 Task: Look for space in Pūrna, India from 4th June, 2023 to 15th June, 2023 for 2 adults in price range Rs.10000 to Rs.15000. Place can be entire place with 1  bedroom having 1 bed and 1 bathroom. Property type can be house, flat, guest house, hotel. Booking option can be shelf check-in. Required host language is English.
Action: Mouse moved to (510, 75)
Screenshot: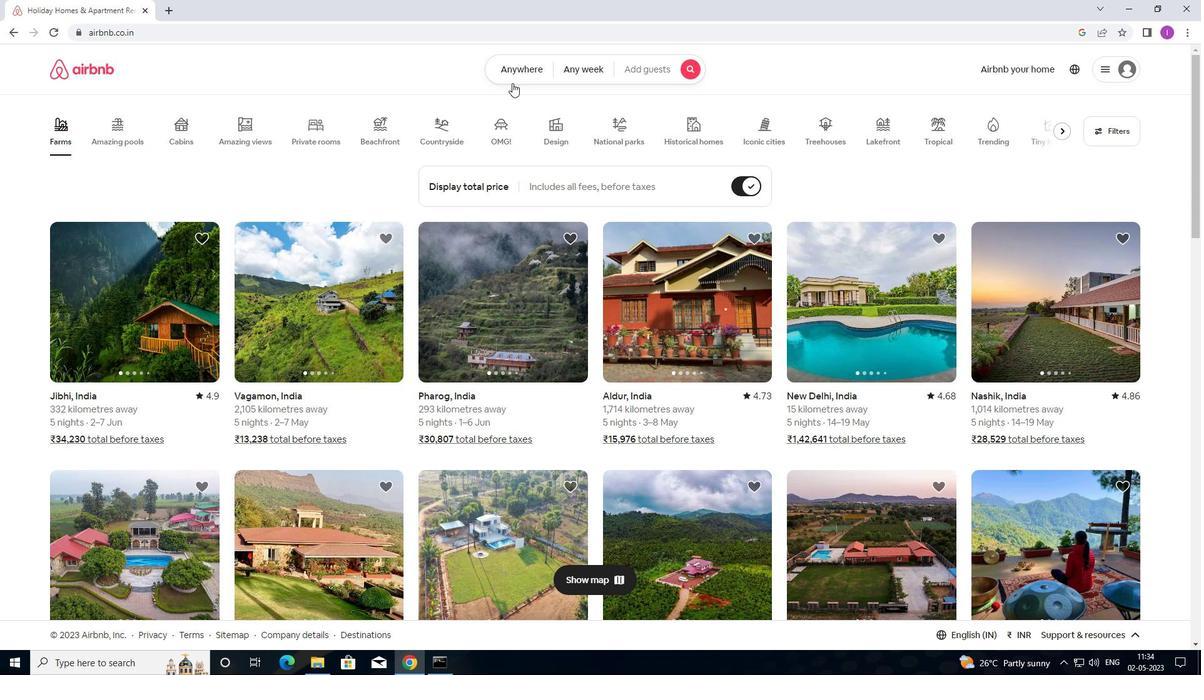 
Action: Mouse pressed left at (510, 75)
Screenshot: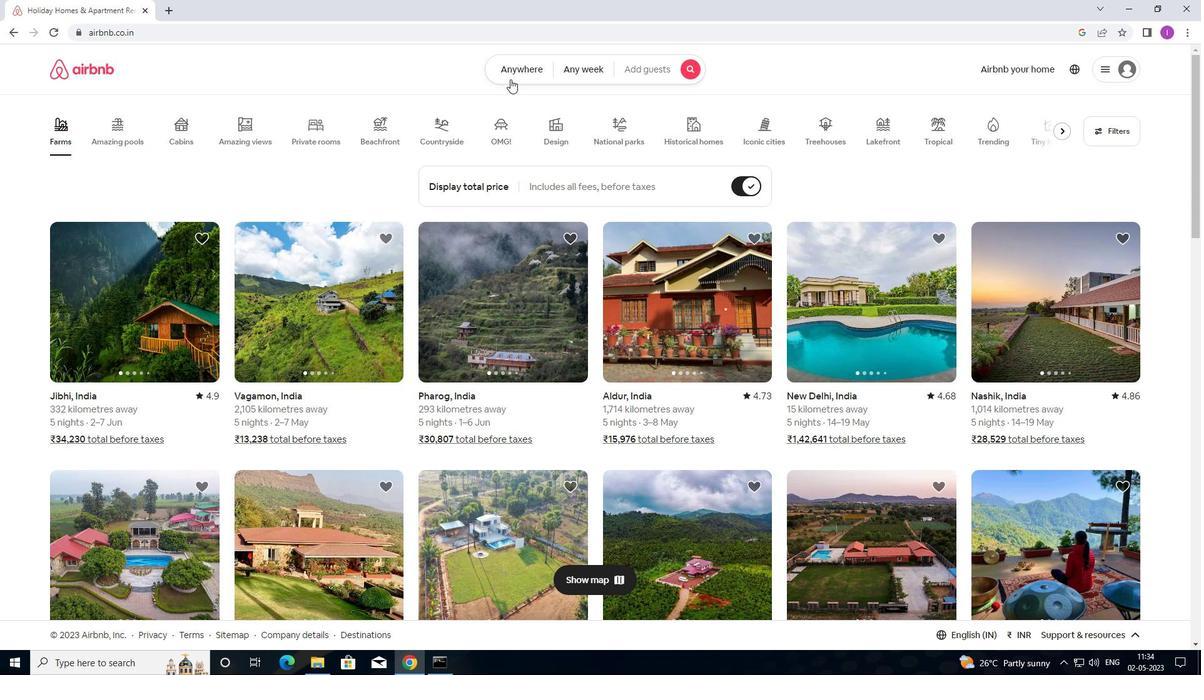 
Action: Mouse moved to (389, 123)
Screenshot: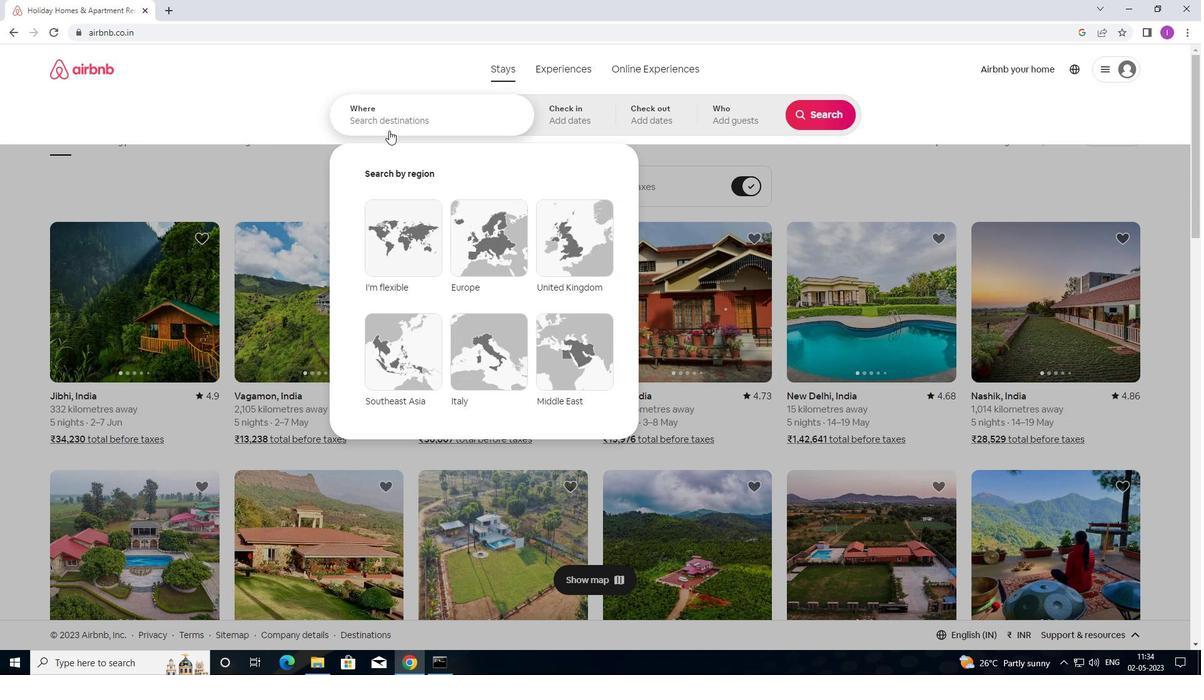 
Action: Mouse pressed left at (389, 123)
Screenshot: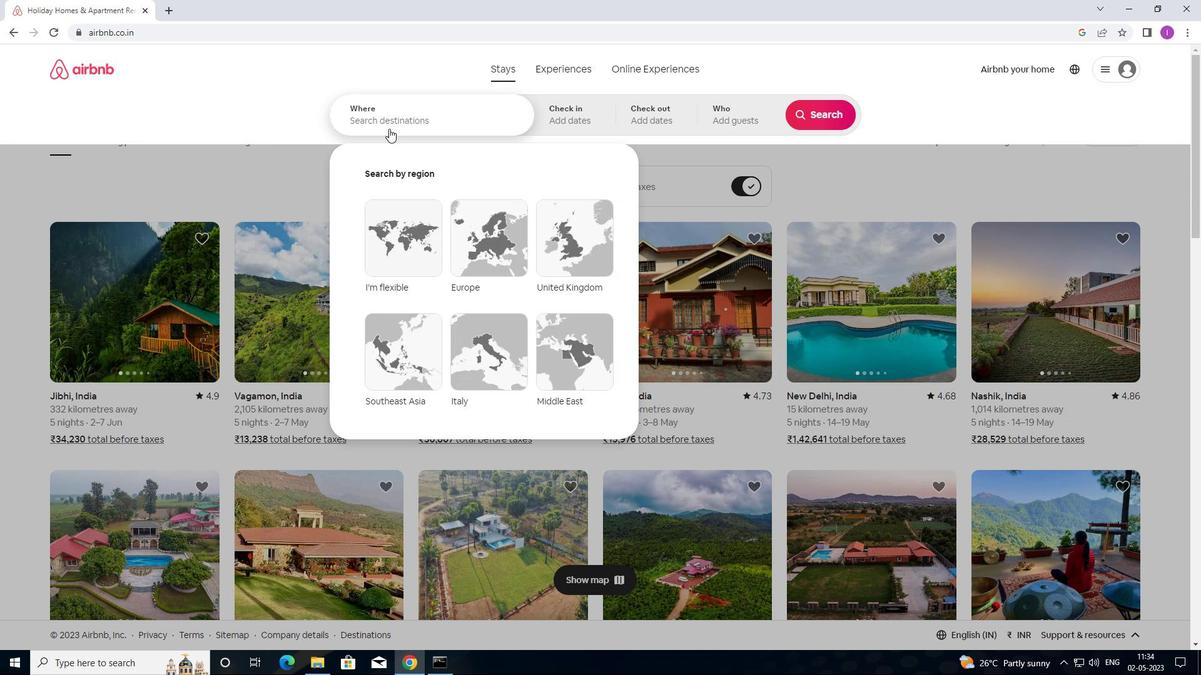 
Action: Mouse moved to (394, 123)
Screenshot: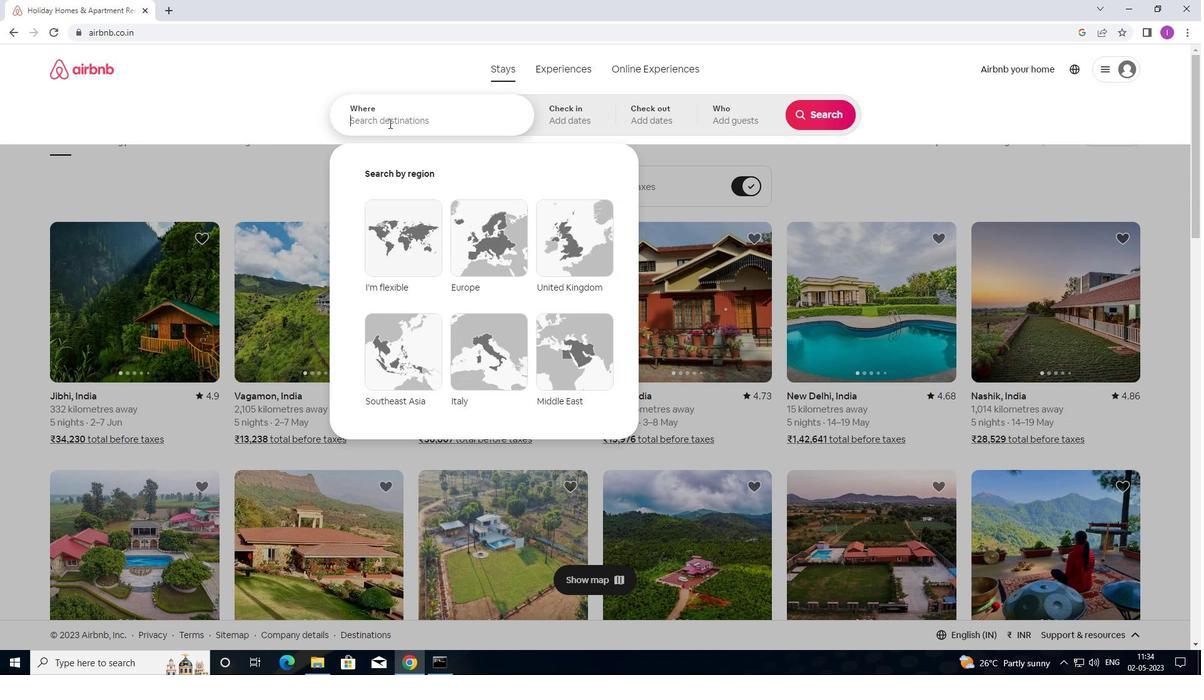 
Action: Key pressed <Key.shift>PURNA,<Key.shift>INDIA
Screenshot: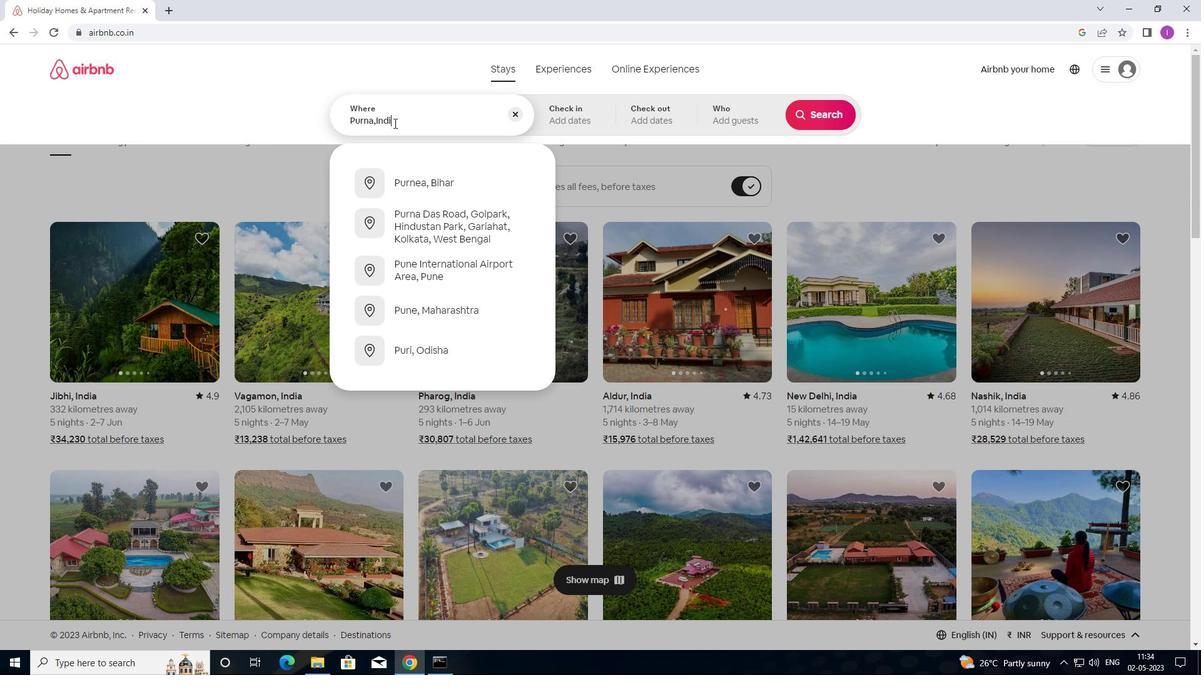 
Action: Mouse moved to (579, 116)
Screenshot: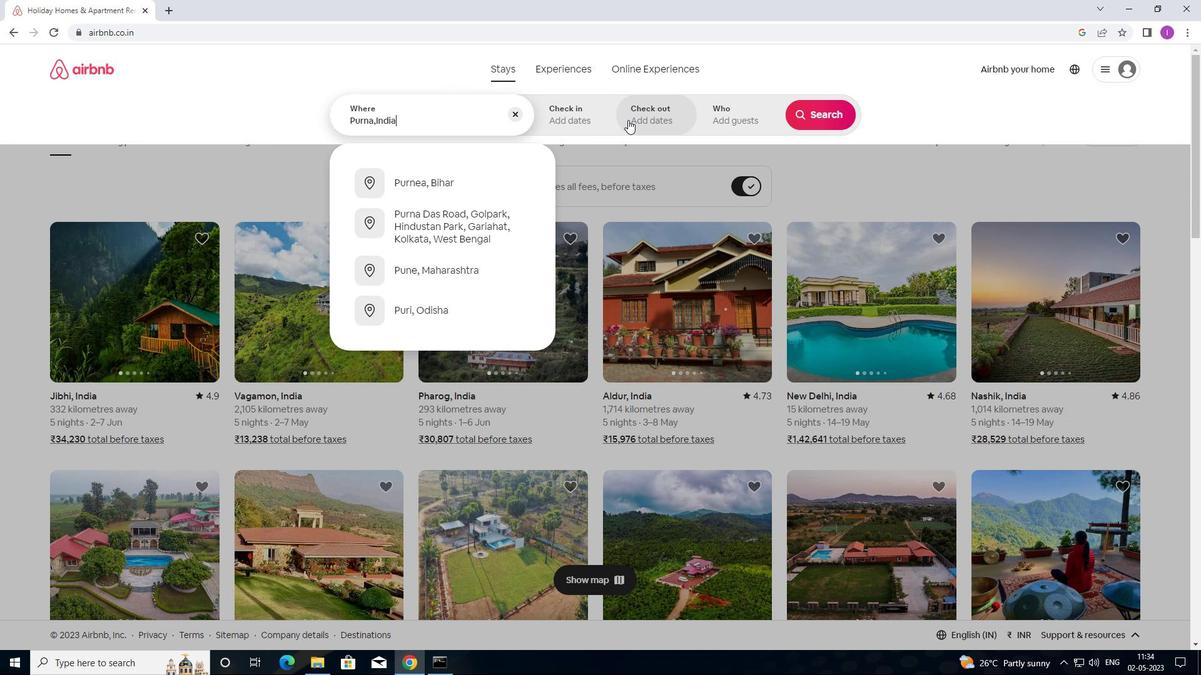 
Action: Mouse pressed left at (579, 116)
Screenshot: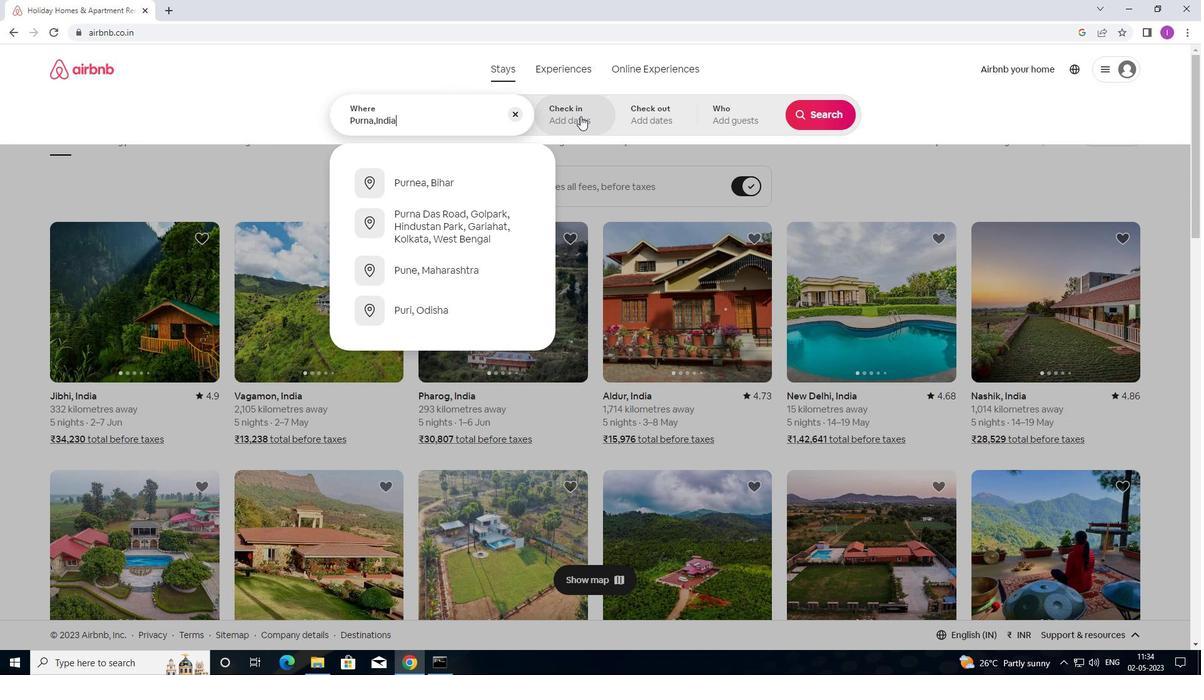 
Action: Mouse moved to (616, 297)
Screenshot: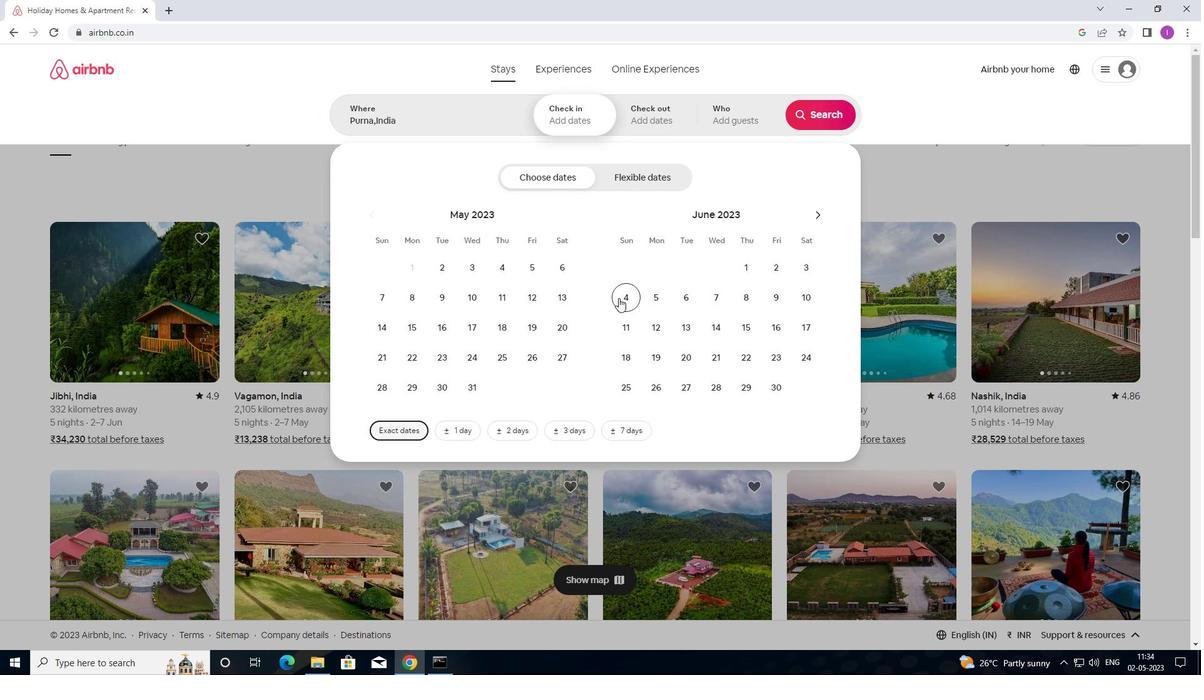 
Action: Mouse pressed left at (616, 297)
Screenshot: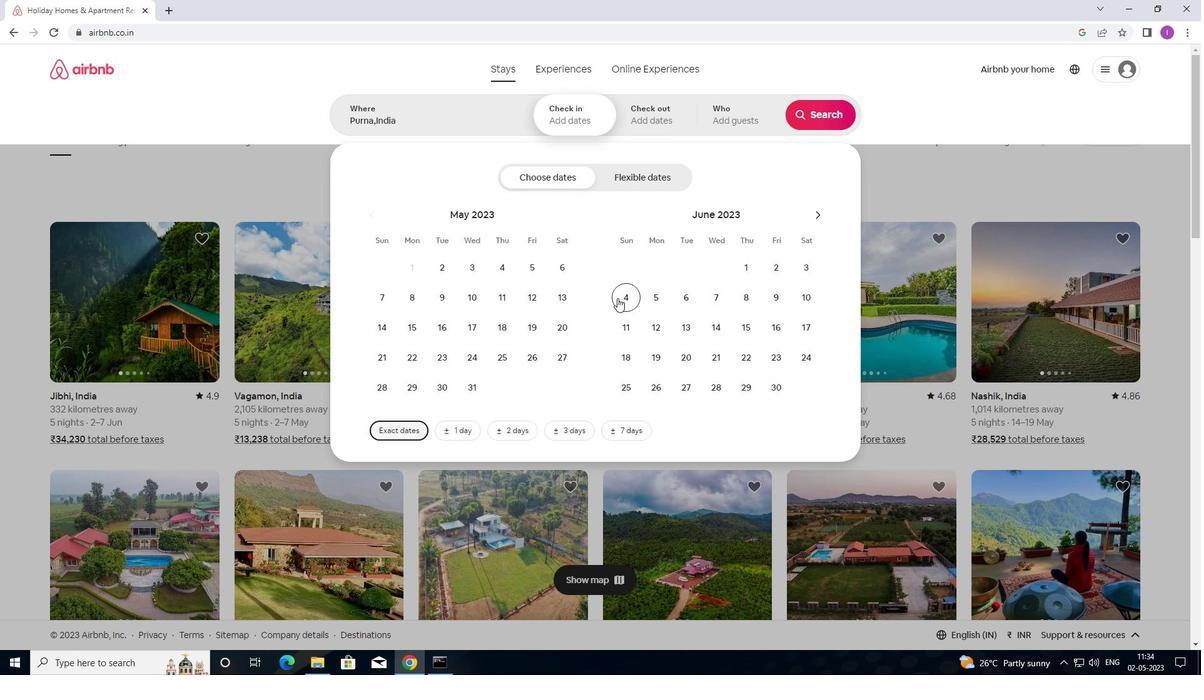 
Action: Mouse moved to (739, 321)
Screenshot: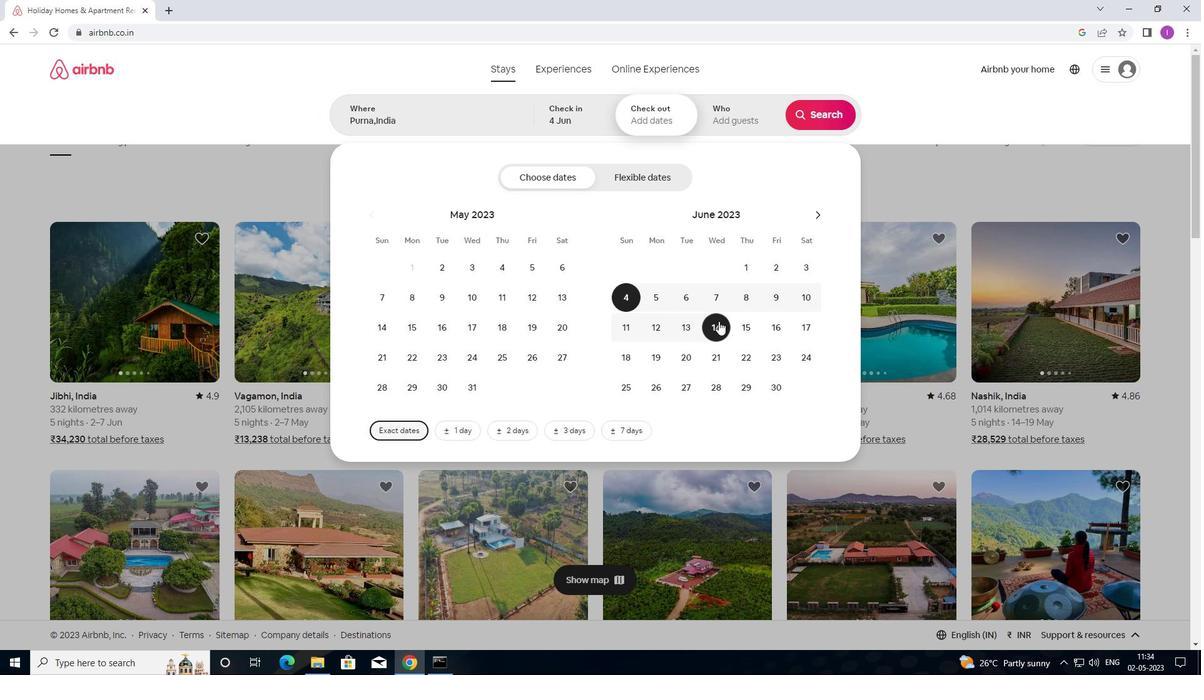 
Action: Mouse pressed left at (739, 321)
Screenshot: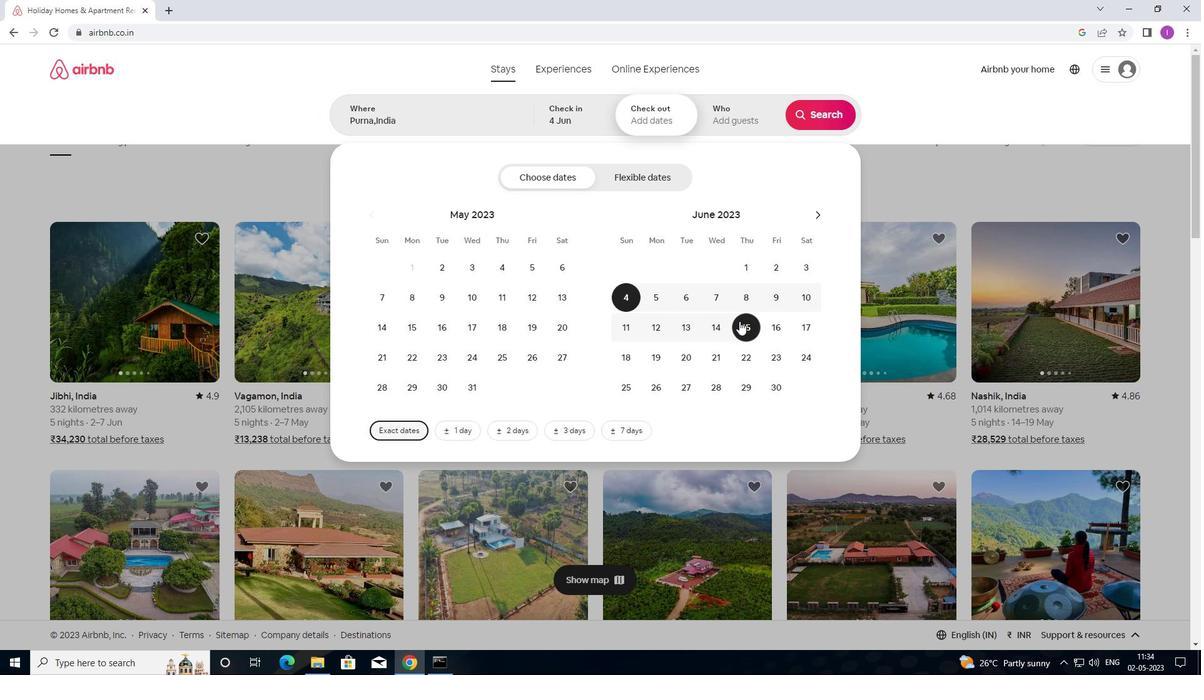 
Action: Mouse moved to (738, 114)
Screenshot: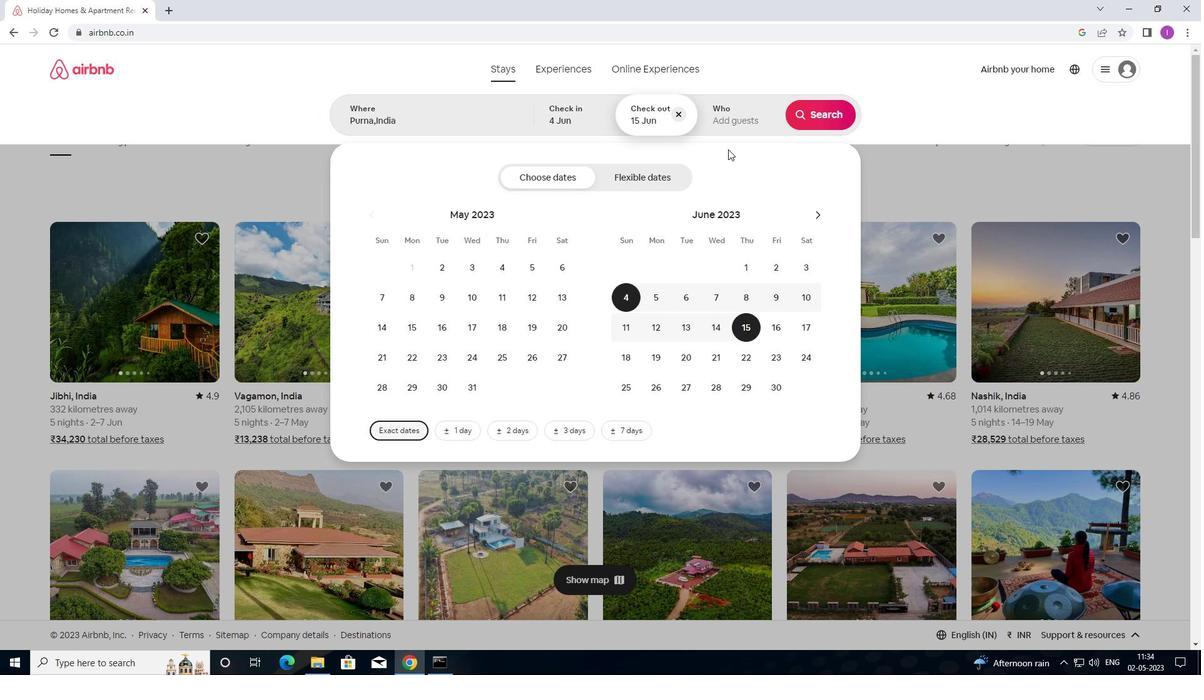 
Action: Mouse pressed left at (738, 114)
Screenshot: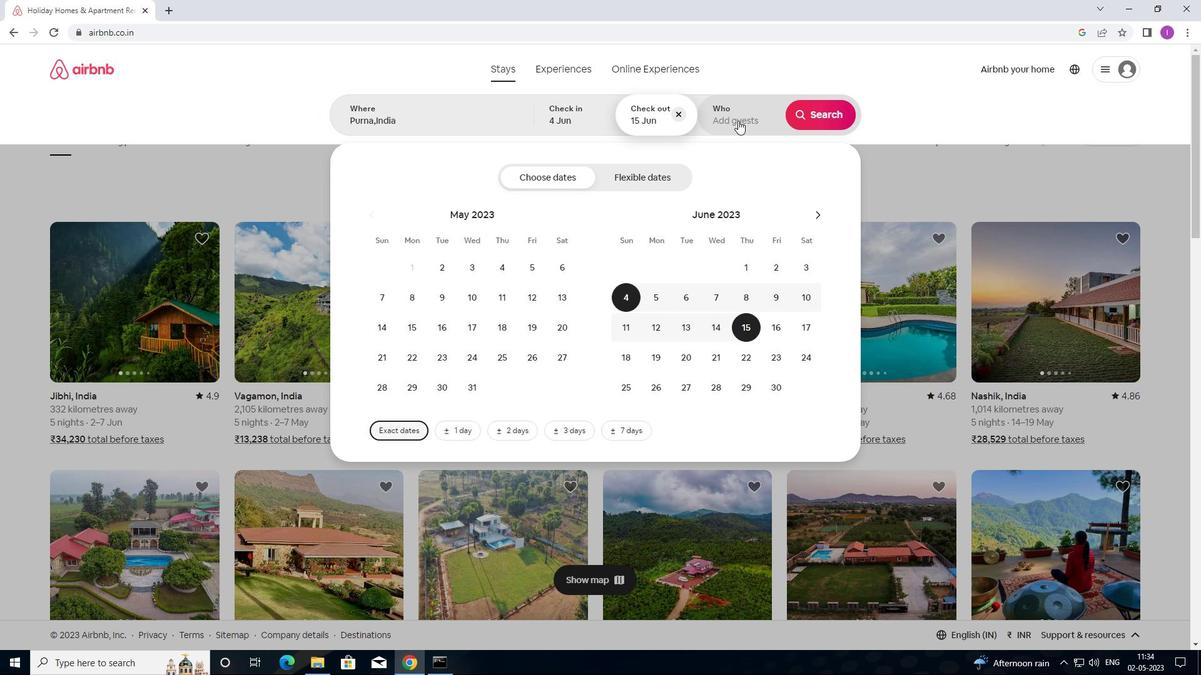 
Action: Mouse moved to (829, 183)
Screenshot: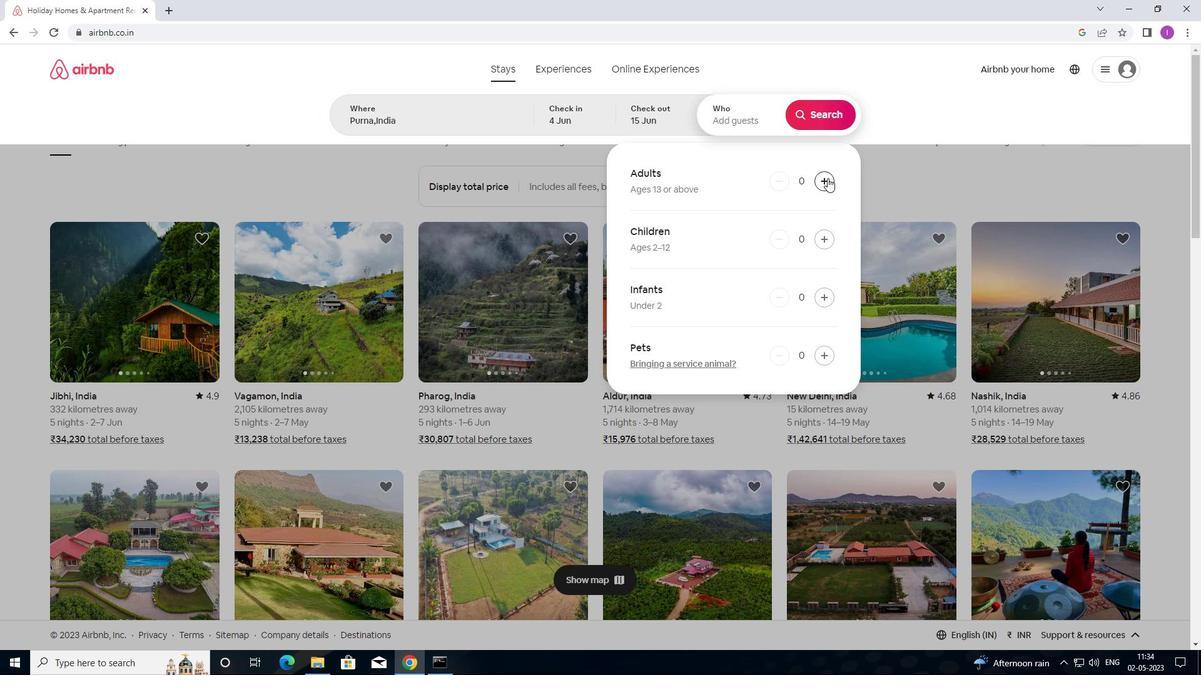 
Action: Mouse pressed left at (829, 183)
Screenshot: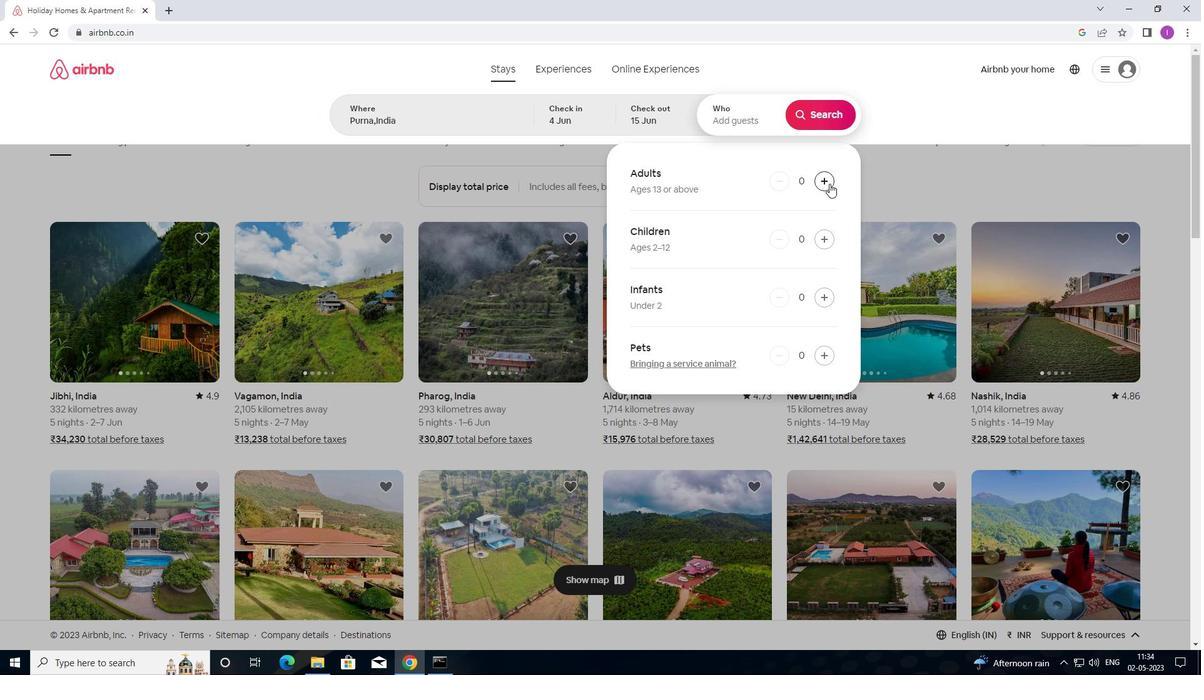 
Action: Mouse pressed left at (829, 183)
Screenshot: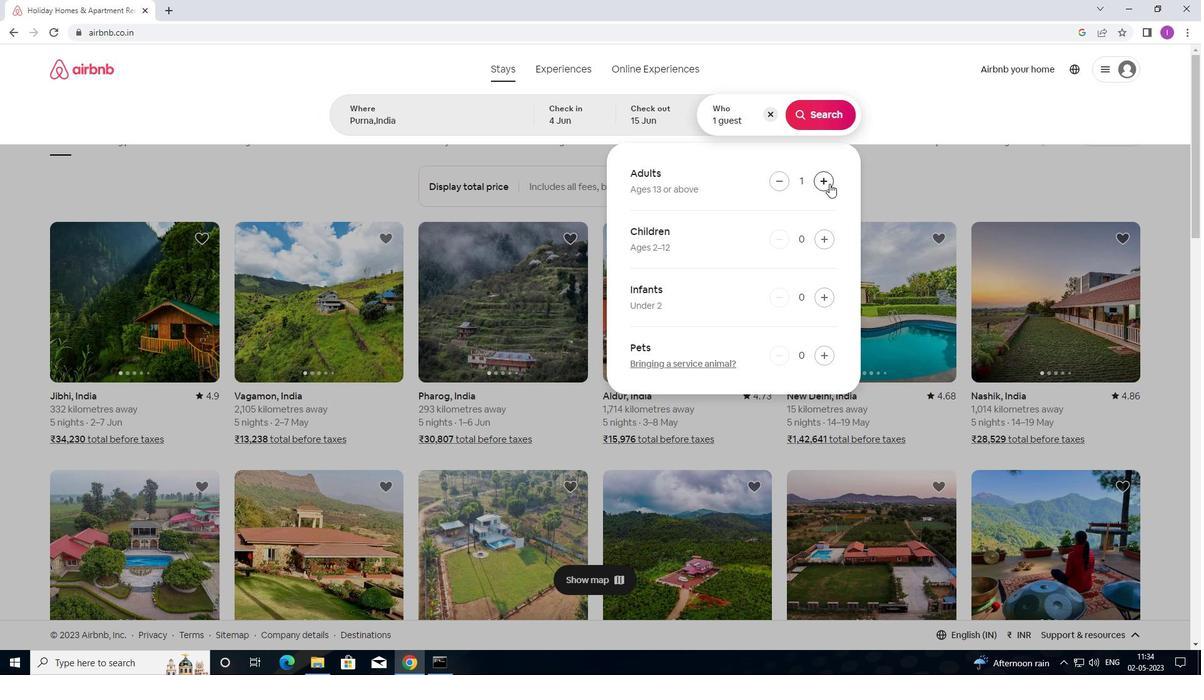 
Action: Mouse moved to (813, 110)
Screenshot: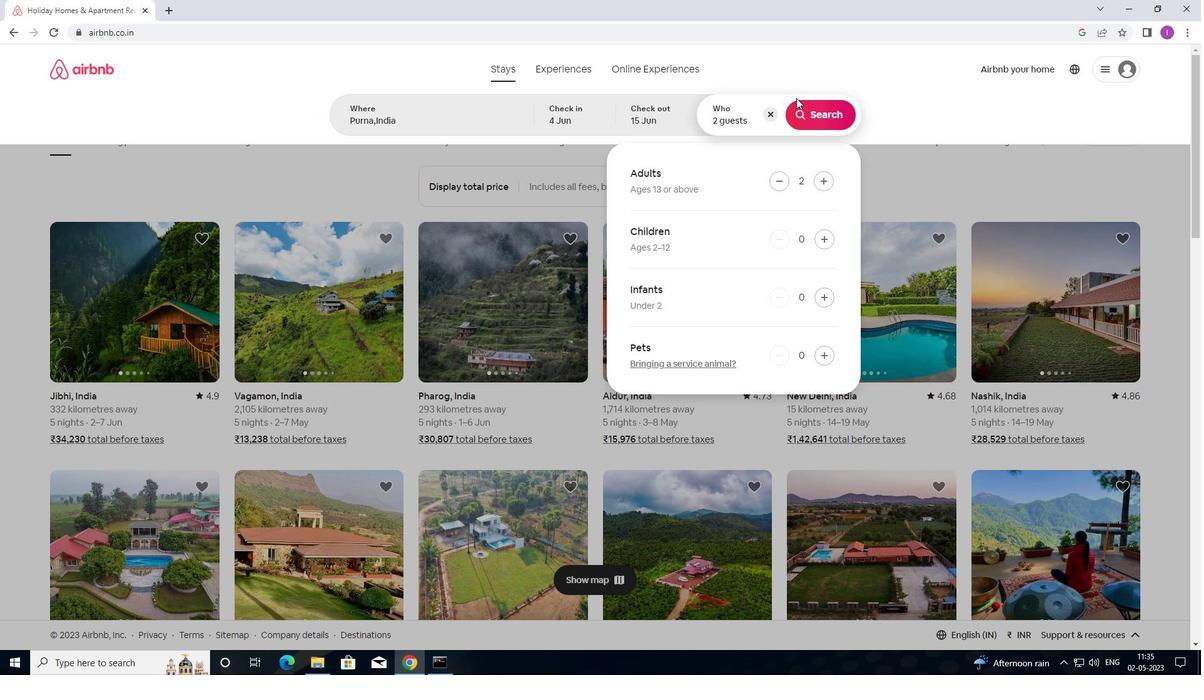 
Action: Mouse pressed left at (813, 110)
Screenshot: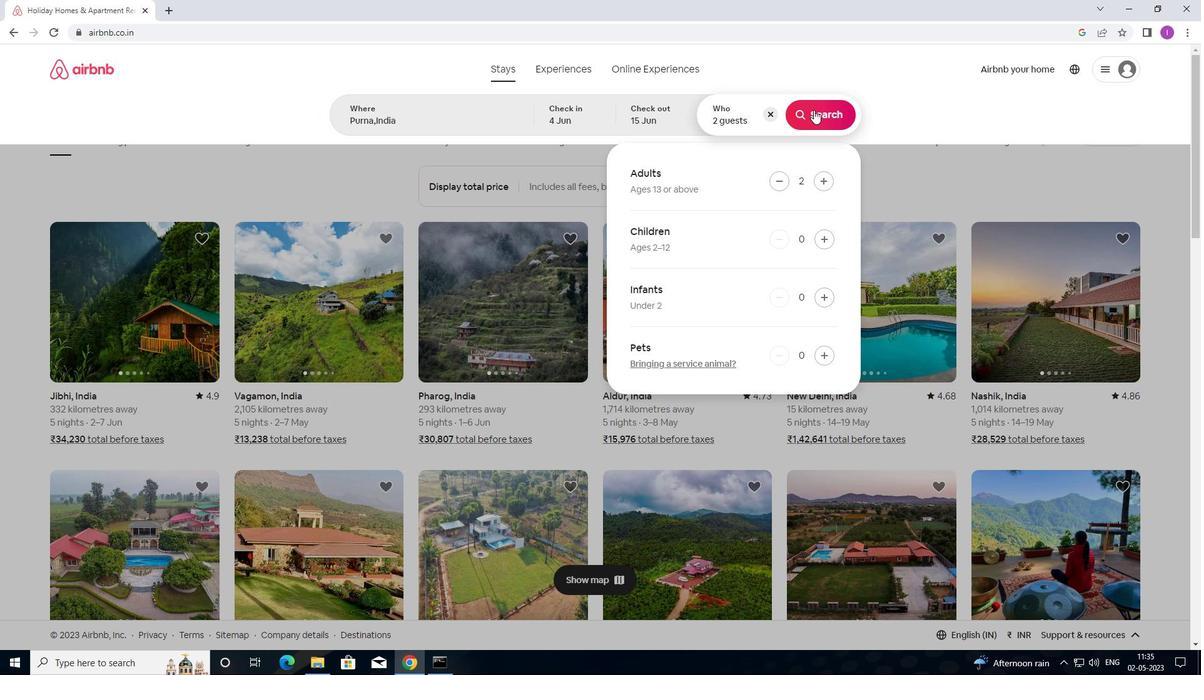 
Action: Mouse moved to (1139, 123)
Screenshot: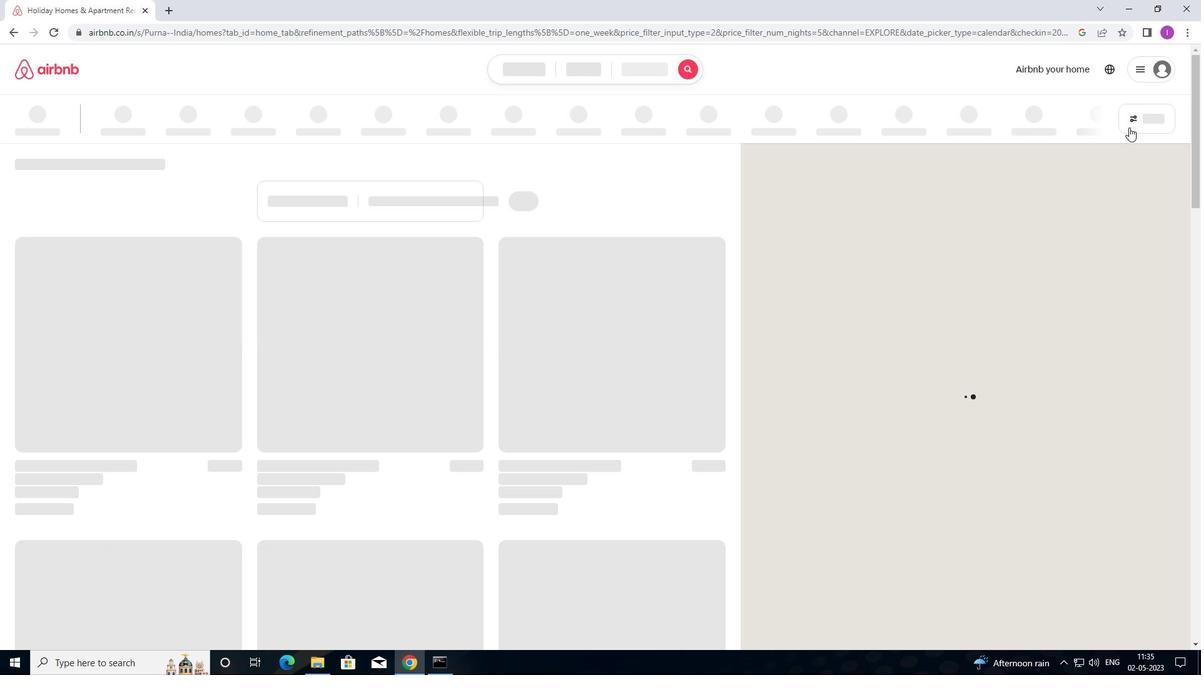 
Action: Mouse pressed left at (1139, 123)
Screenshot: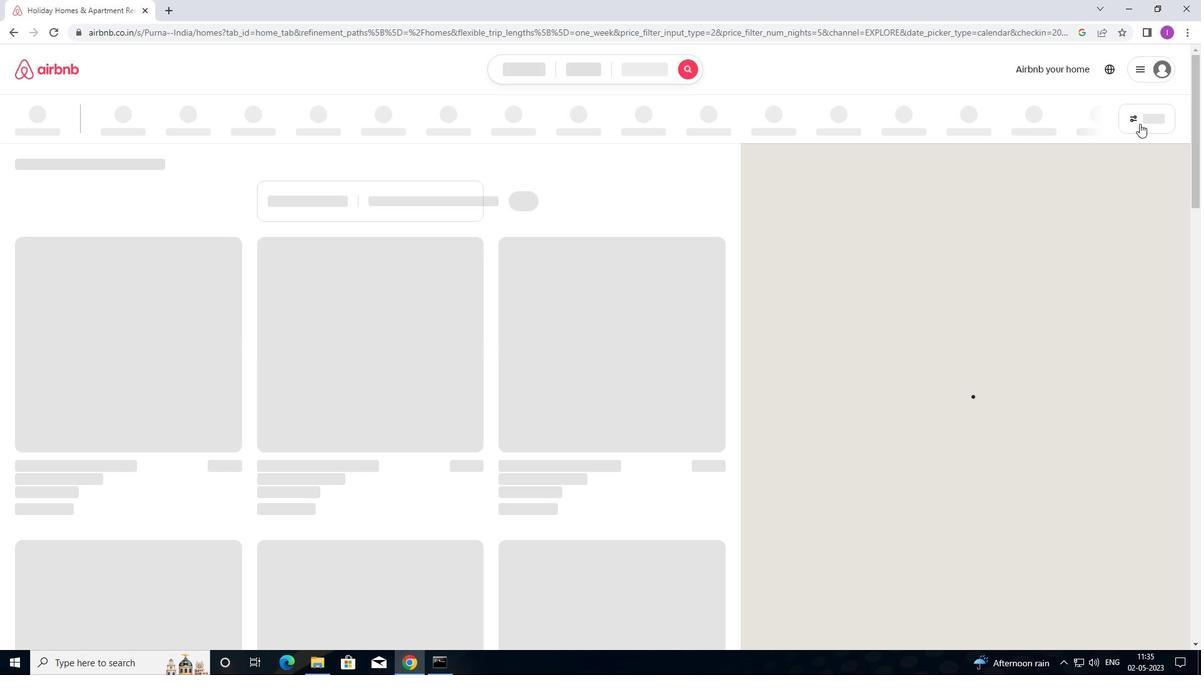 
Action: Mouse moved to (1138, 113)
Screenshot: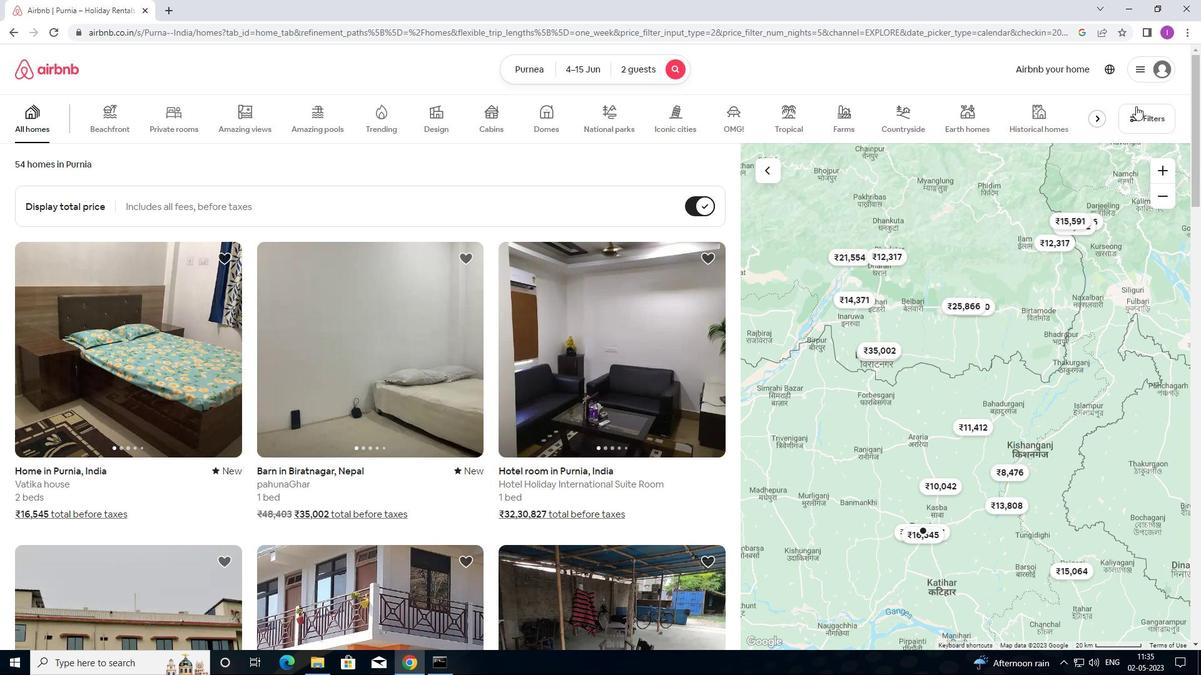 
Action: Mouse pressed left at (1138, 113)
Screenshot: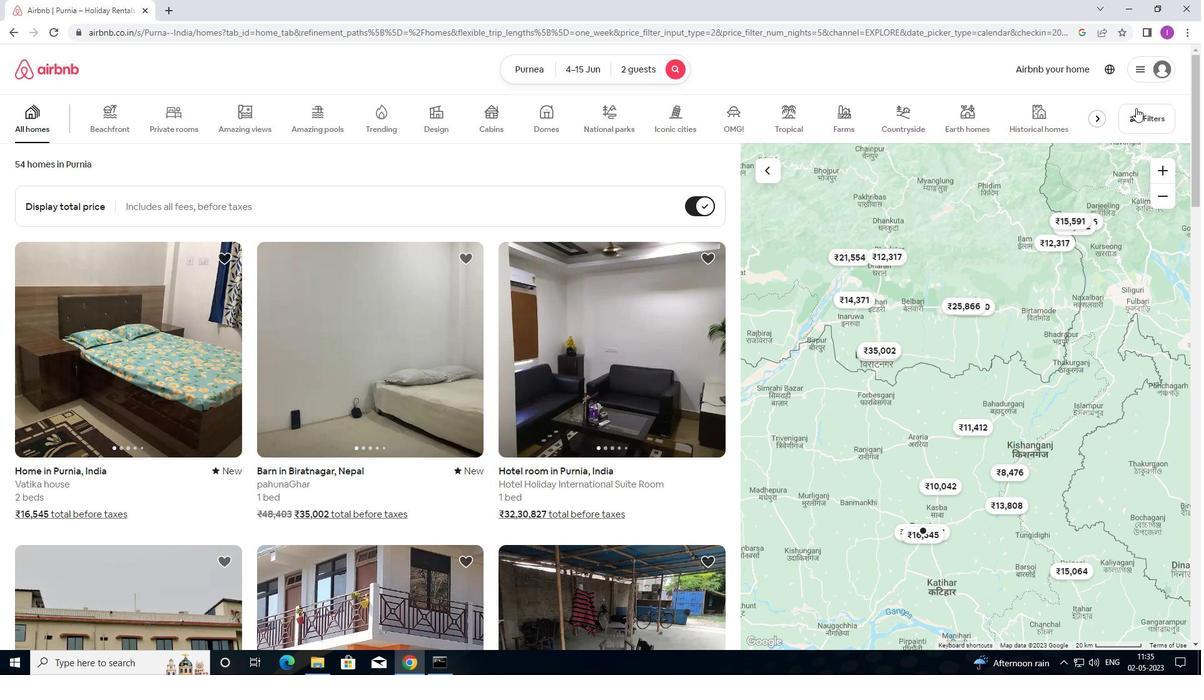 
Action: Mouse moved to (488, 279)
Screenshot: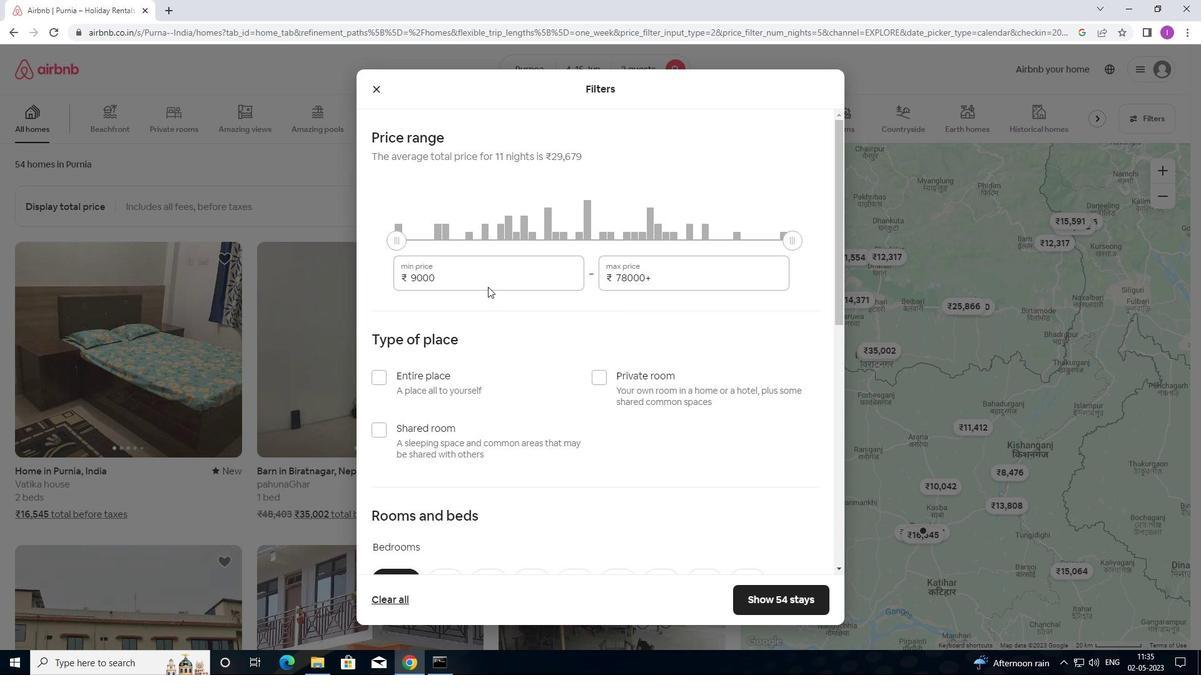 
Action: Mouse pressed left at (488, 279)
Screenshot: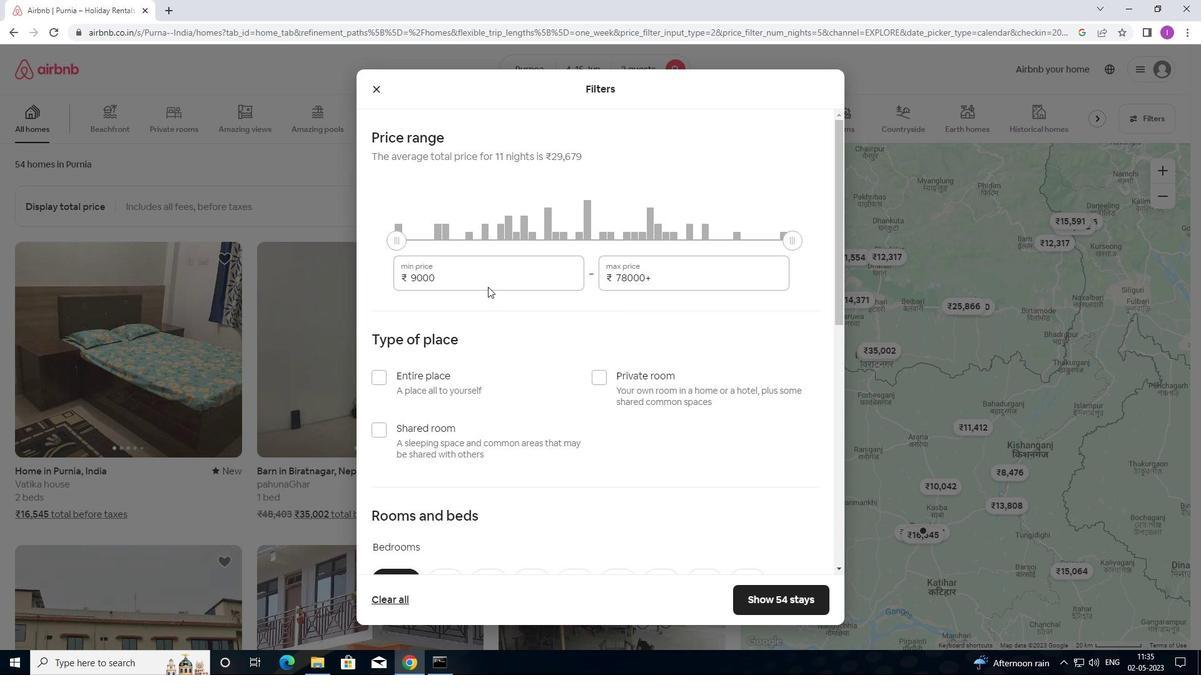 
Action: Mouse moved to (402, 270)
Screenshot: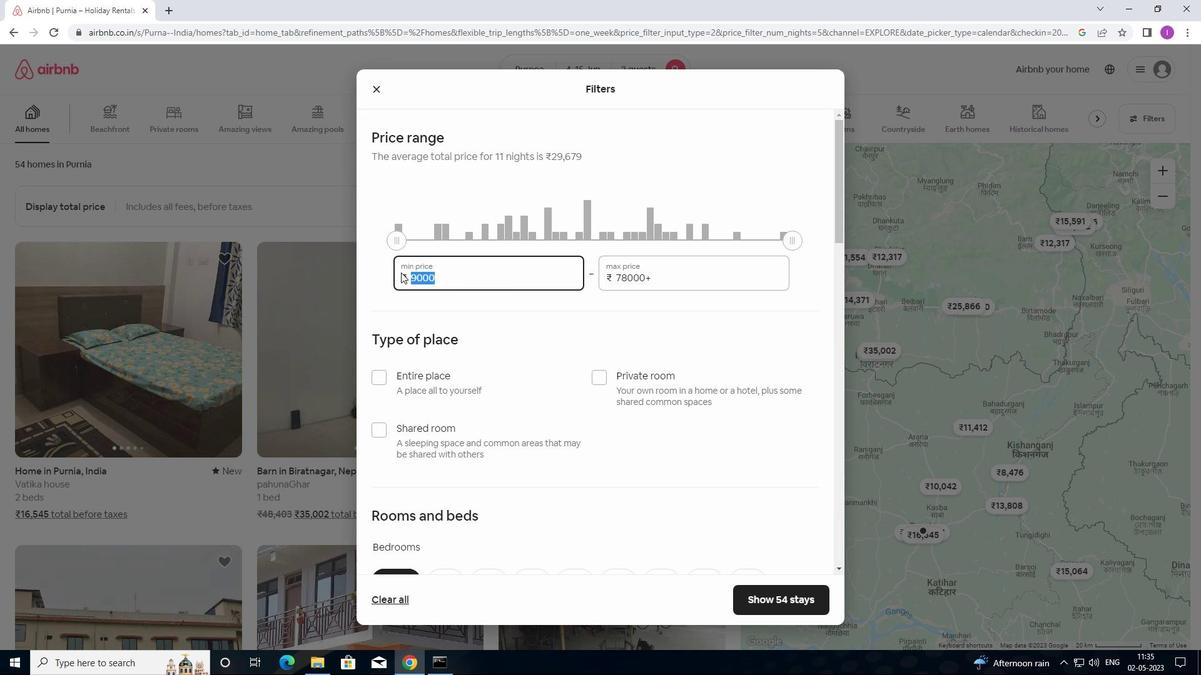 
Action: Key pressed 1
Screenshot: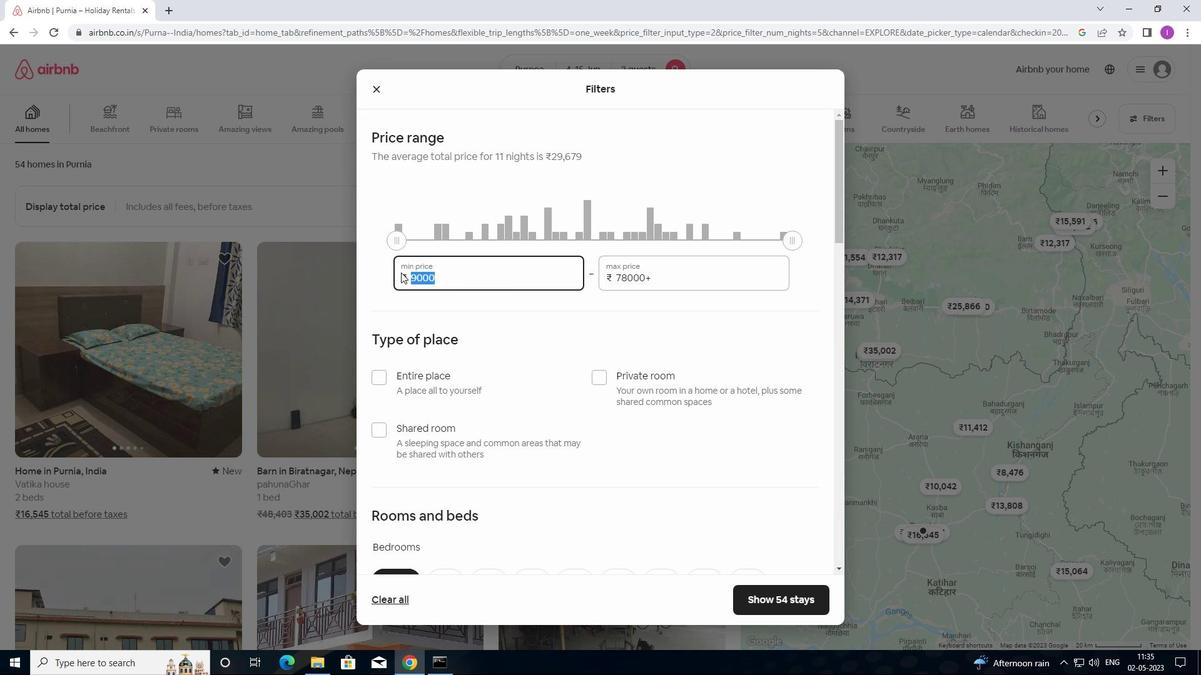 
Action: Mouse moved to (402, 265)
Screenshot: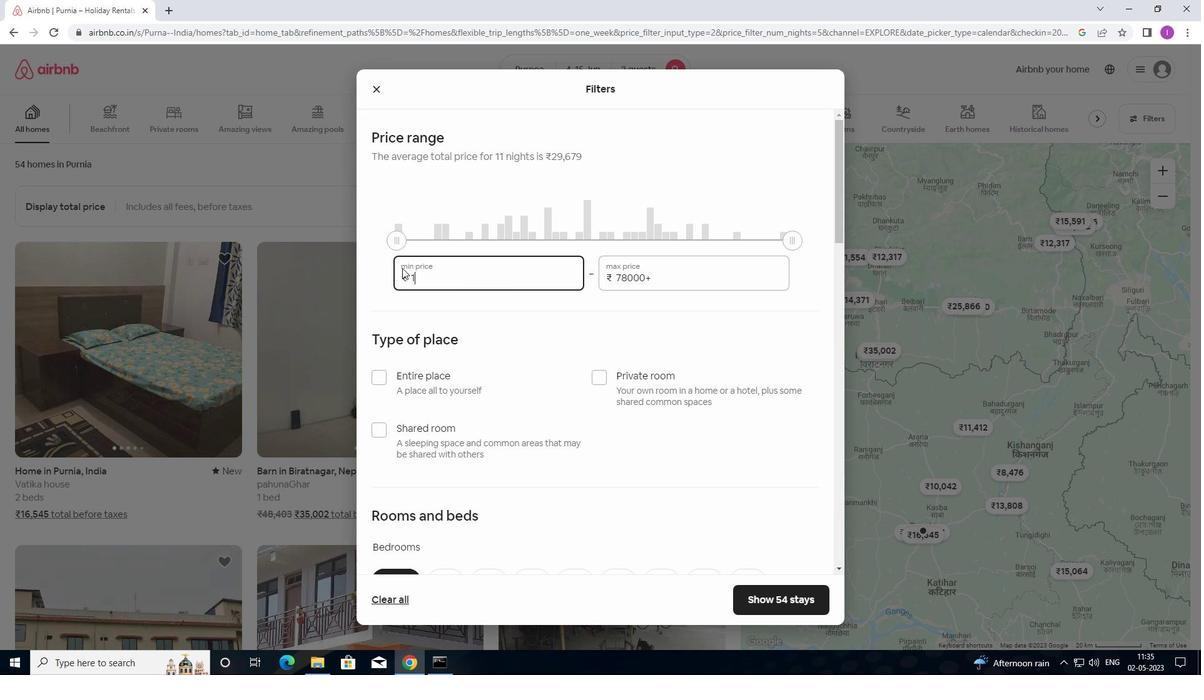 
Action: Key pressed 0
Screenshot: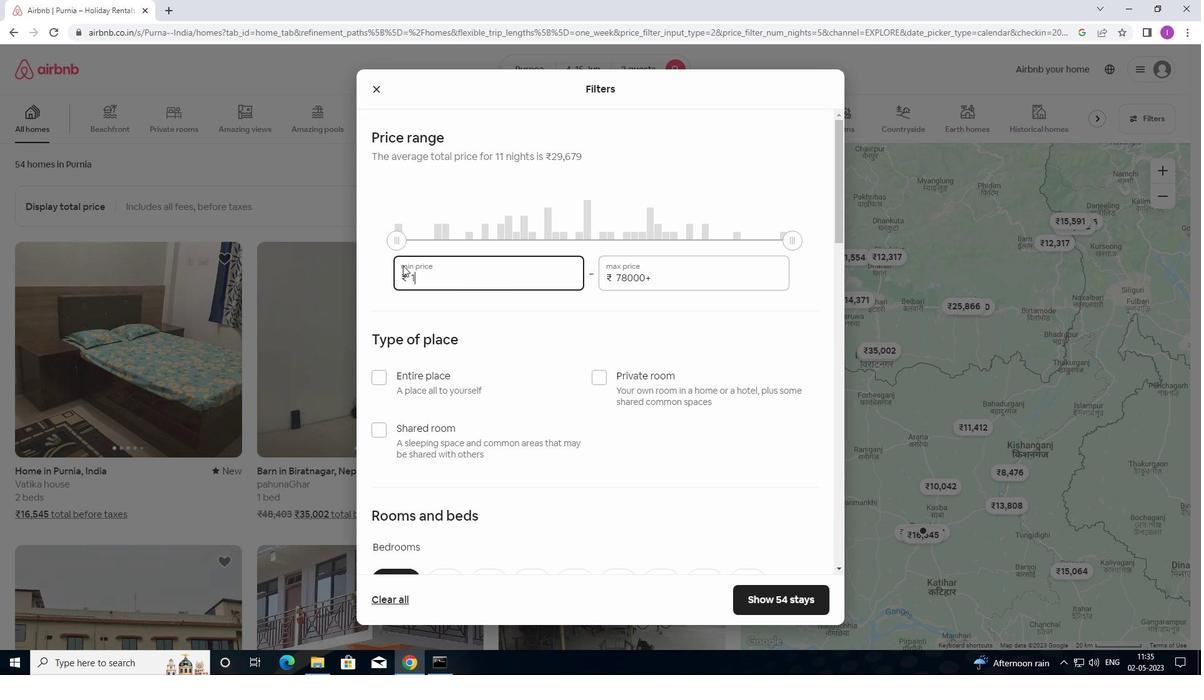 
Action: Mouse moved to (406, 262)
Screenshot: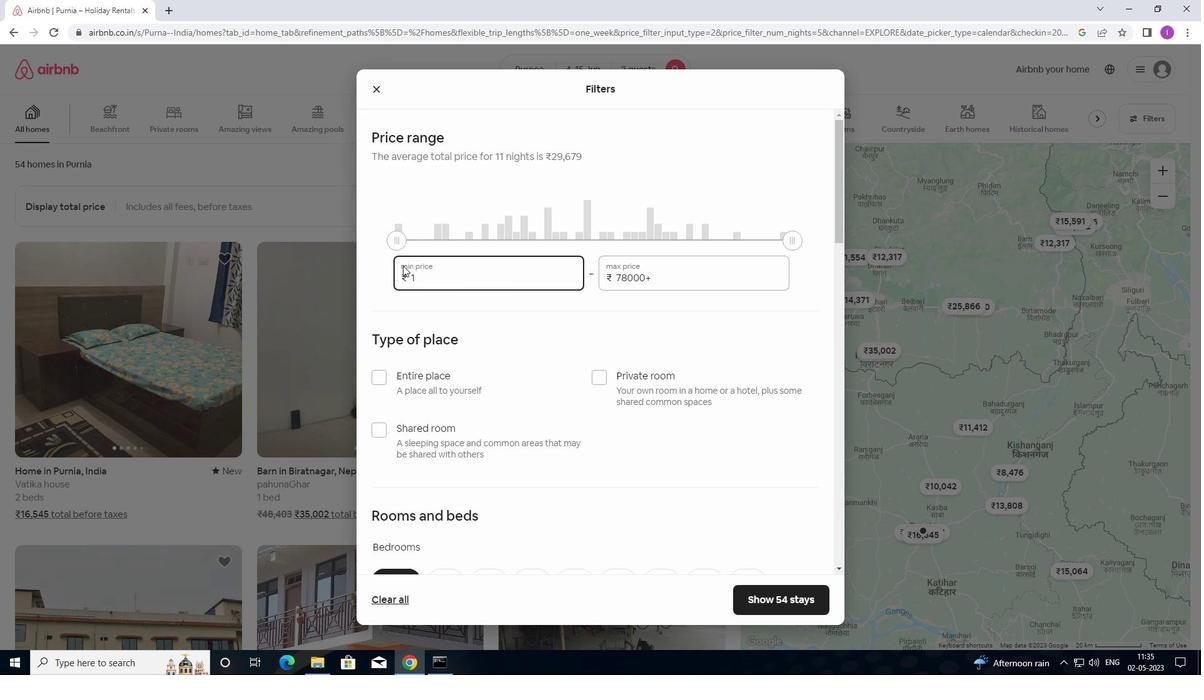 
Action: Key pressed 0
Screenshot: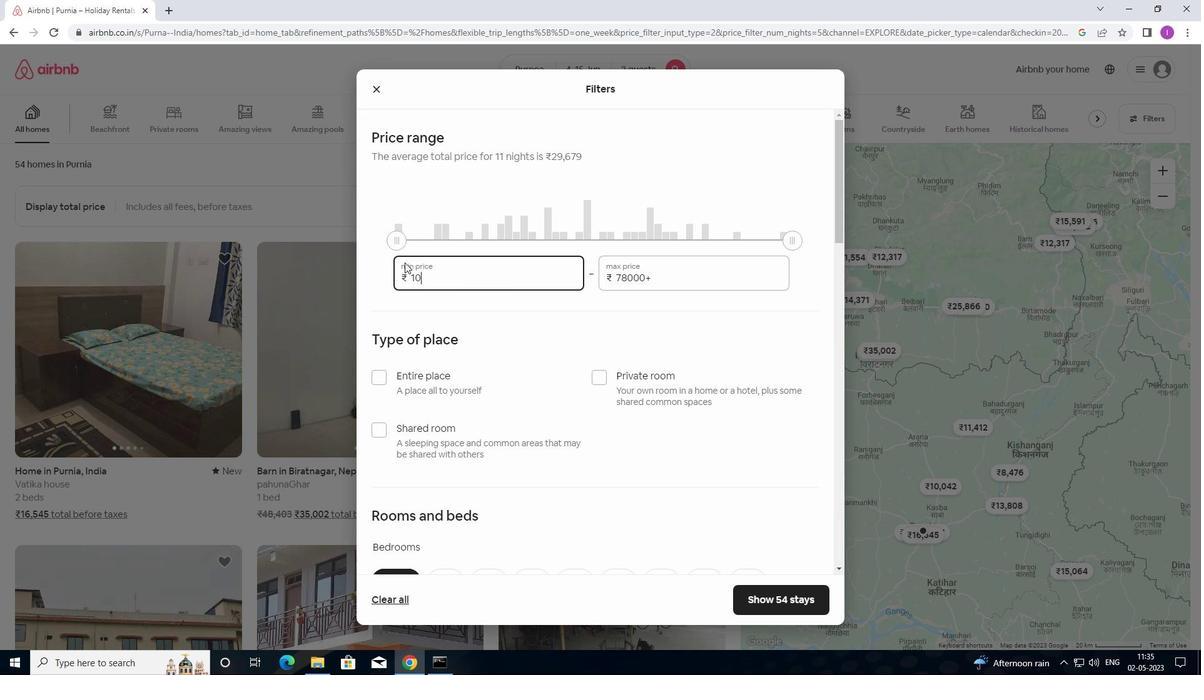 
Action: Mouse moved to (406, 261)
Screenshot: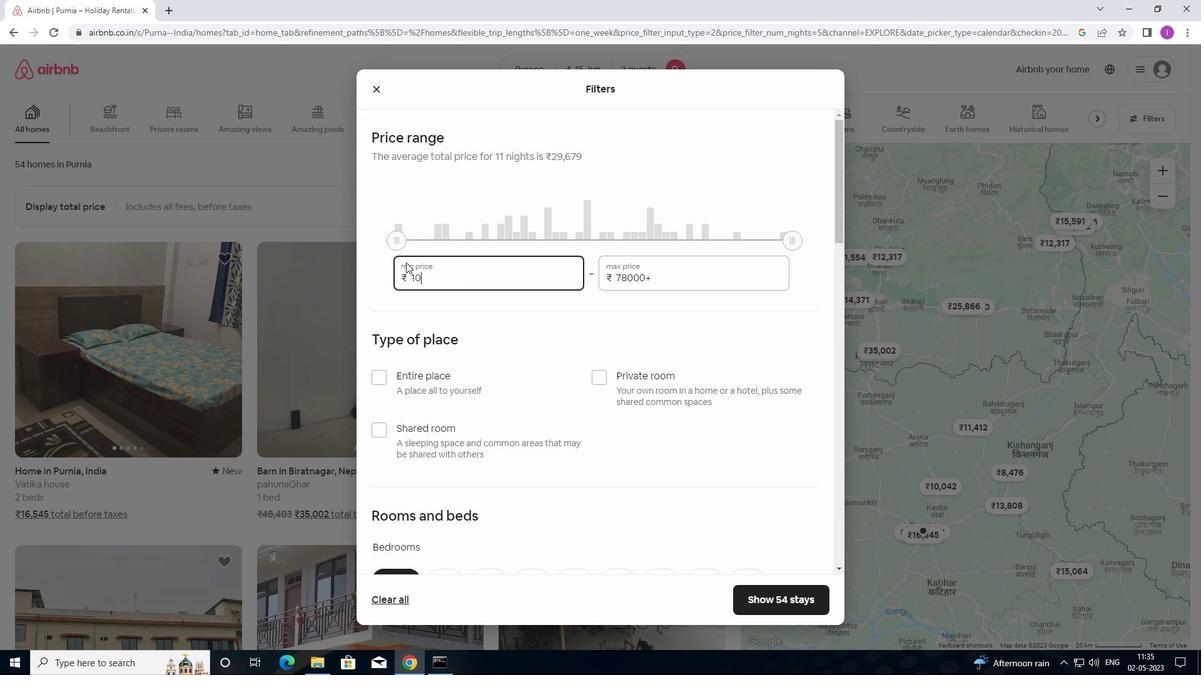 
Action: Key pressed 00
Screenshot: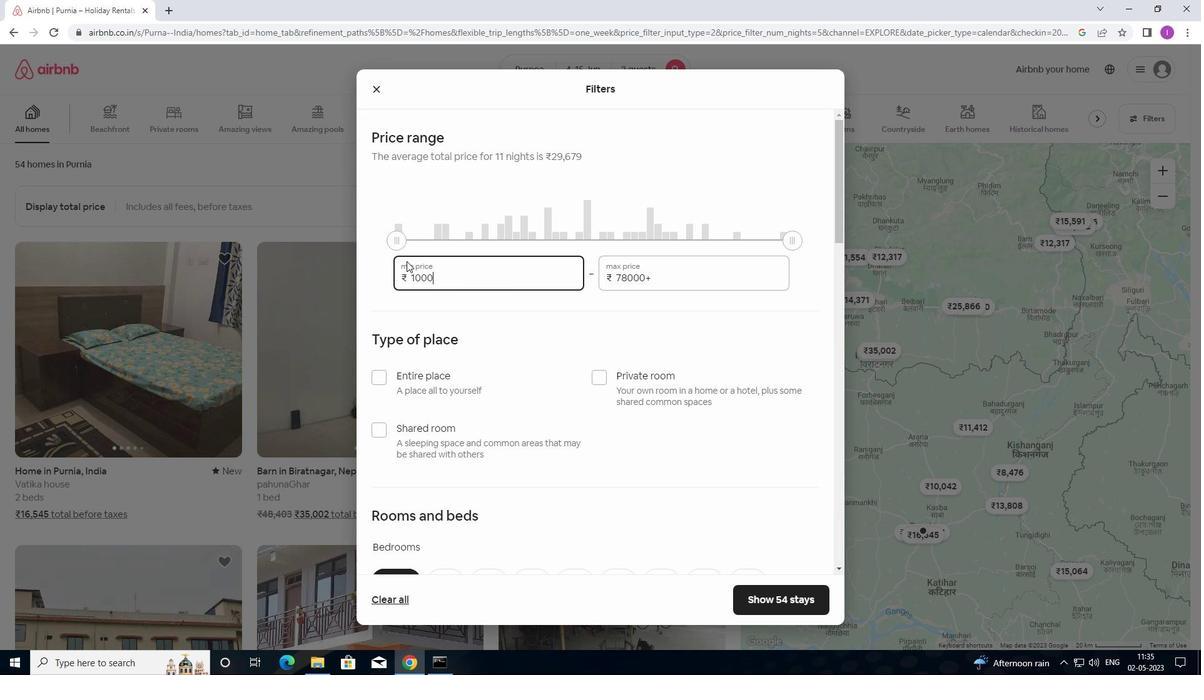 
Action: Mouse moved to (665, 276)
Screenshot: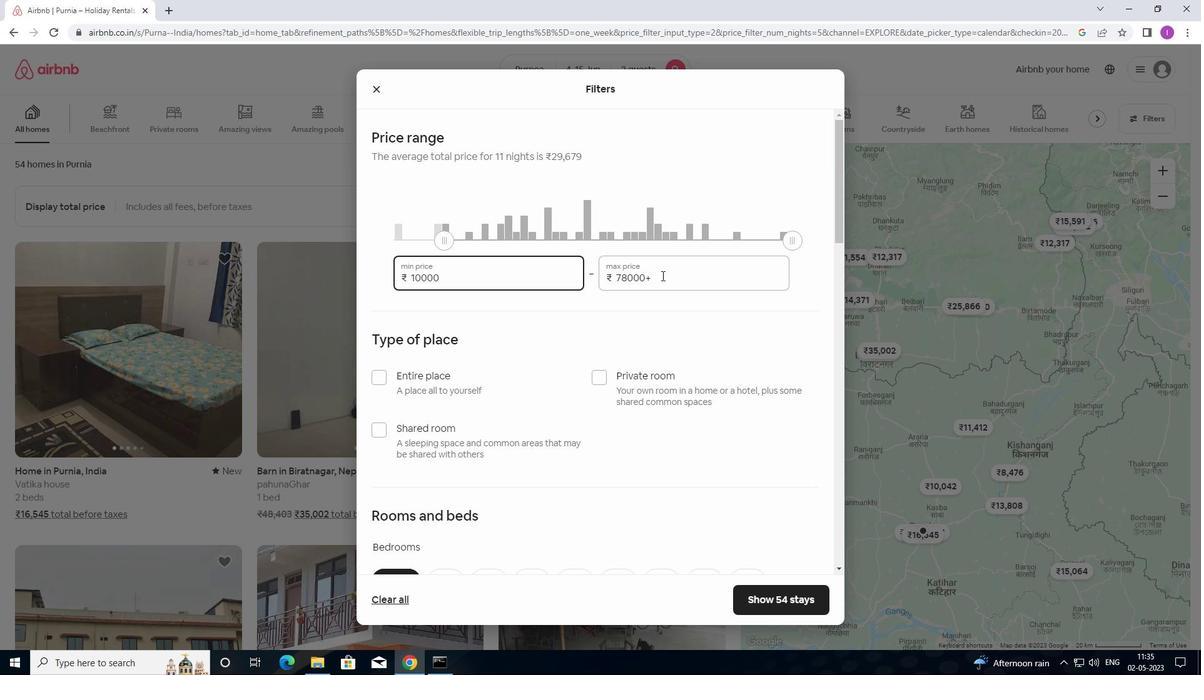 
Action: Mouse pressed left at (665, 276)
Screenshot: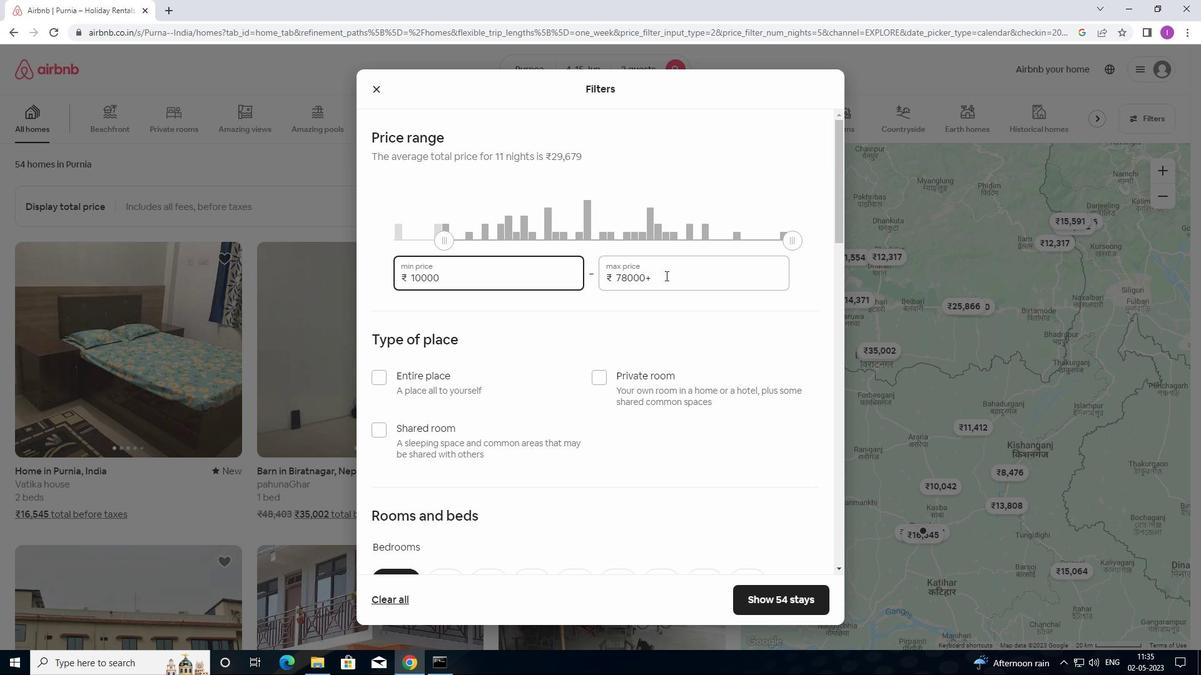 
Action: Mouse moved to (593, 269)
Screenshot: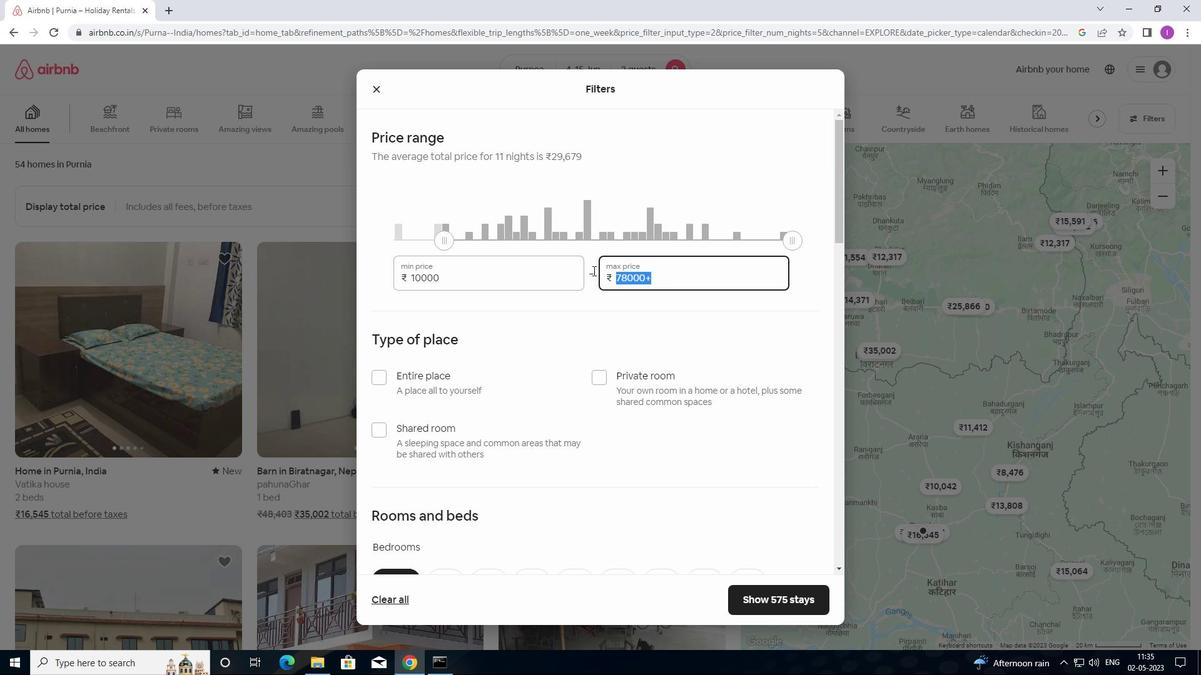 
Action: Key pressed 15000
Screenshot: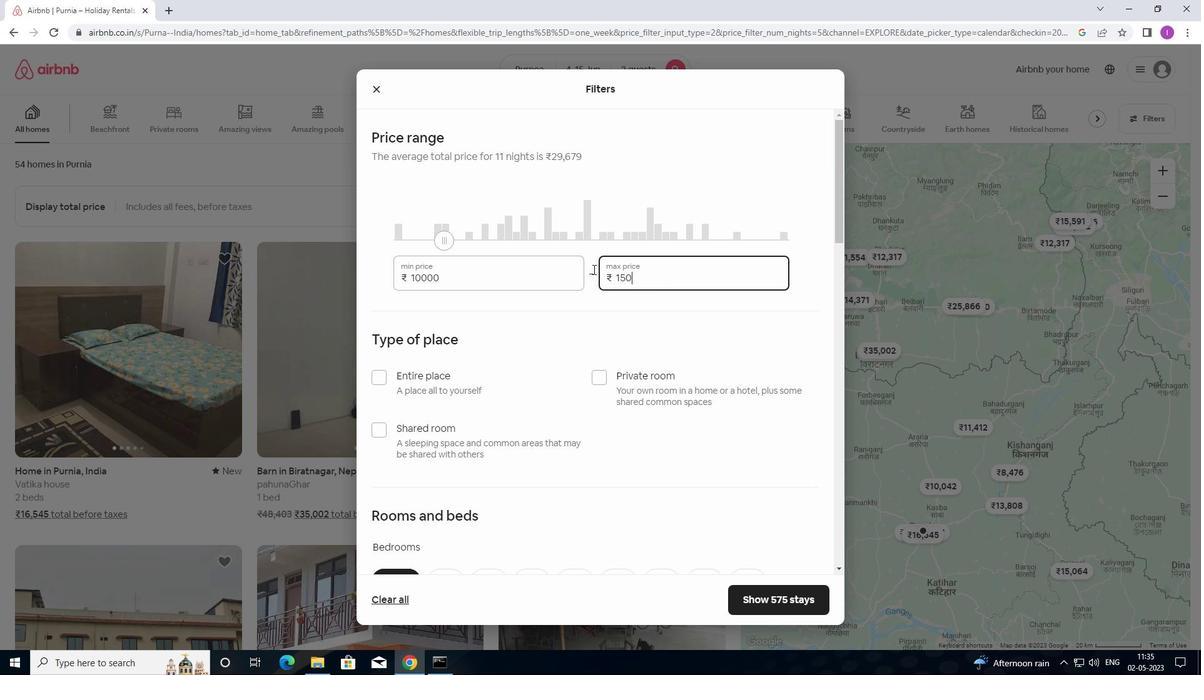 
Action: Mouse moved to (374, 382)
Screenshot: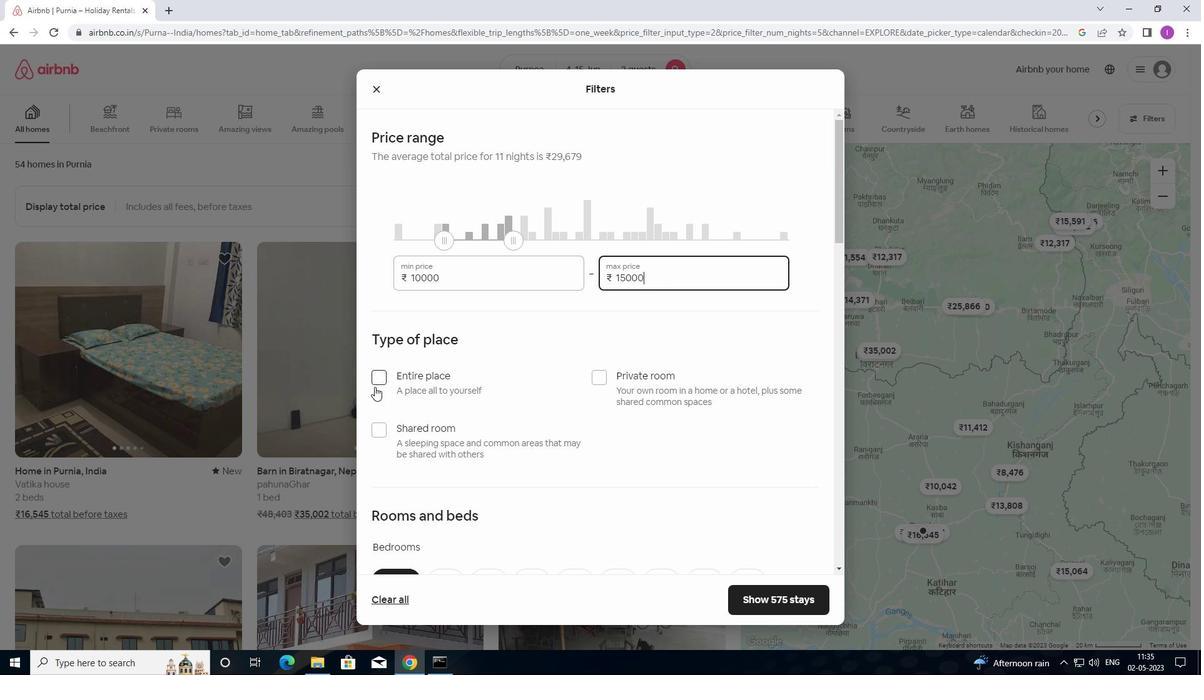 
Action: Mouse pressed left at (374, 382)
Screenshot: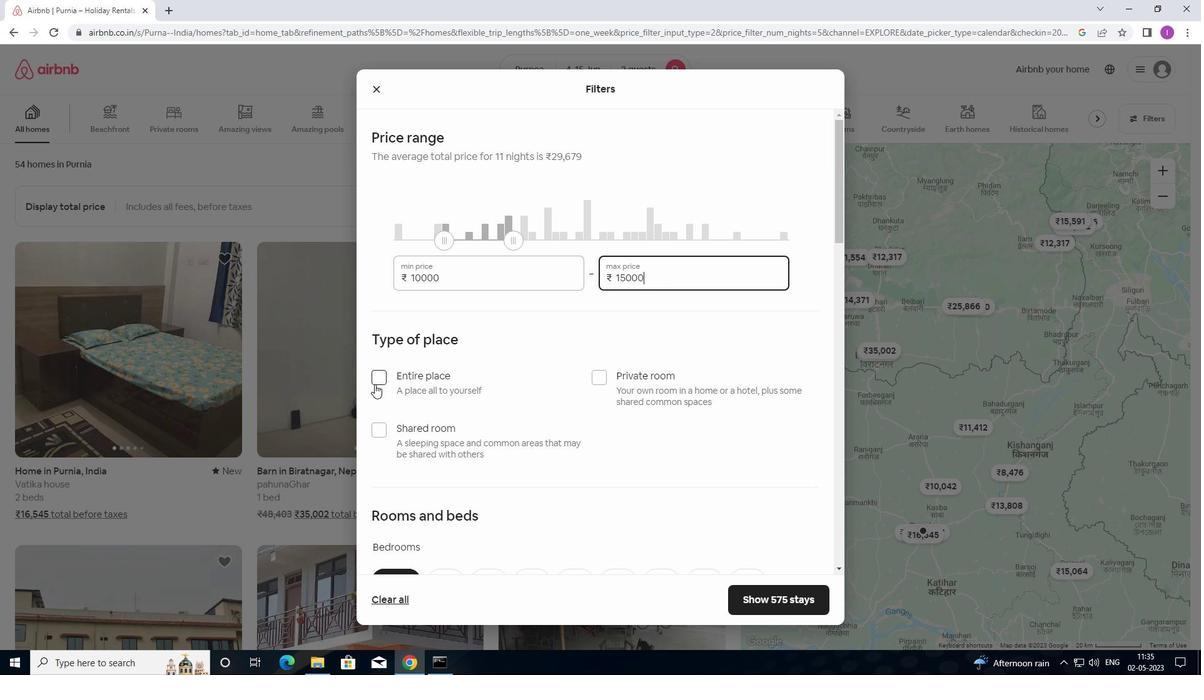
Action: Mouse moved to (420, 379)
Screenshot: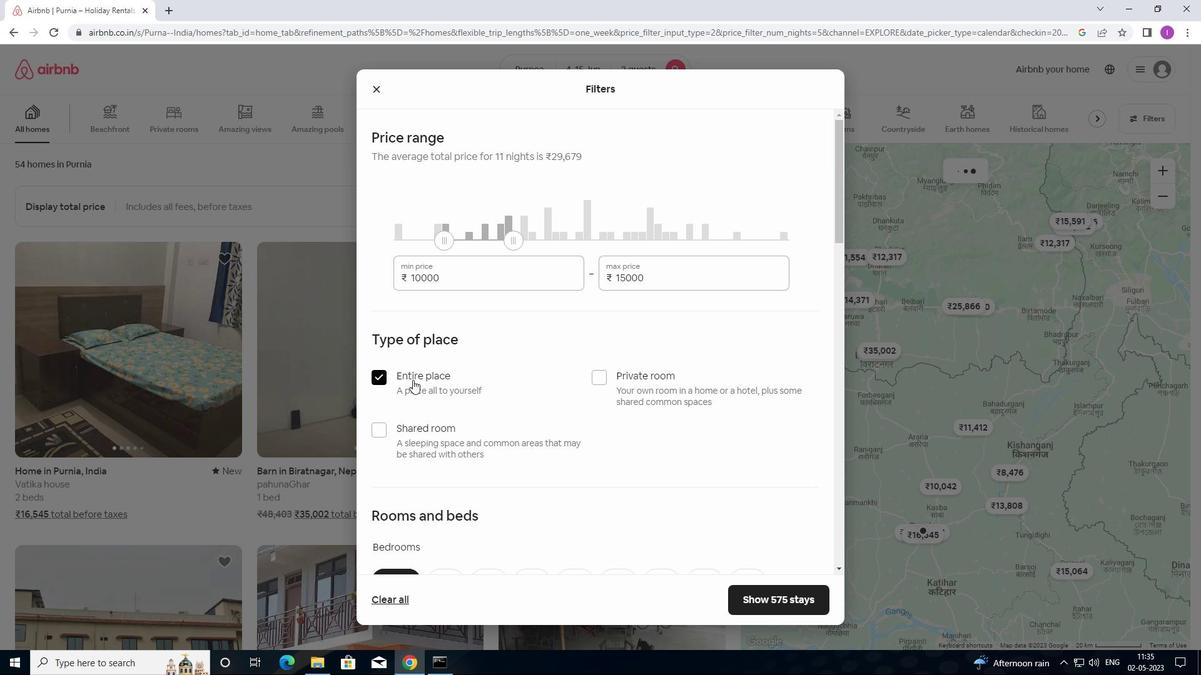 
Action: Mouse scrolled (420, 378) with delta (0, 0)
Screenshot: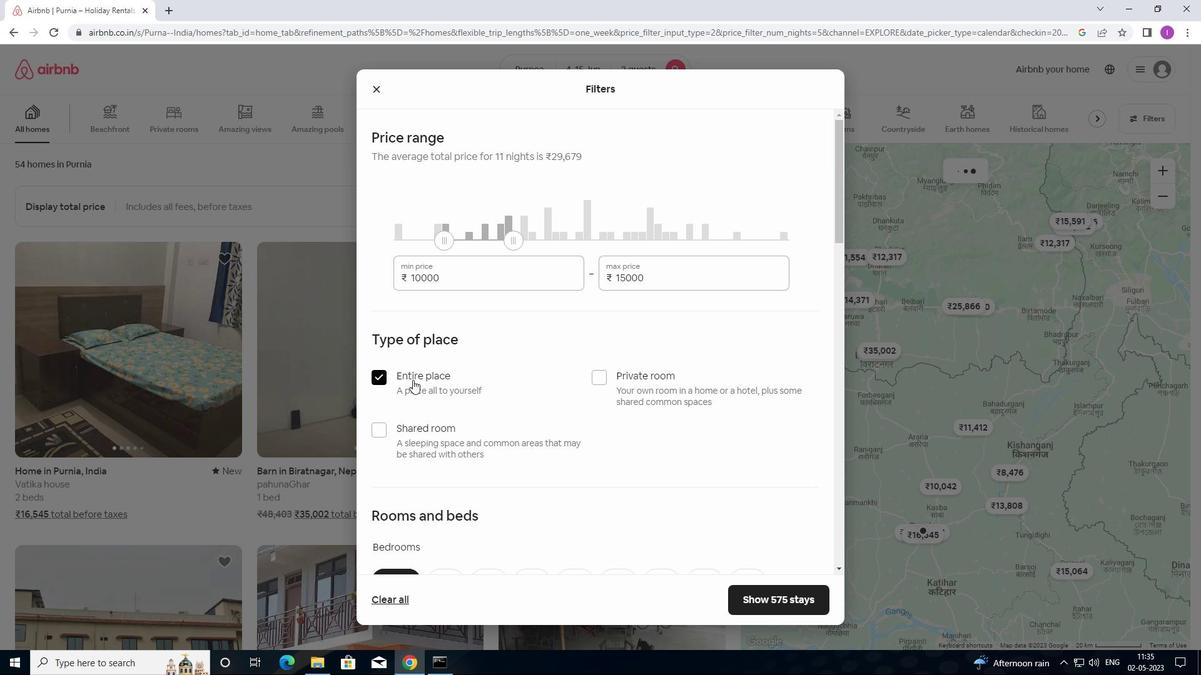 
Action: Mouse moved to (422, 386)
Screenshot: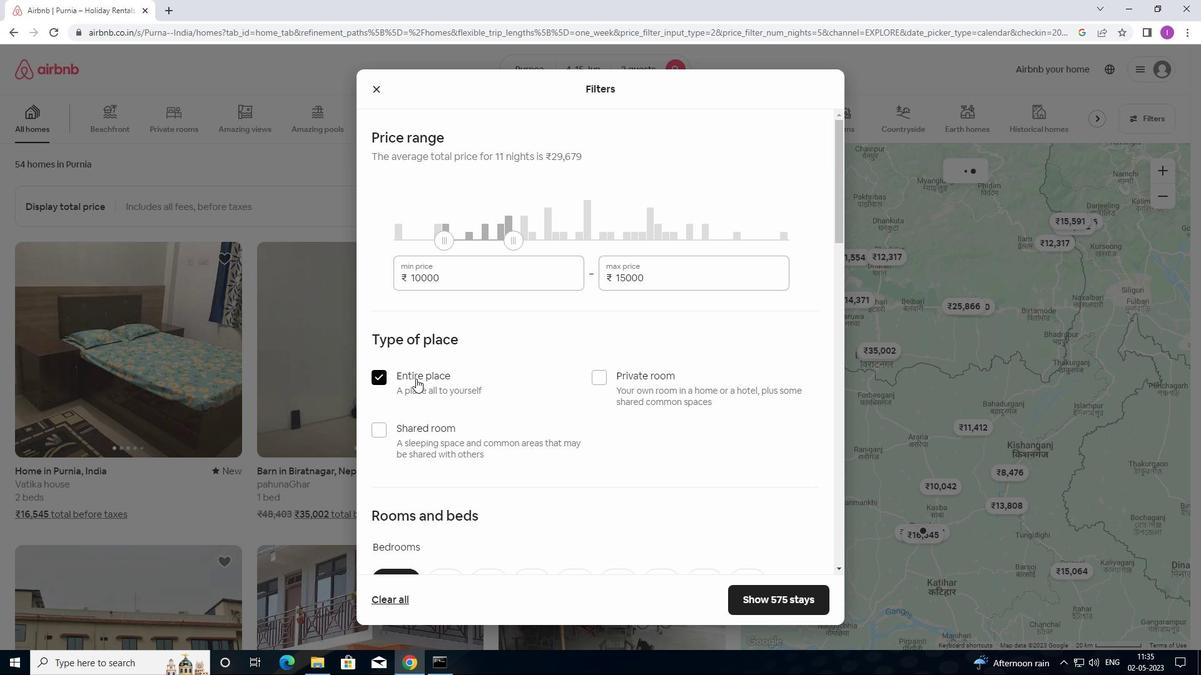 
Action: Mouse scrolled (422, 385) with delta (0, 0)
Screenshot: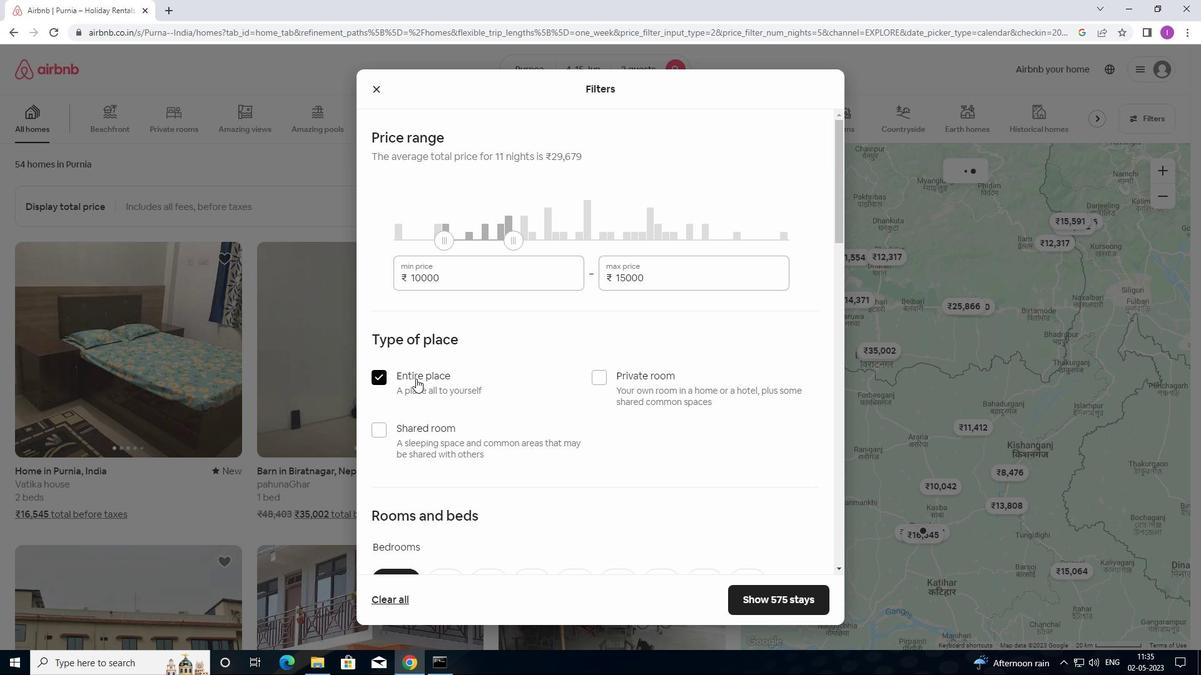 
Action: Mouse moved to (422, 386)
Screenshot: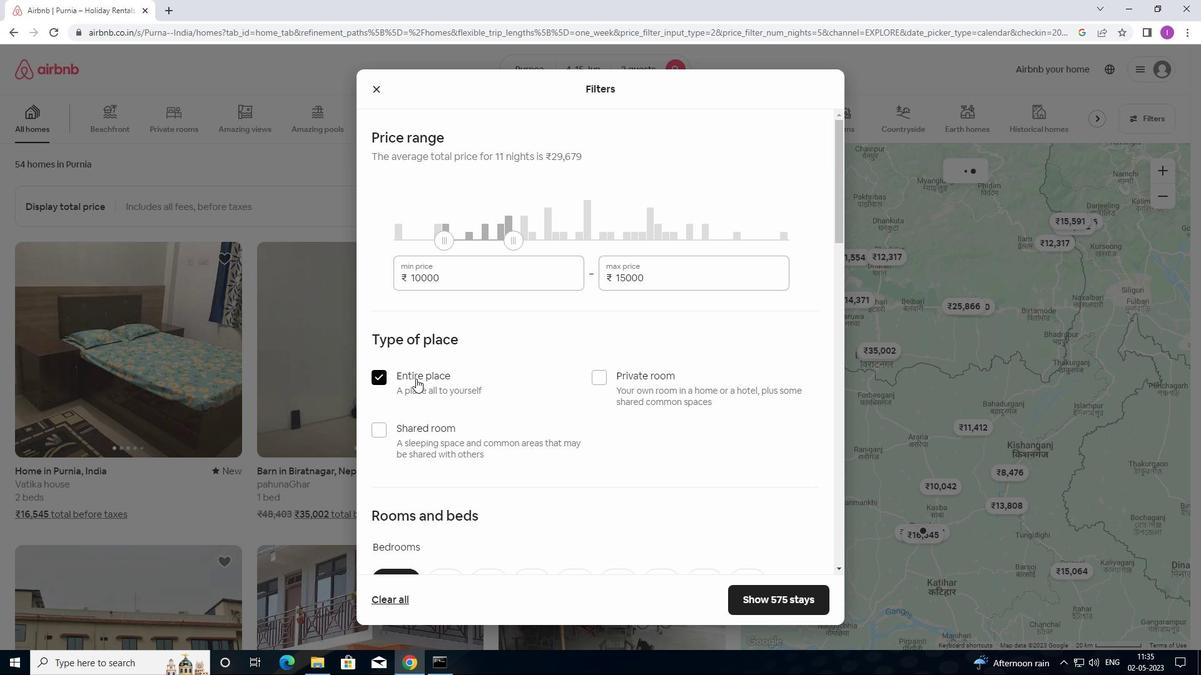 
Action: Mouse scrolled (422, 385) with delta (0, 0)
Screenshot: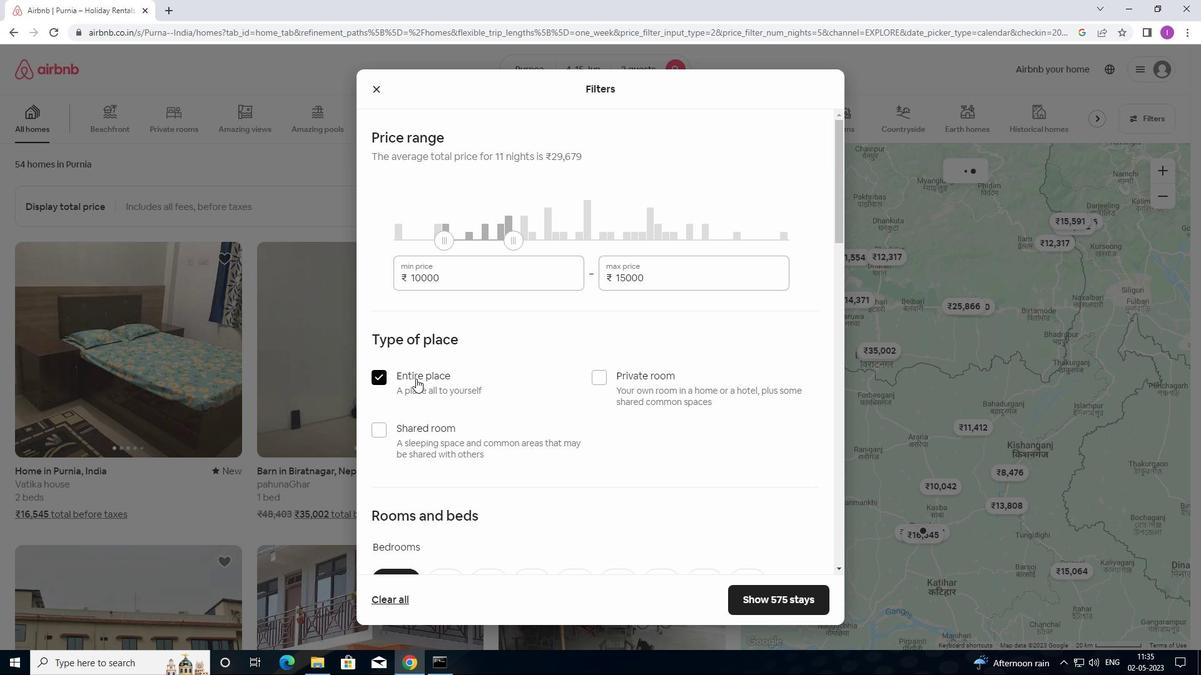 
Action: Mouse scrolled (422, 385) with delta (0, 0)
Screenshot: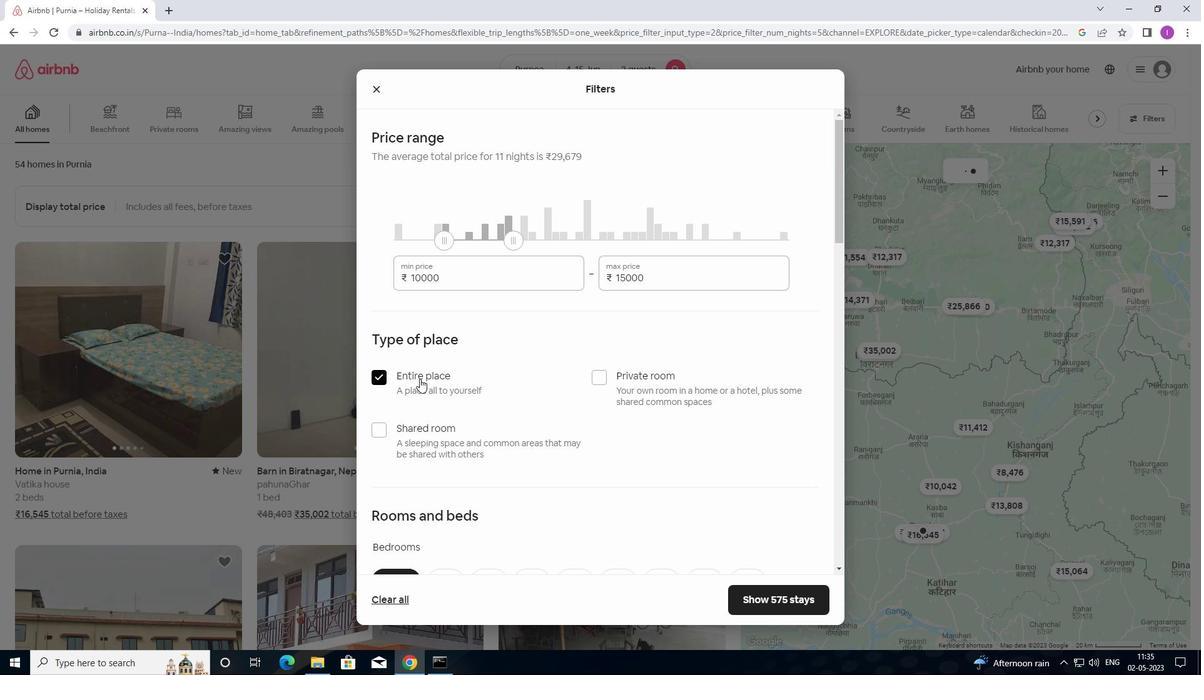 
Action: Mouse moved to (422, 386)
Screenshot: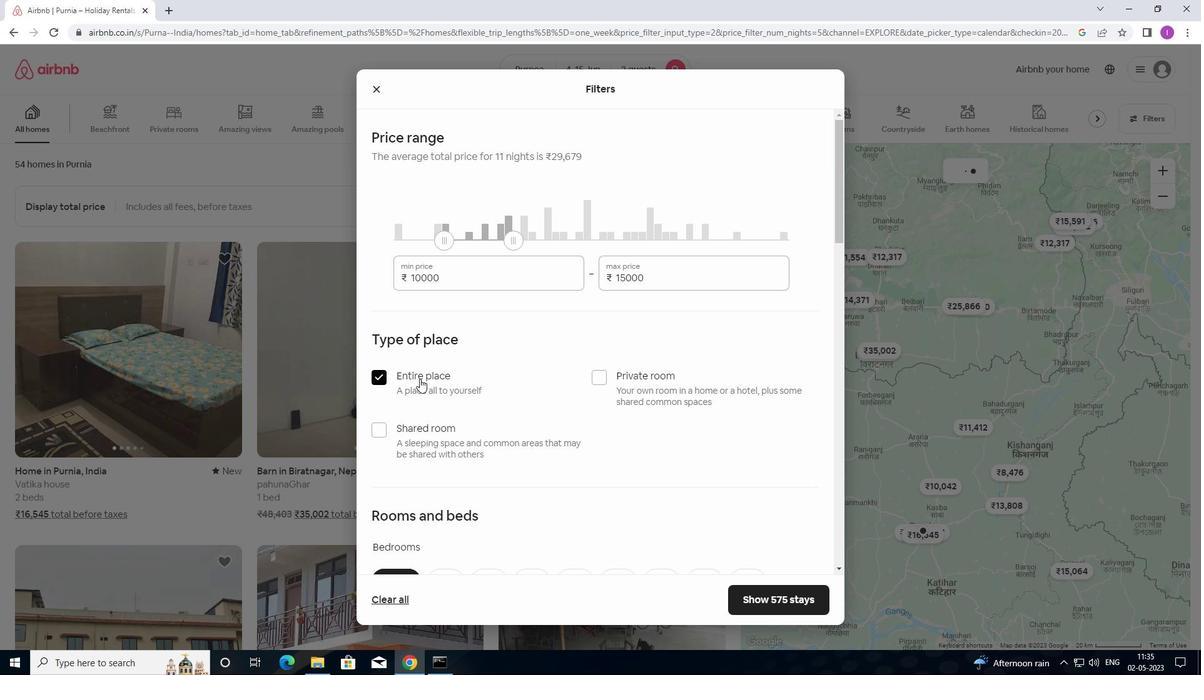 
Action: Mouse scrolled (422, 385) with delta (0, 0)
Screenshot: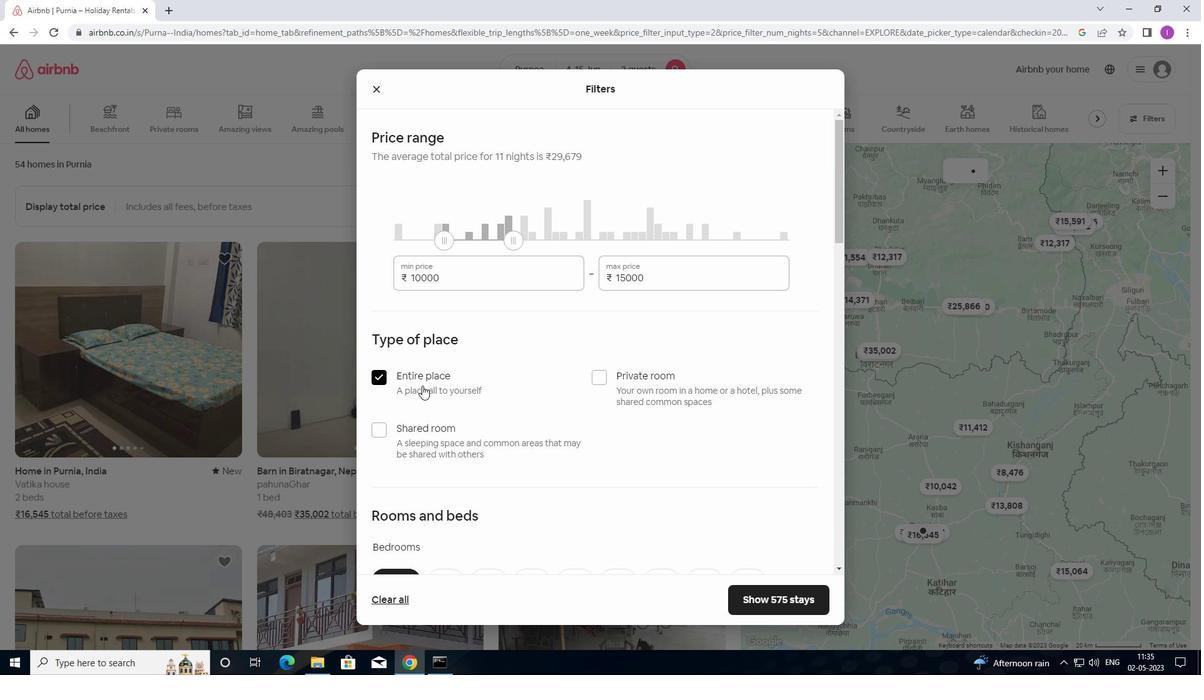 
Action: Mouse moved to (454, 270)
Screenshot: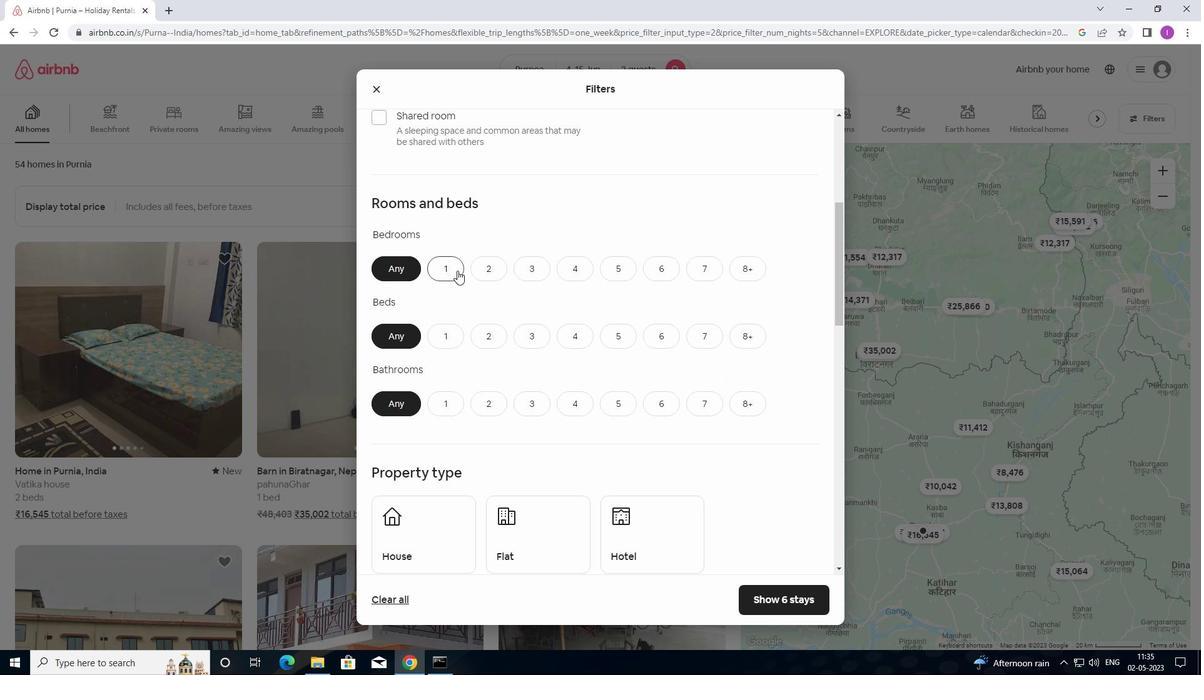 
Action: Mouse pressed left at (454, 270)
Screenshot: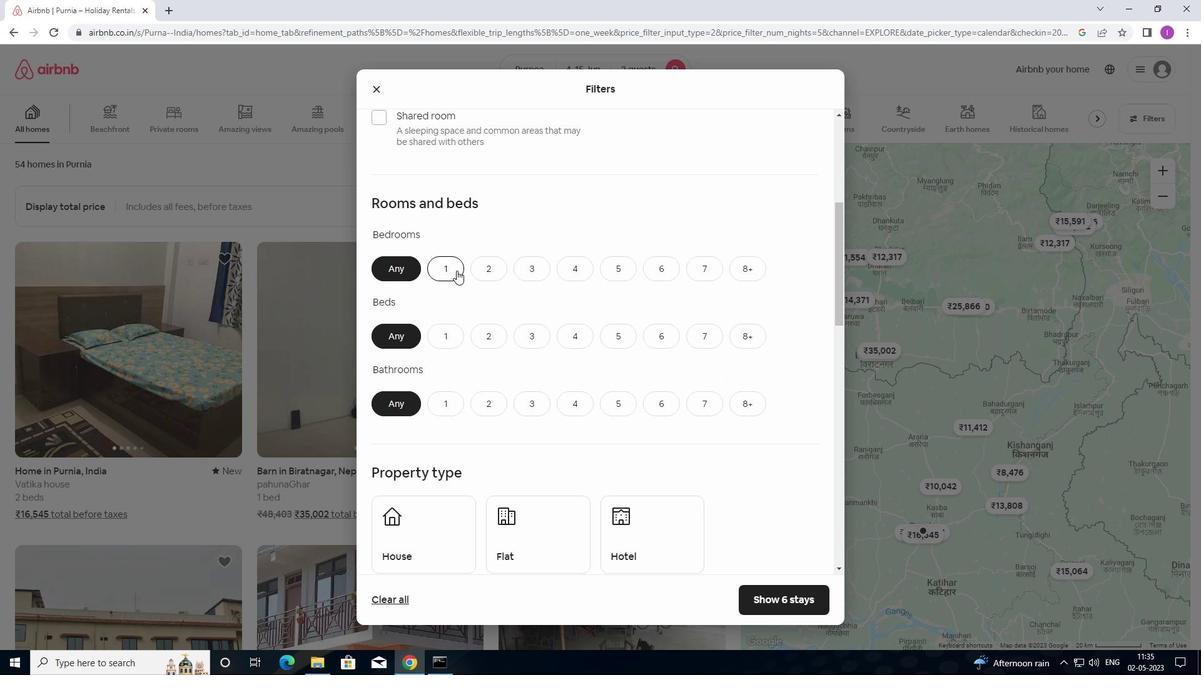 
Action: Mouse moved to (447, 342)
Screenshot: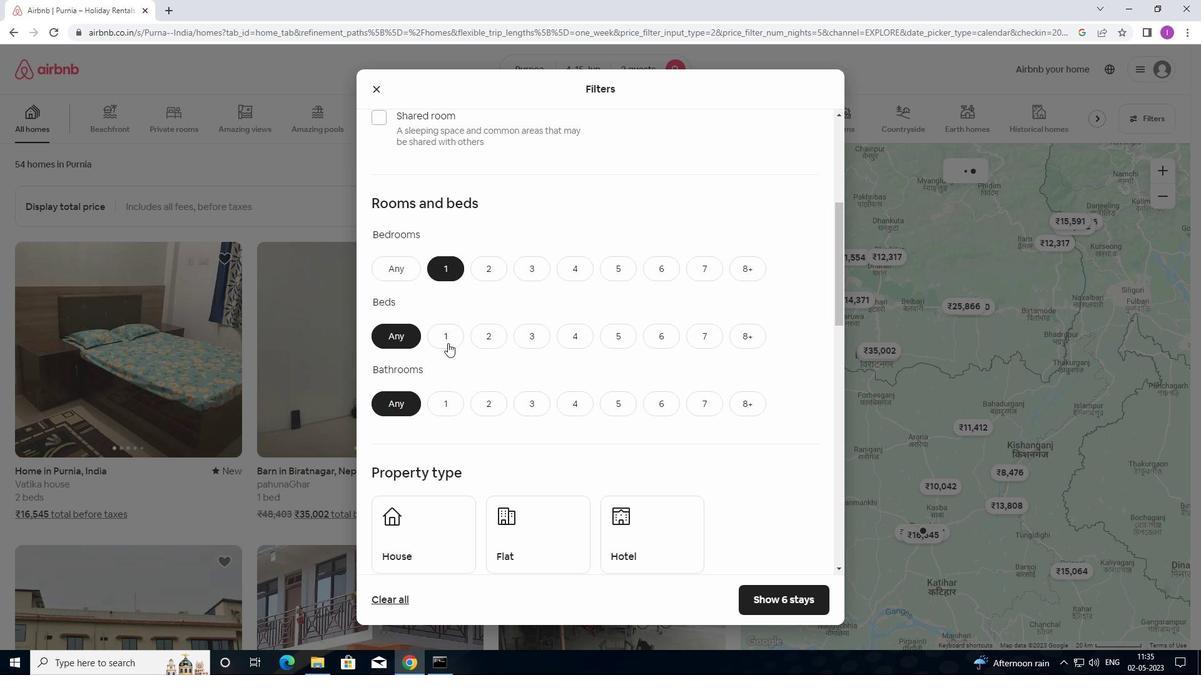 
Action: Mouse pressed left at (447, 342)
Screenshot: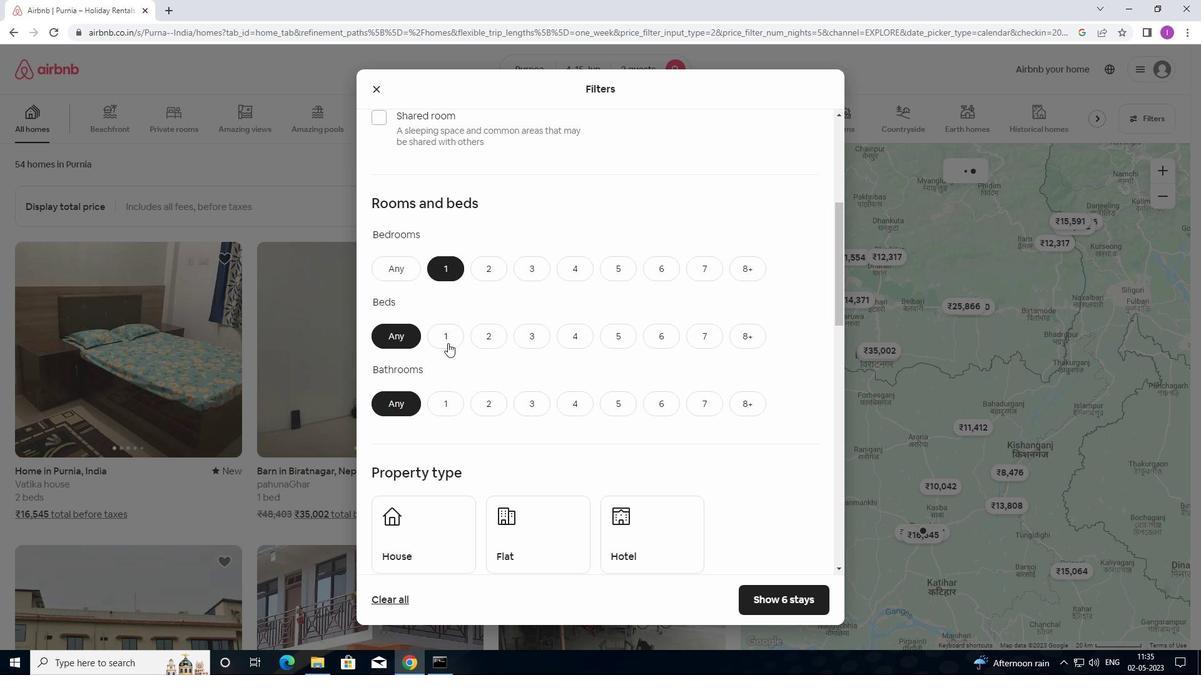 
Action: Mouse moved to (447, 389)
Screenshot: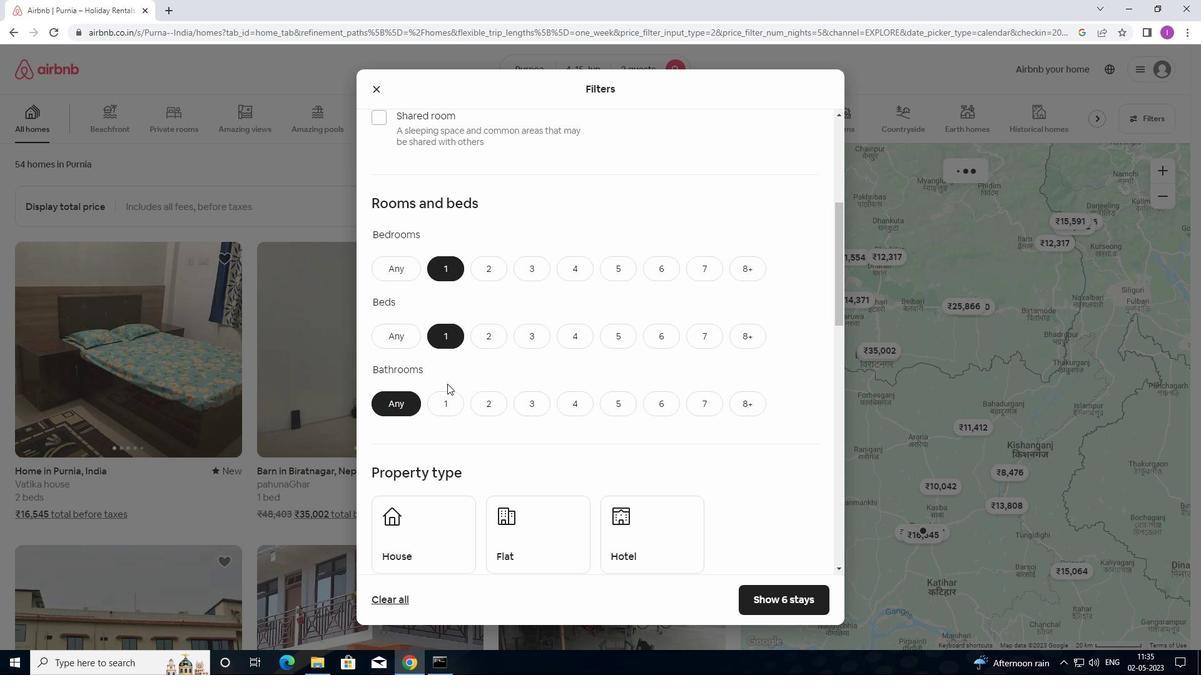 
Action: Mouse pressed left at (447, 389)
Screenshot: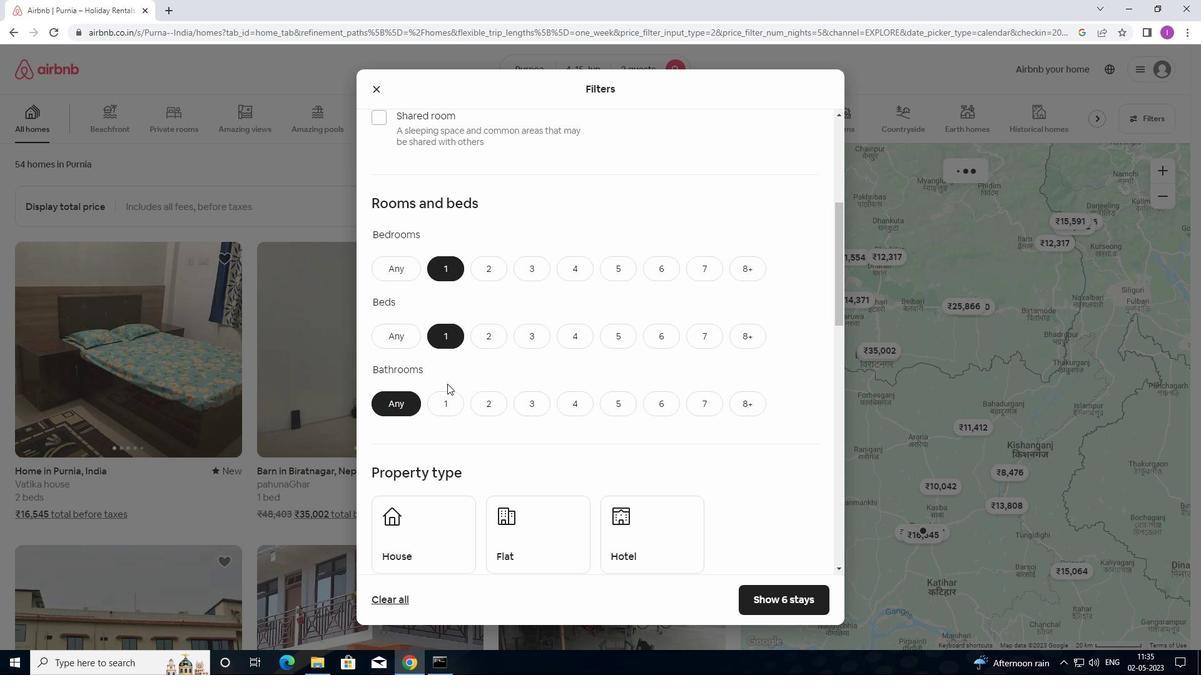 
Action: Mouse moved to (467, 375)
Screenshot: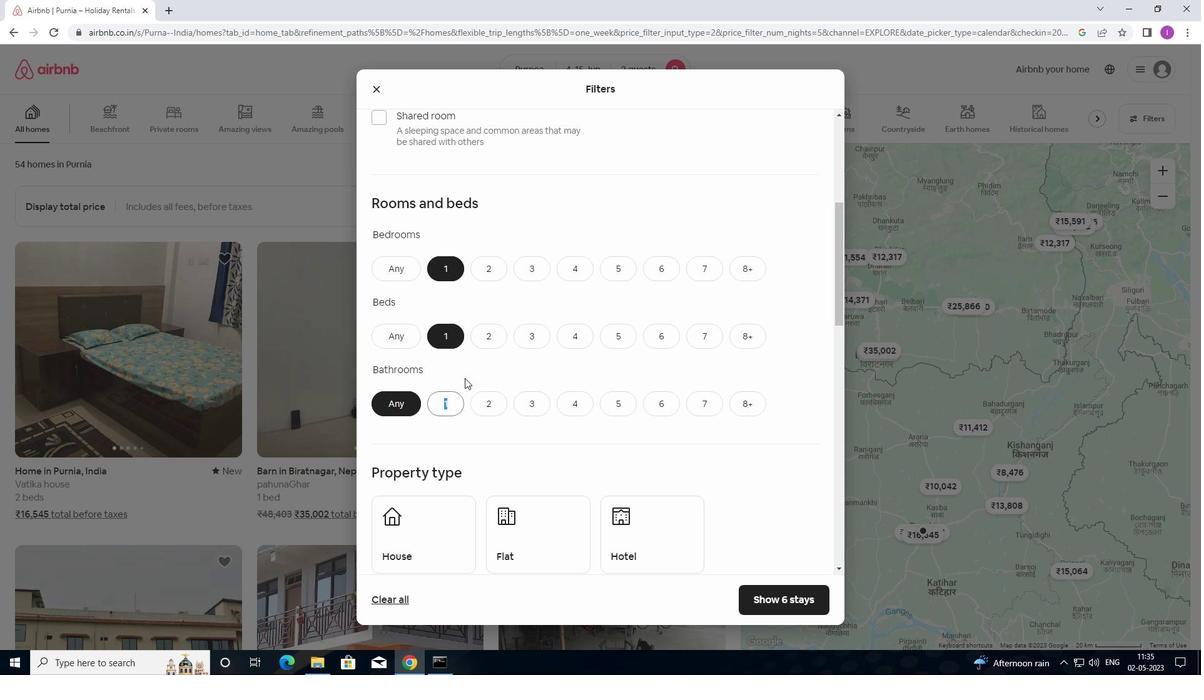 
Action: Mouse pressed left at (467, 375)
Screenshot: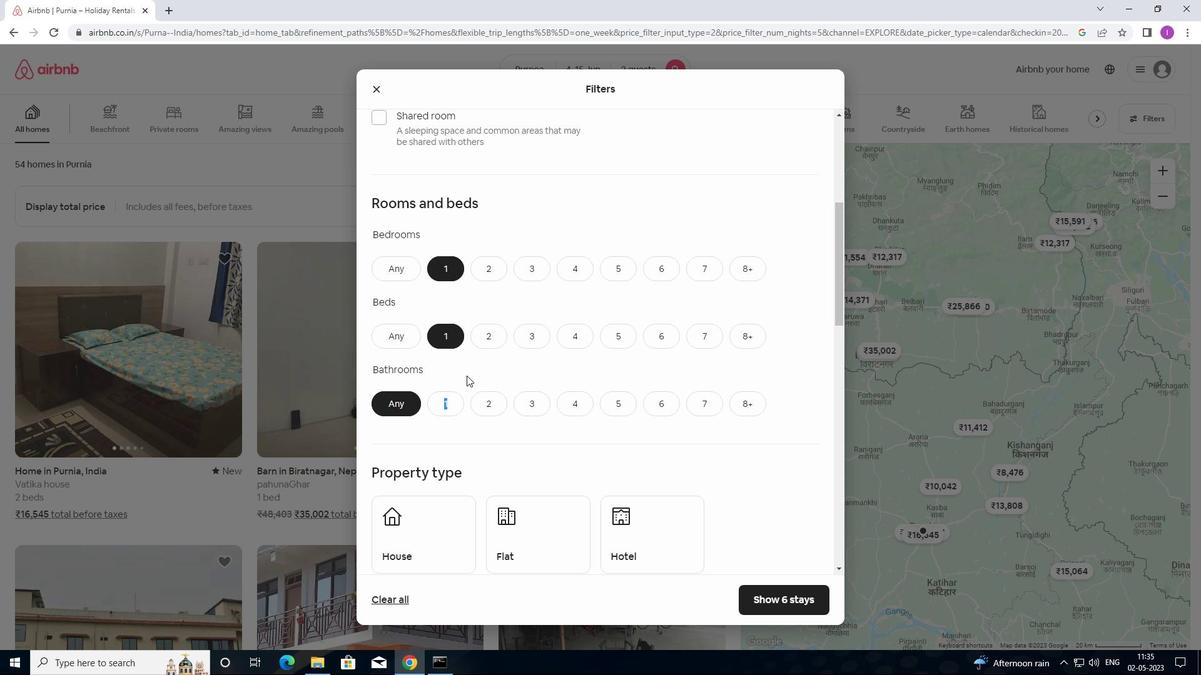 
Action: Mouse moved to (452, 404)
Screenshot: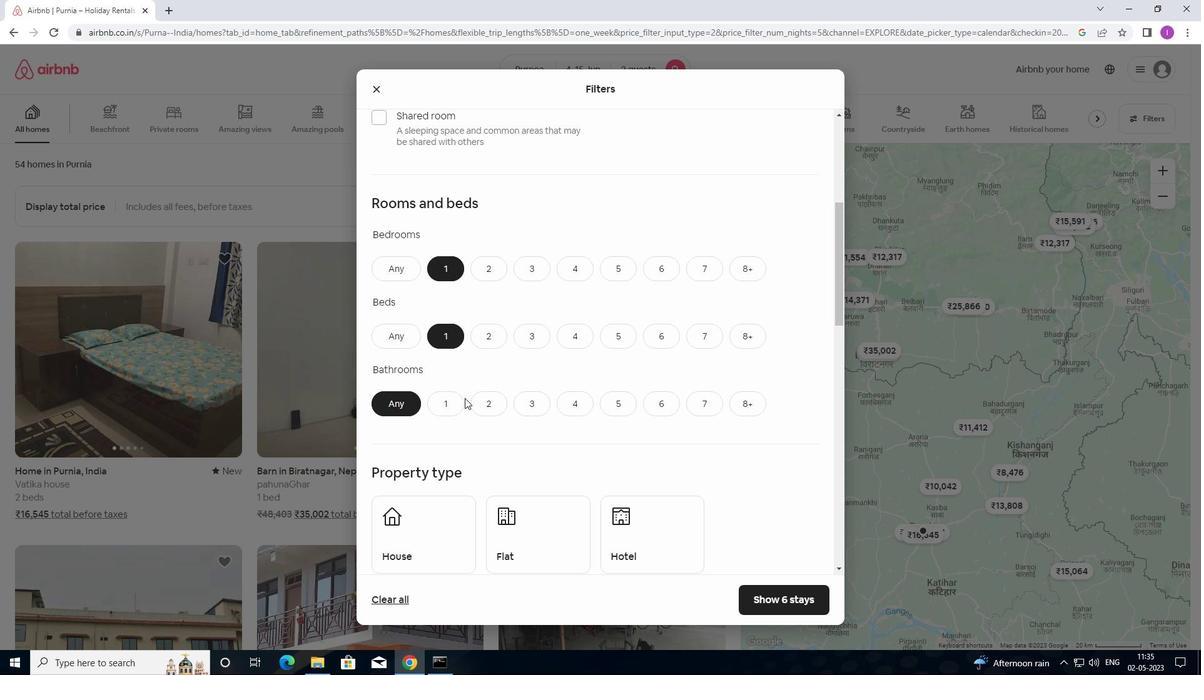 
Action: Mouse pressed left at (452, 404)
Screenshot: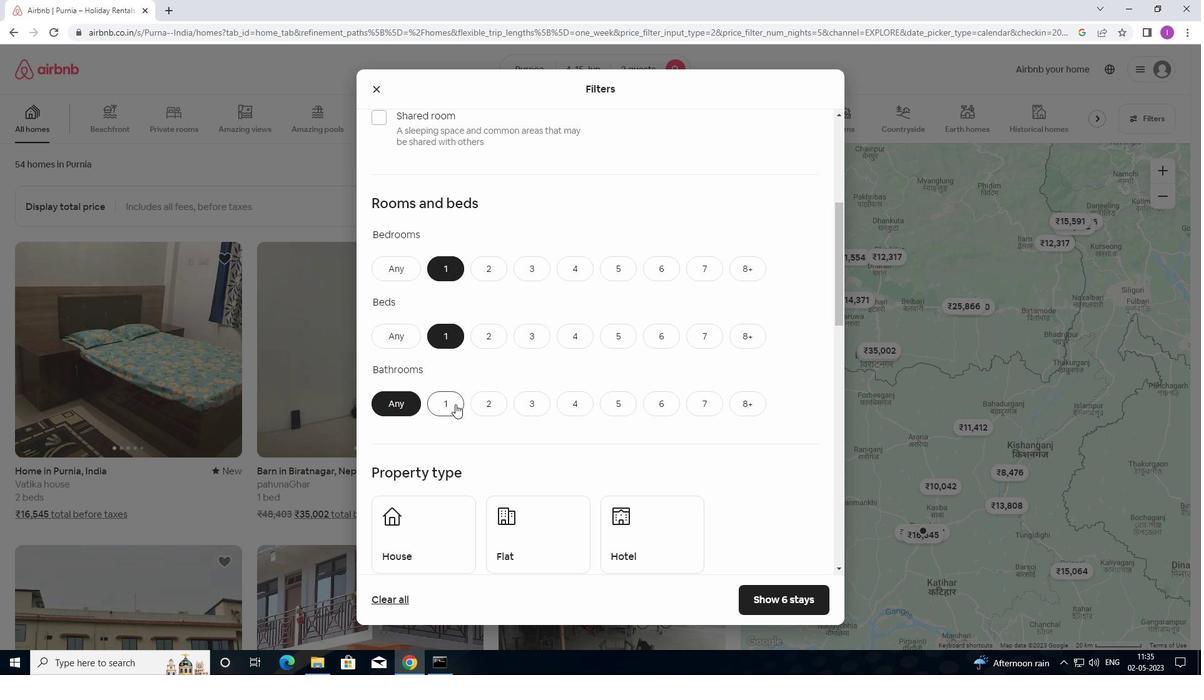 
Action: Mouse moved to (493, 401)
Screenshot: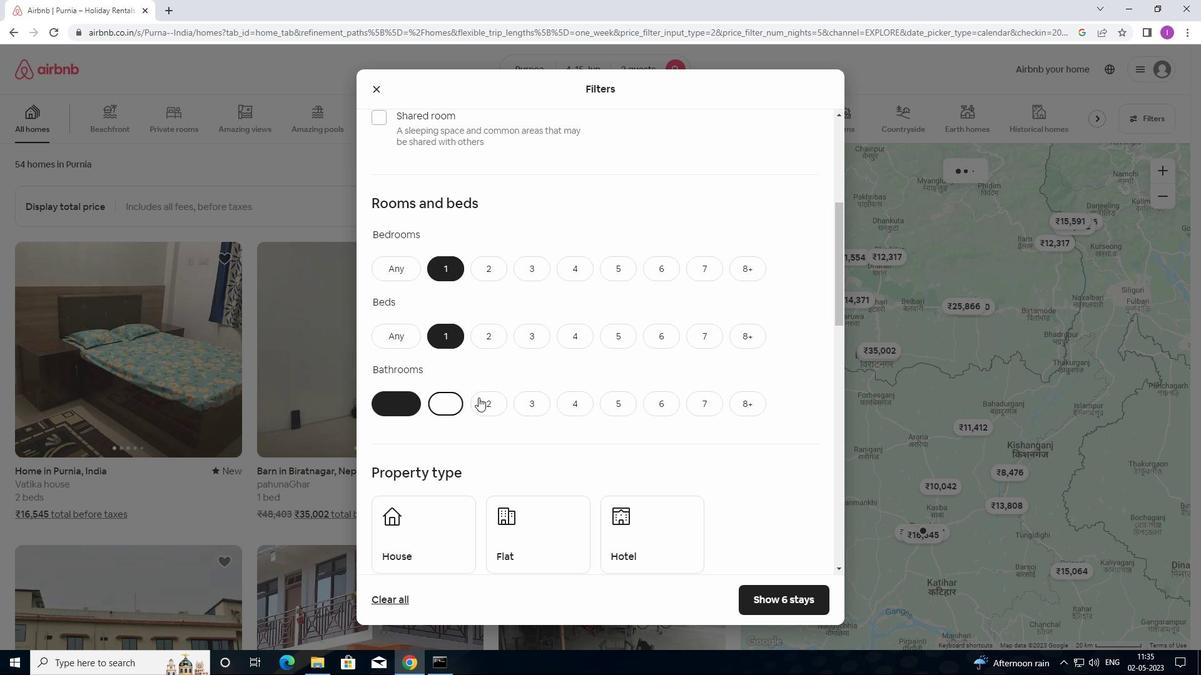 
Action: Mouse scrolled (493, 400) with delta (0, 0)
Screenshot: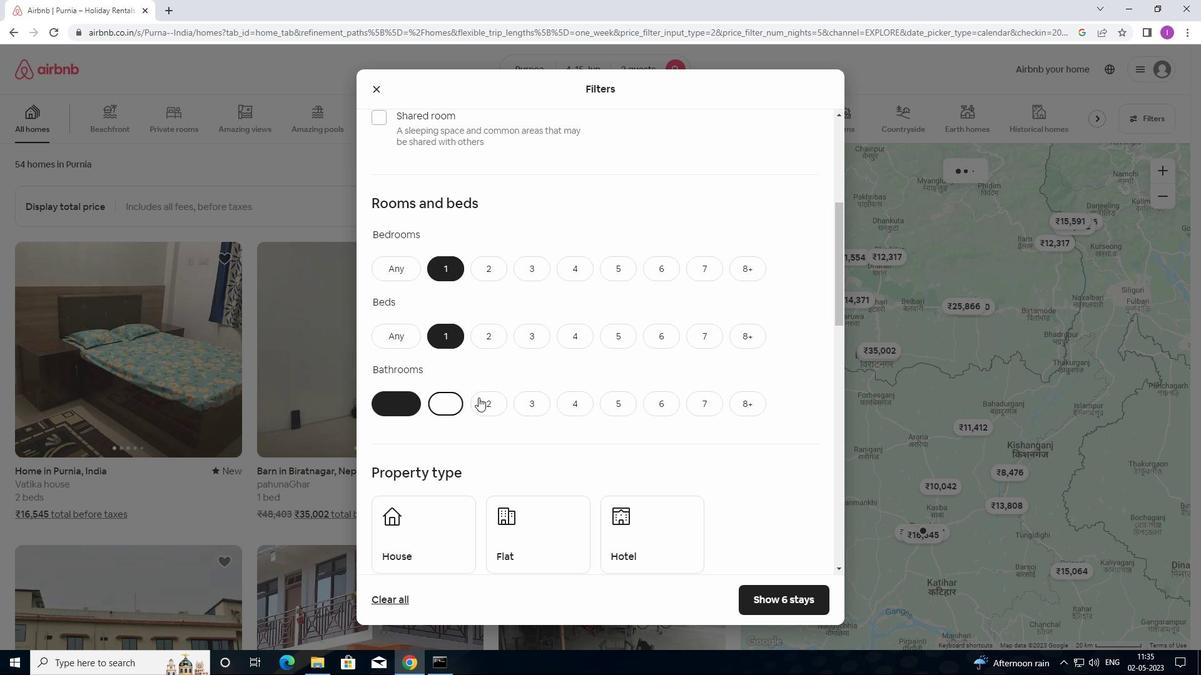 
Action: Mouse moved to (493, 401)
Screenshot: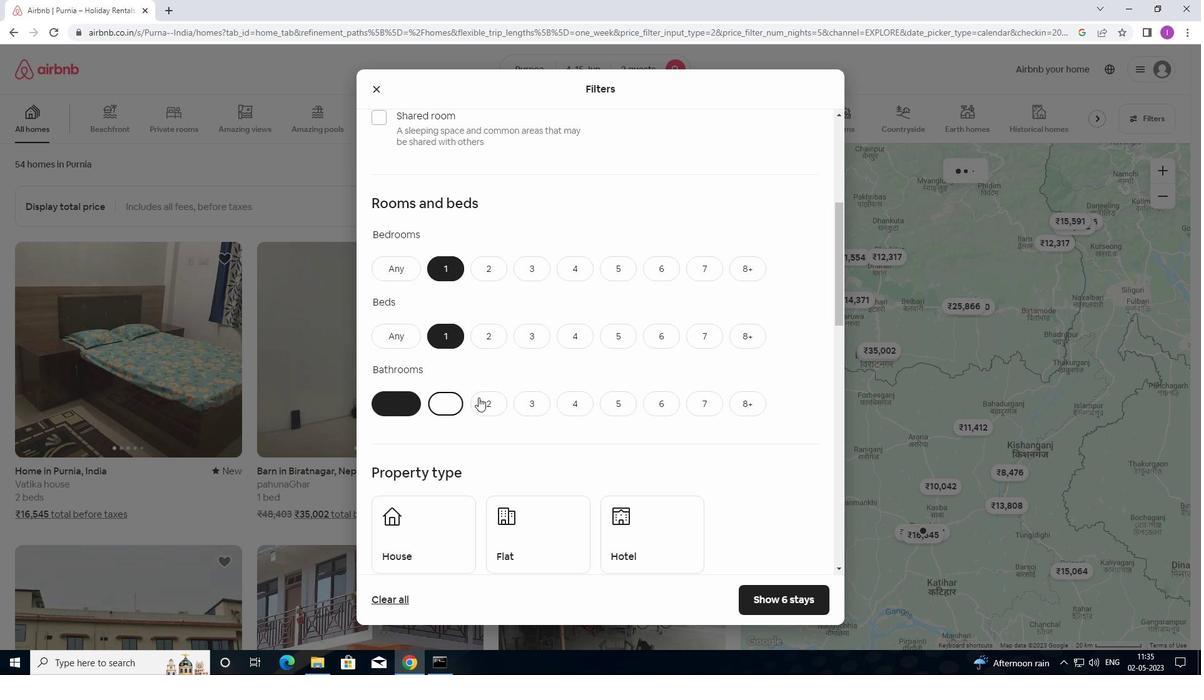 
Action: Mouse scrolled (493, 401) with delta (0, 0)
Screenshot: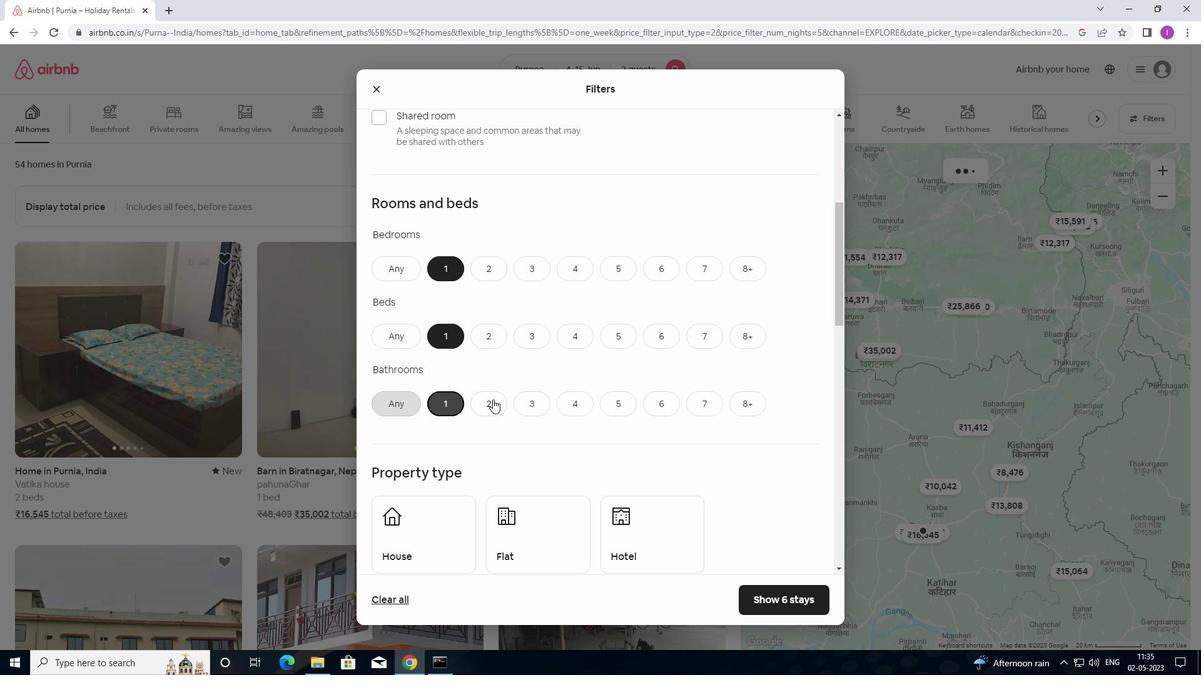 
Action: Mouse scrolled (493, 401) with delta (0, 0)
Screenshot: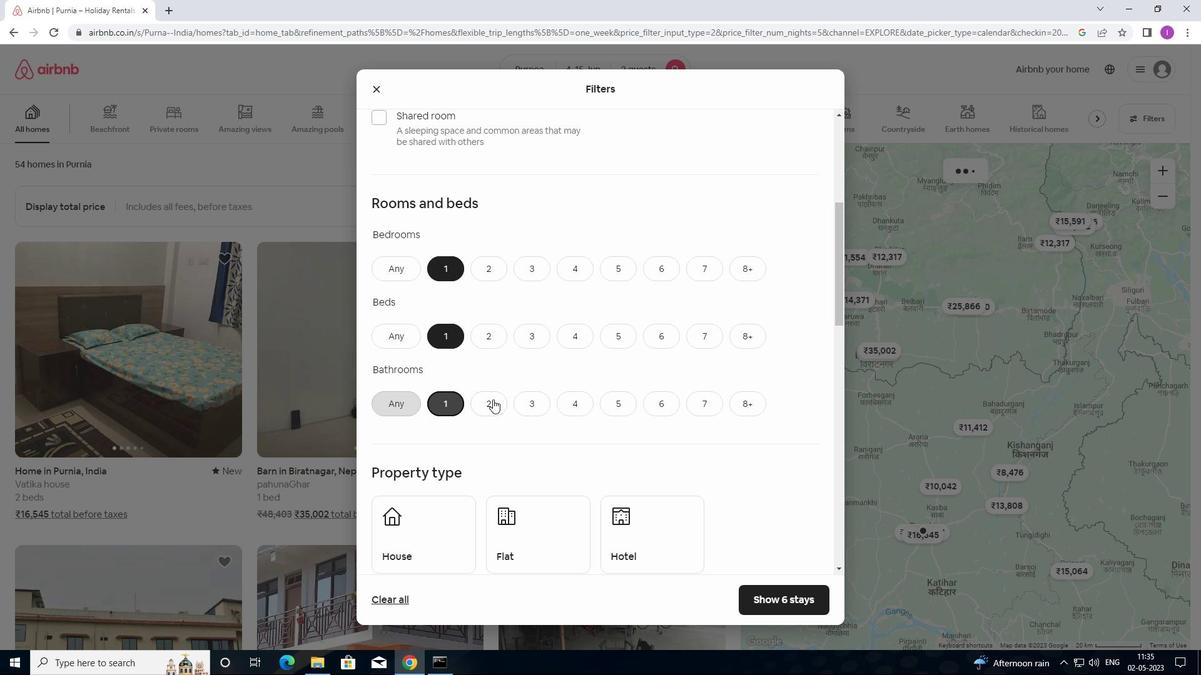 
Action: Mouse scrolled (493, 401) with delta (0, 0)
Screenshot: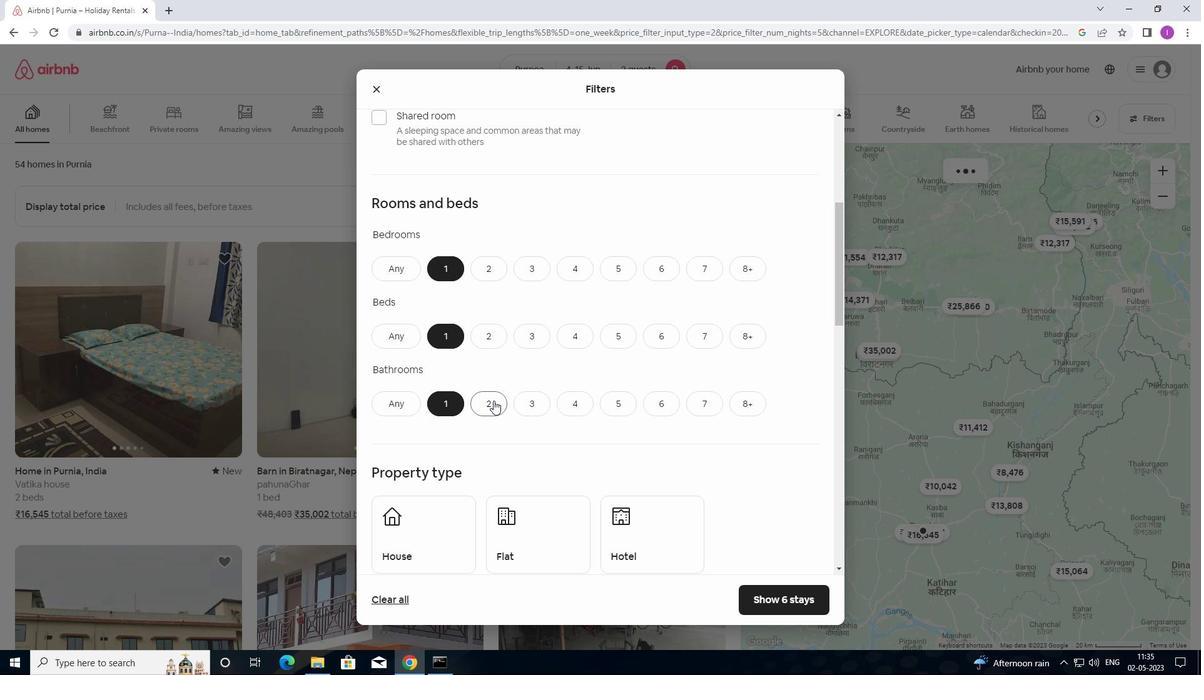 
Action: Mouse moved to (437, 302)
Screenshot: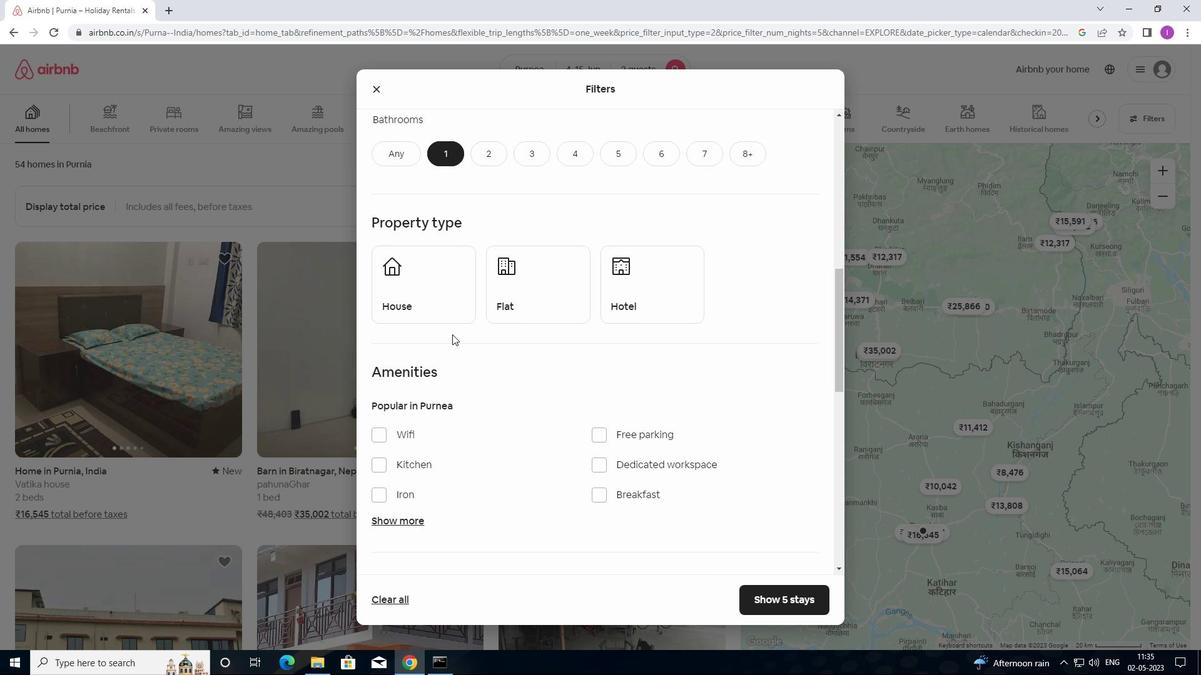 
Action: Mouse pressed left at (437, 302)
Screenshot: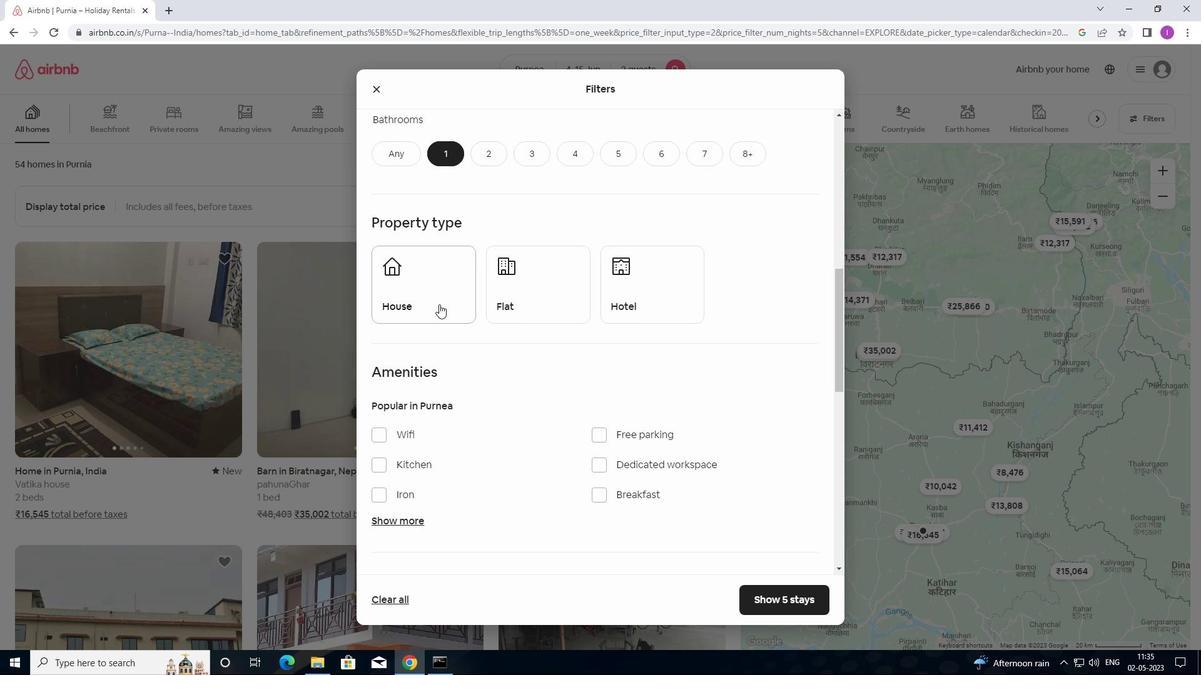 
Action: Mouse moved to (536, 298)
Screenshot: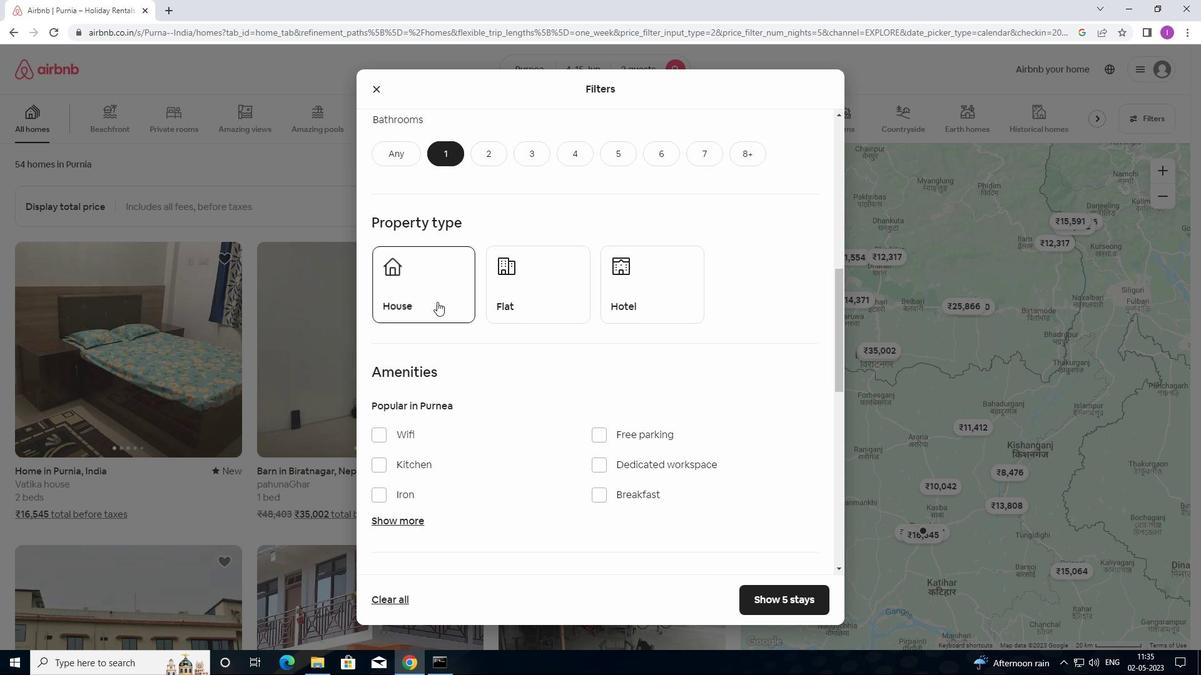 
Action: Mouse pressed left at (536, 298)
Screenshot: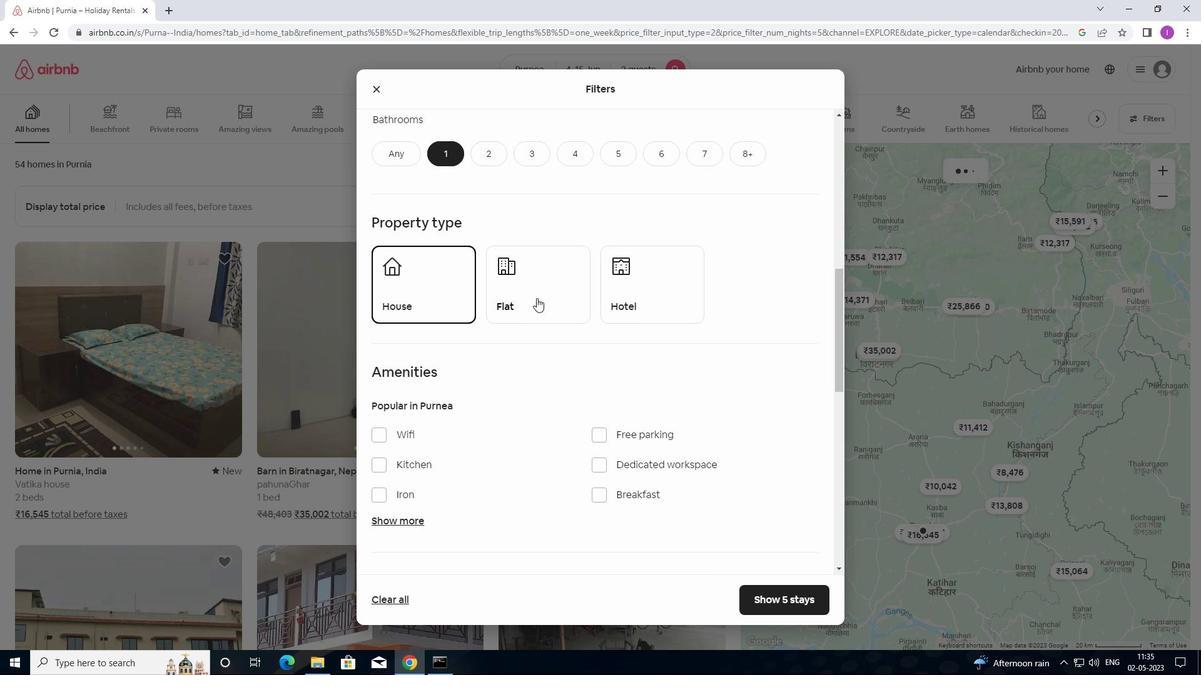 
Action: Mouse moved to (641, 301)
Screenshot: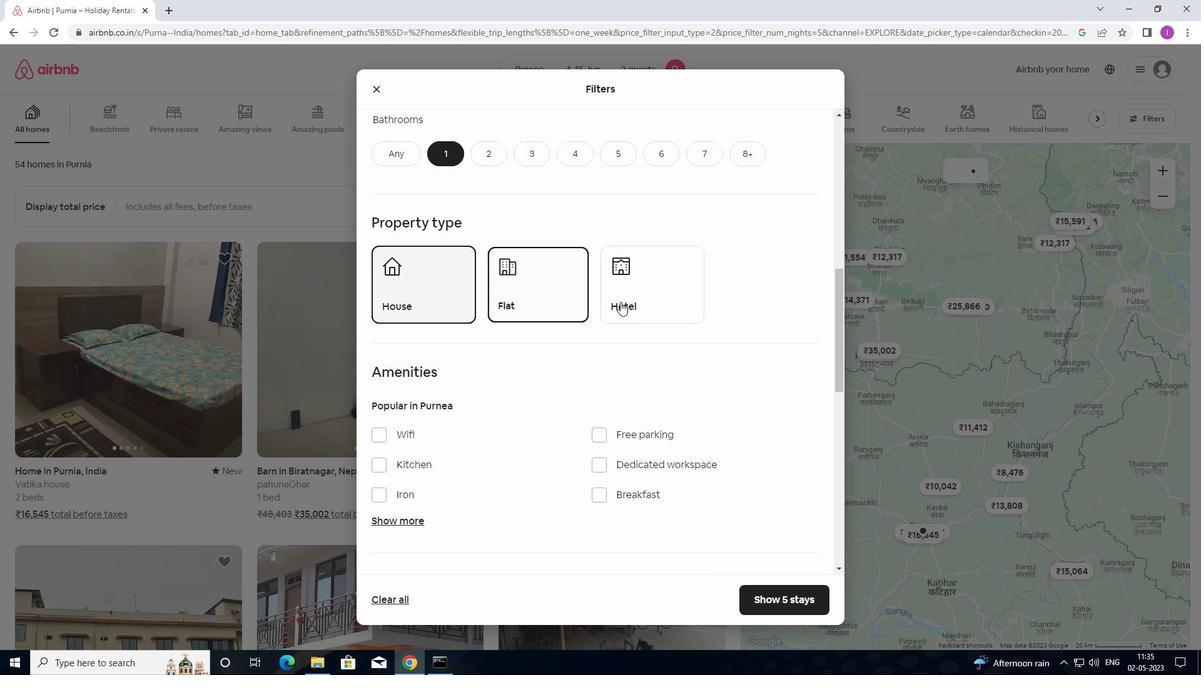
Action: Mouse pressed left at (641, 301)
Screenshot: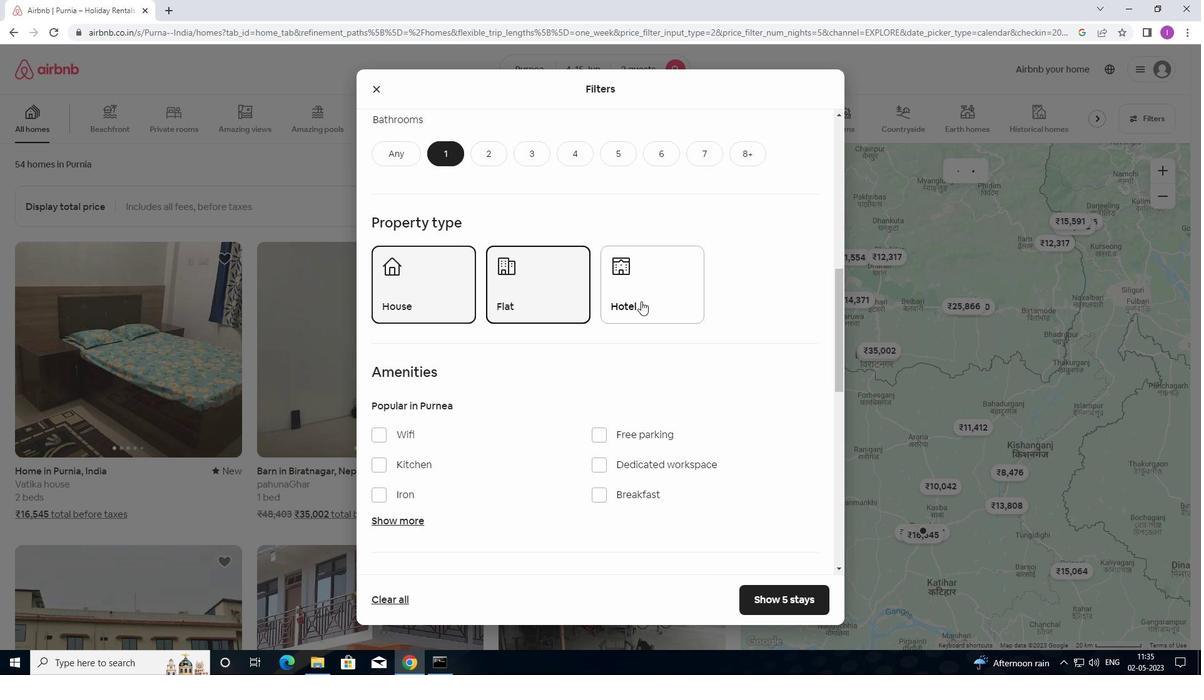 
Action: Mouse moved to (644, 312)
Screenshot: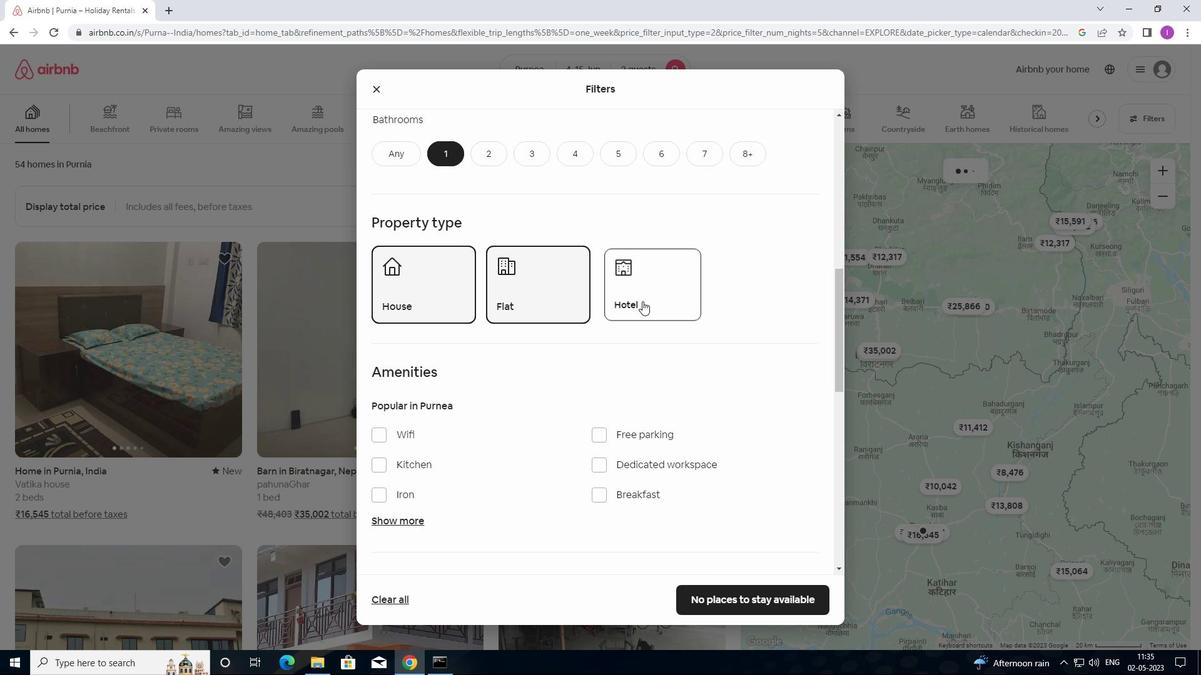 
Action: Mouse scrolled (644, 312) with delta (0, 0)
Screenshot: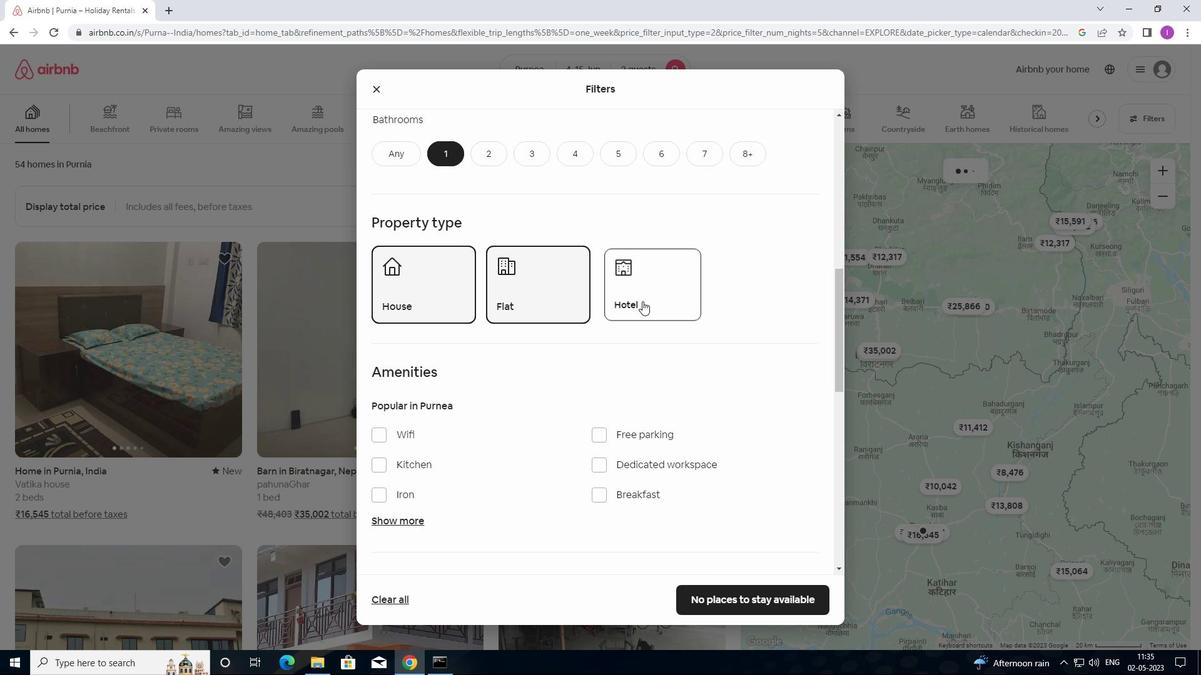 
Action: Mouse moved to (645, 315)
Screenshot: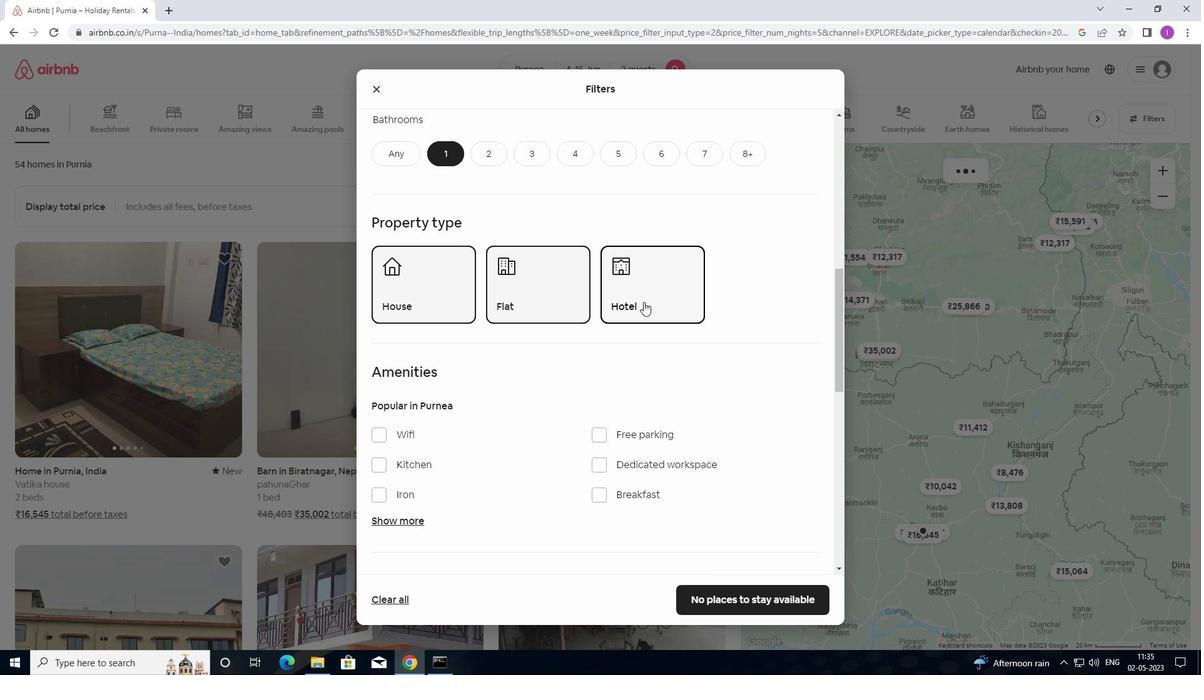 
Action: Mouse scrolled (645, 314) with delta (0, 0)
Screenshot: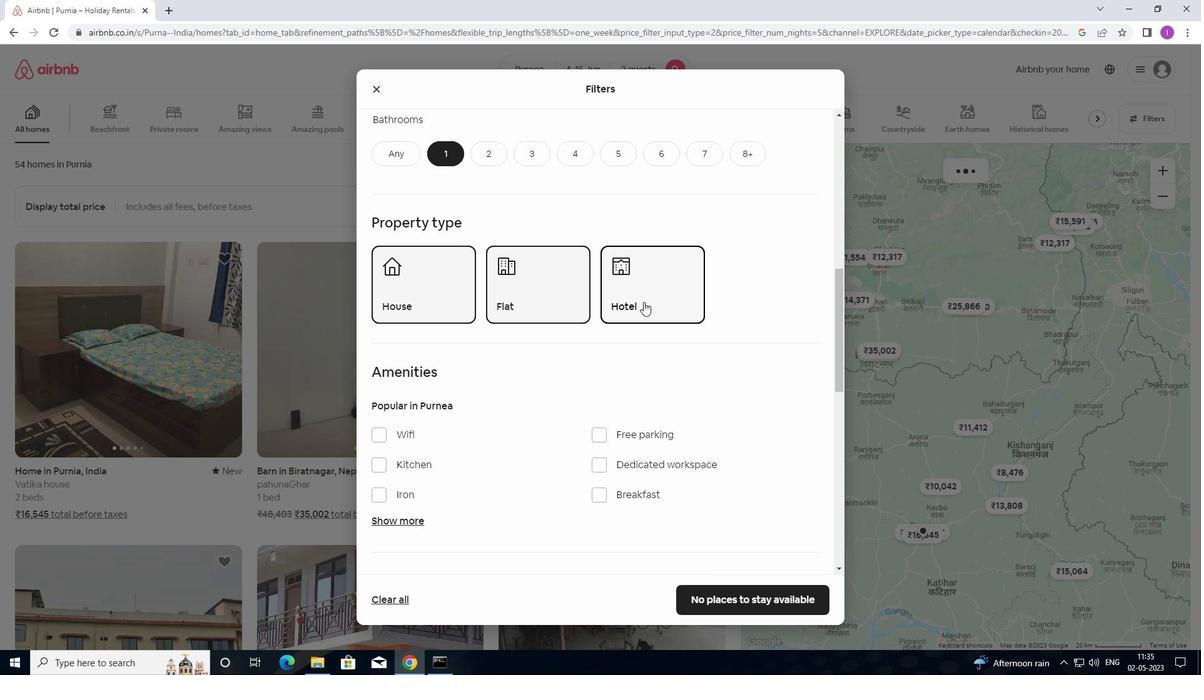 
Action: Mouse scrolled (645, 314) with delta (0, 0)
Screenshot: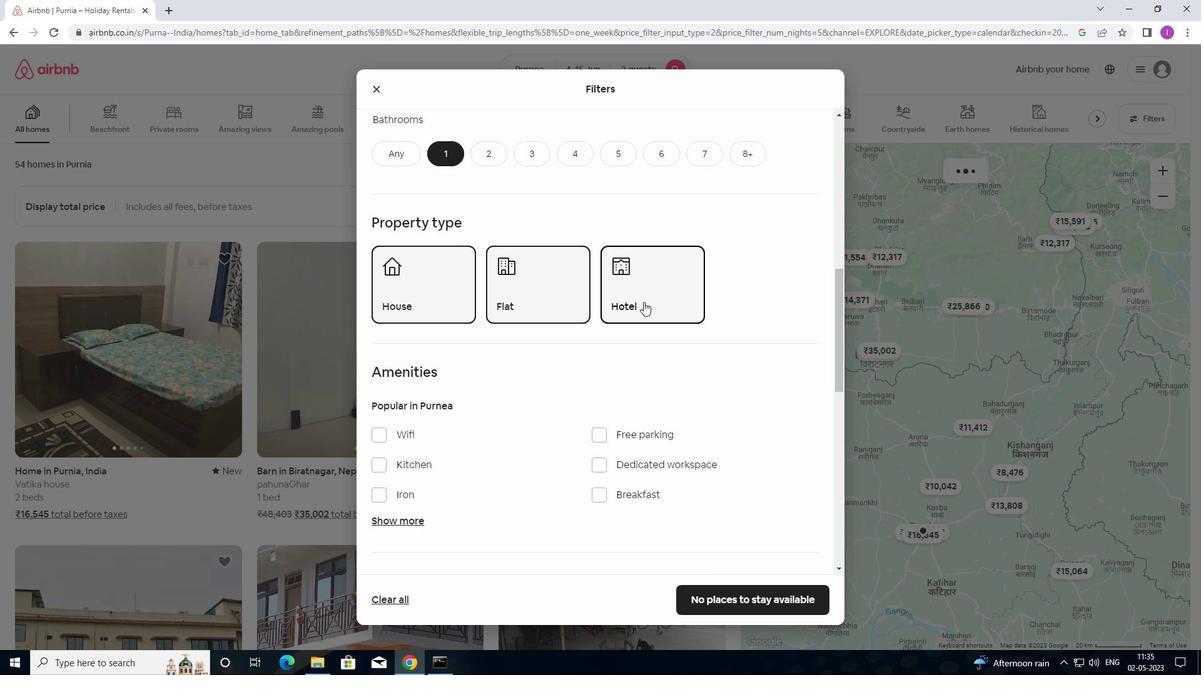 
Action: Mouse moved to (646, 315)
Screenshot: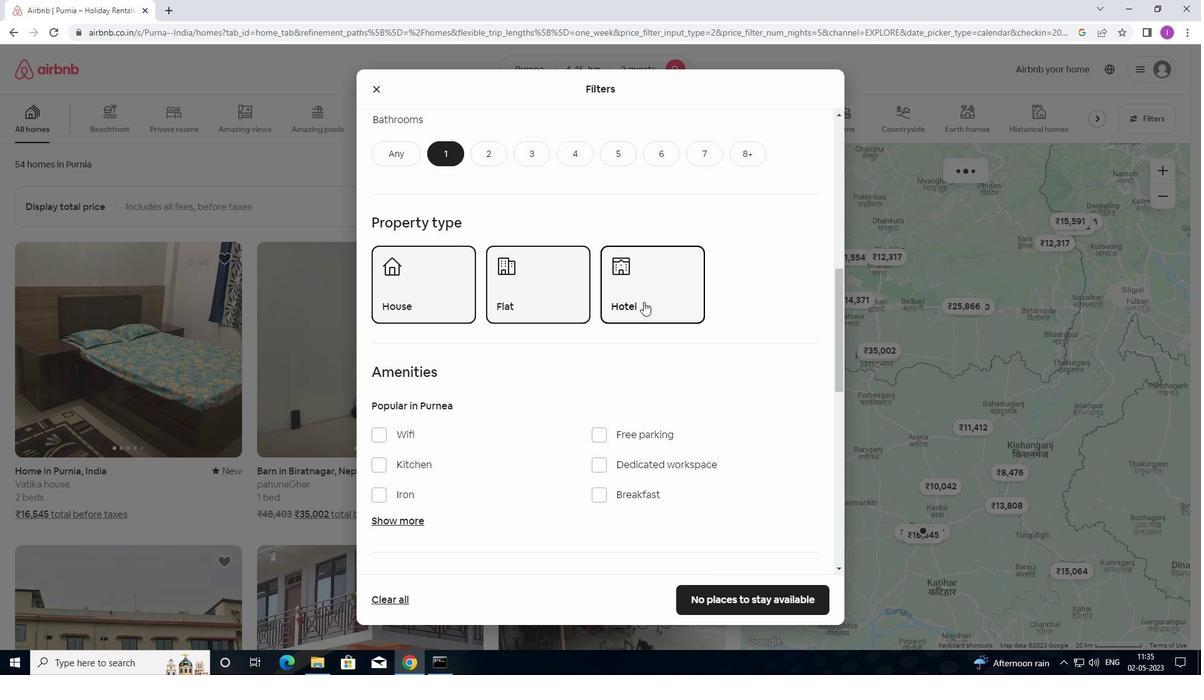 
Action: Mouse scrolled (646, 315) with delta (0, 0)
Screenshot: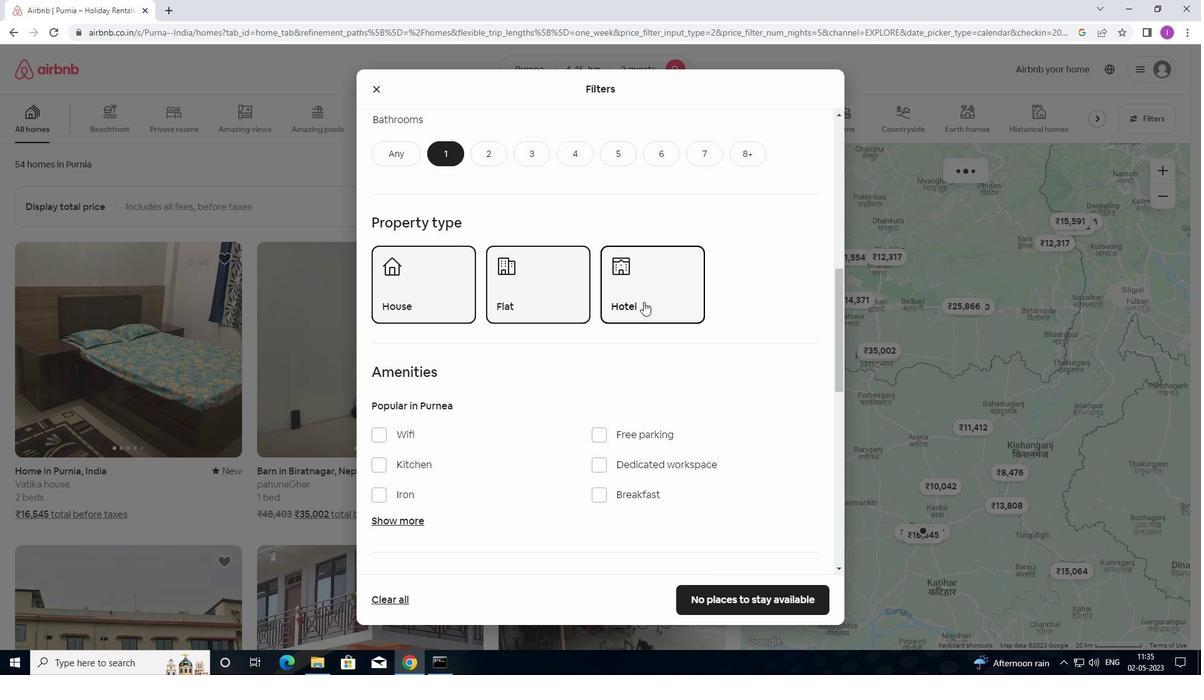 
Action: Mouse scrolled (646, 315) with delta (0, 0)
Screenshot: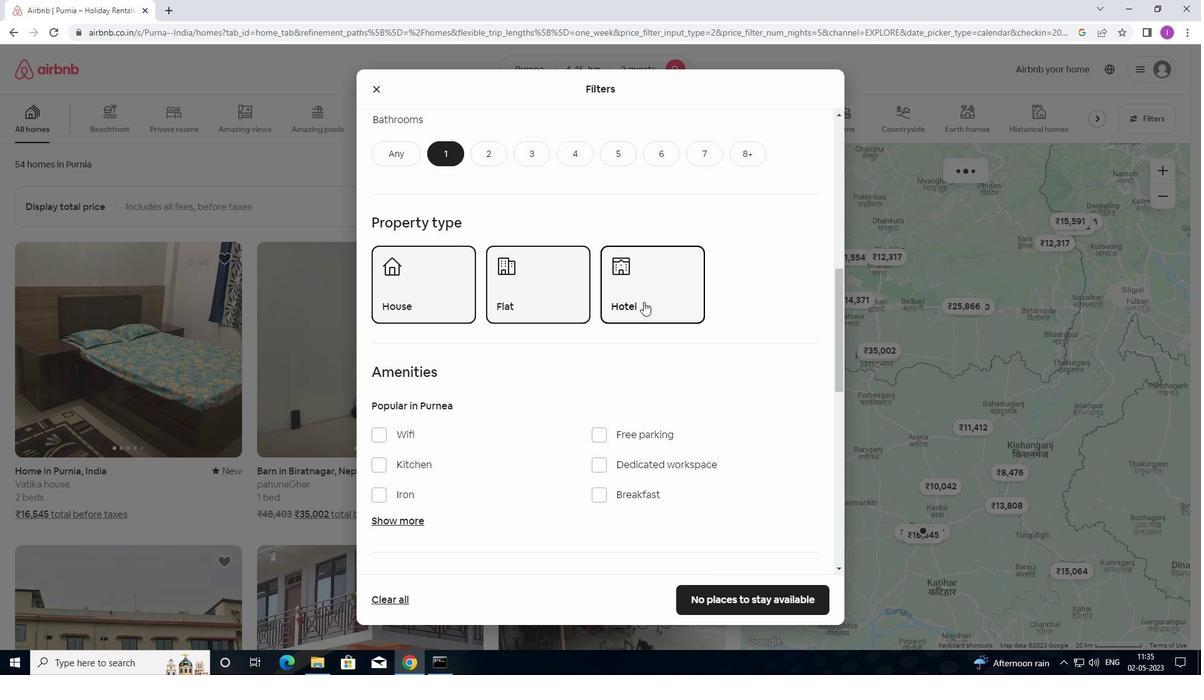 
Action: Mouse moved to (801, 354)
Screenshot: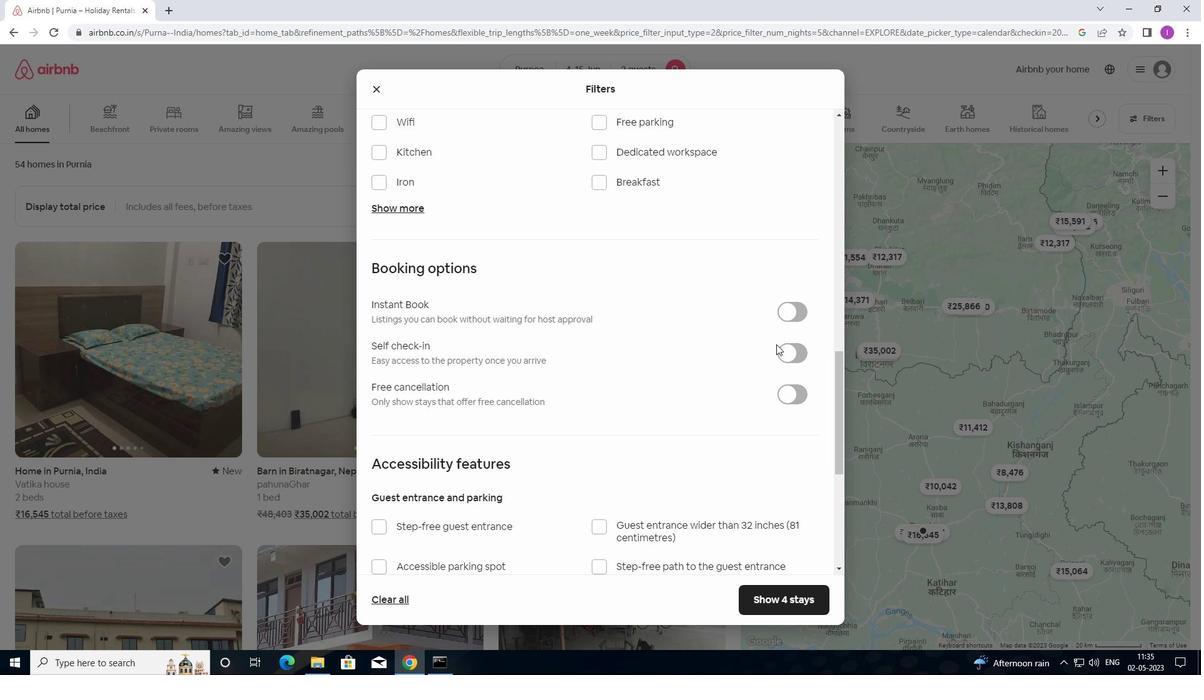 
Action: Mouse pressed left at (801, 354)
Screenshot: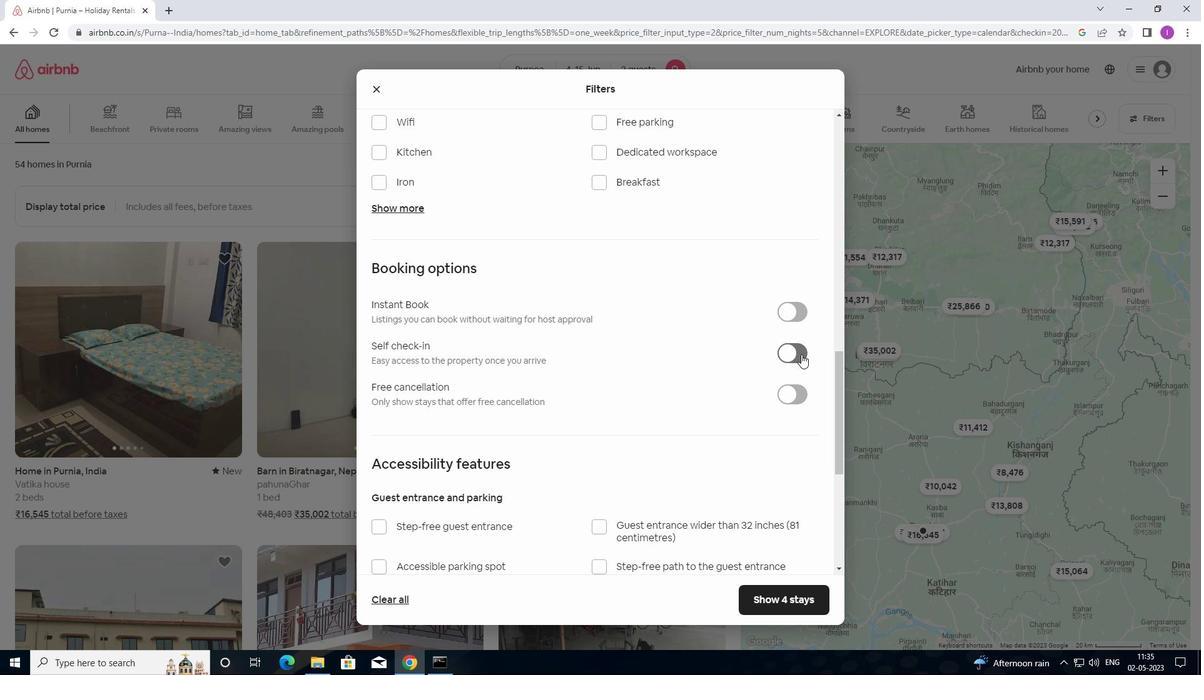 
Action: Mouse moved to (592, 421)
Screenshot: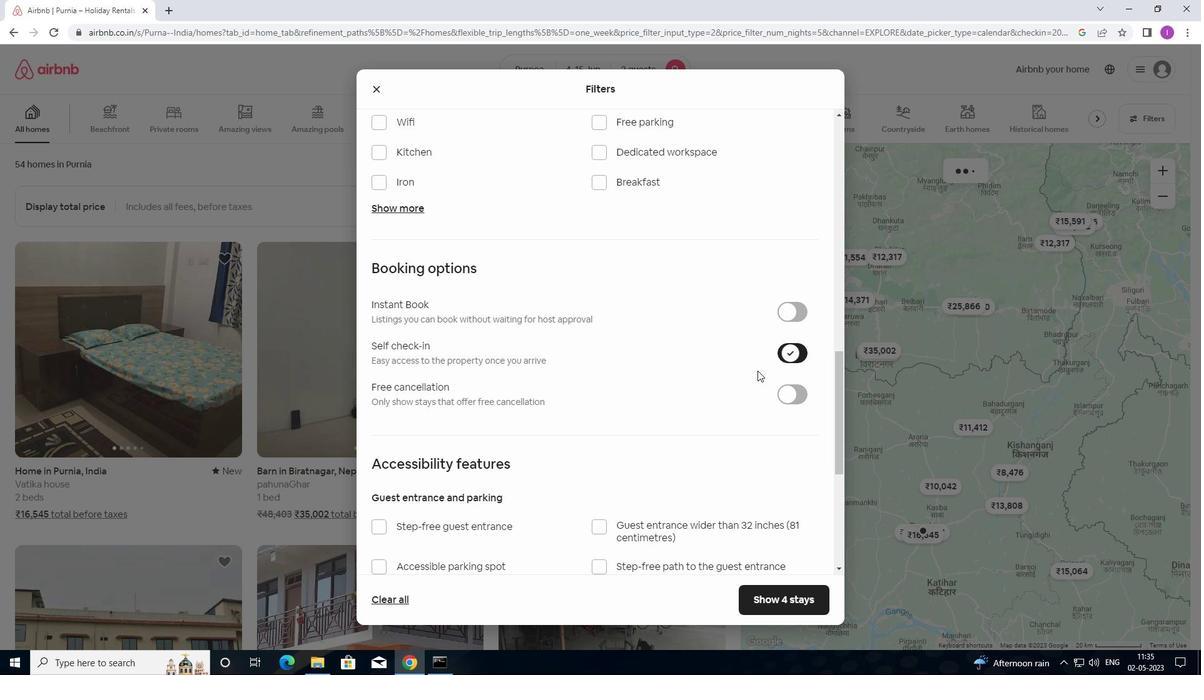 
Action: Mouse scrolled (592, 421) with delta (0, 0)
Screenshot: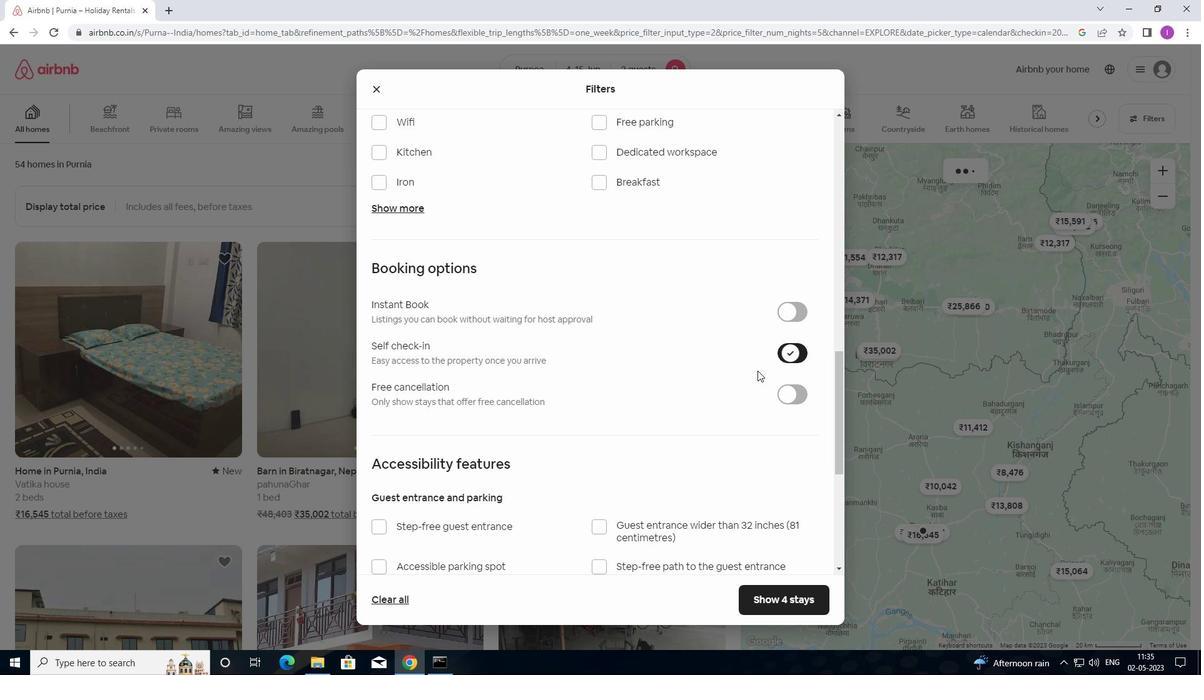 
Action: Mouse moved to (581, 428)
Screenshot: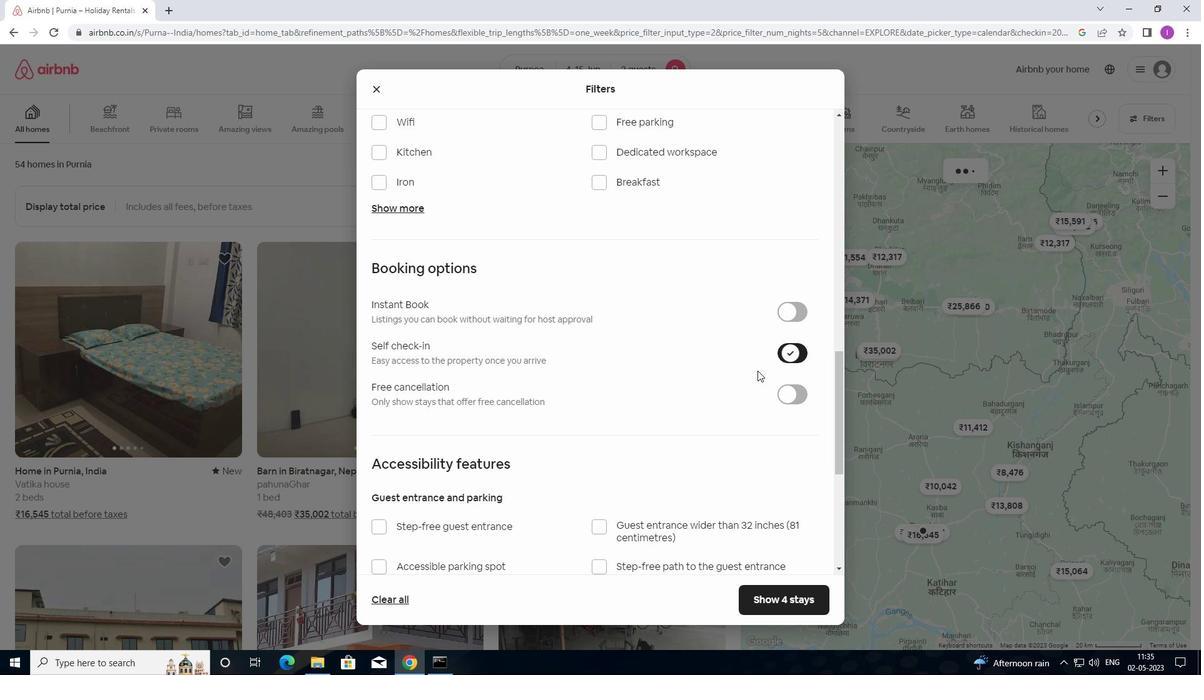 
Action: Mouse scrolled (581, 427) with delta (0, 0)
Screenshot: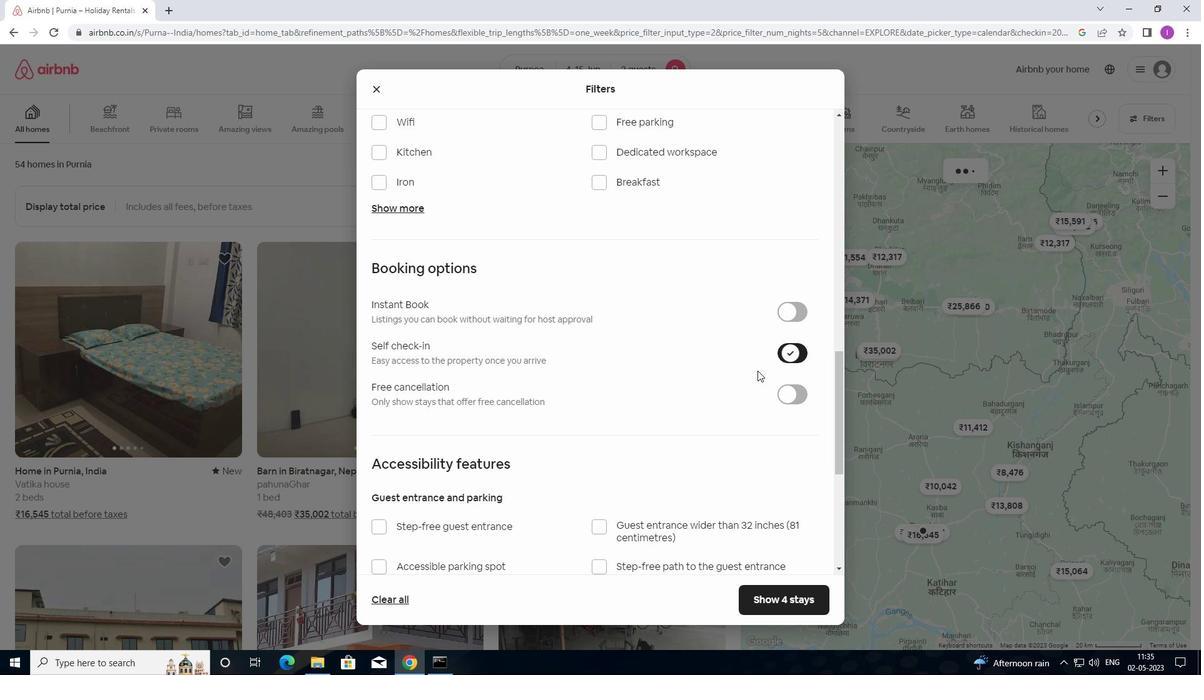 
Action: Mouse moved to (581, 429)
Screenshot: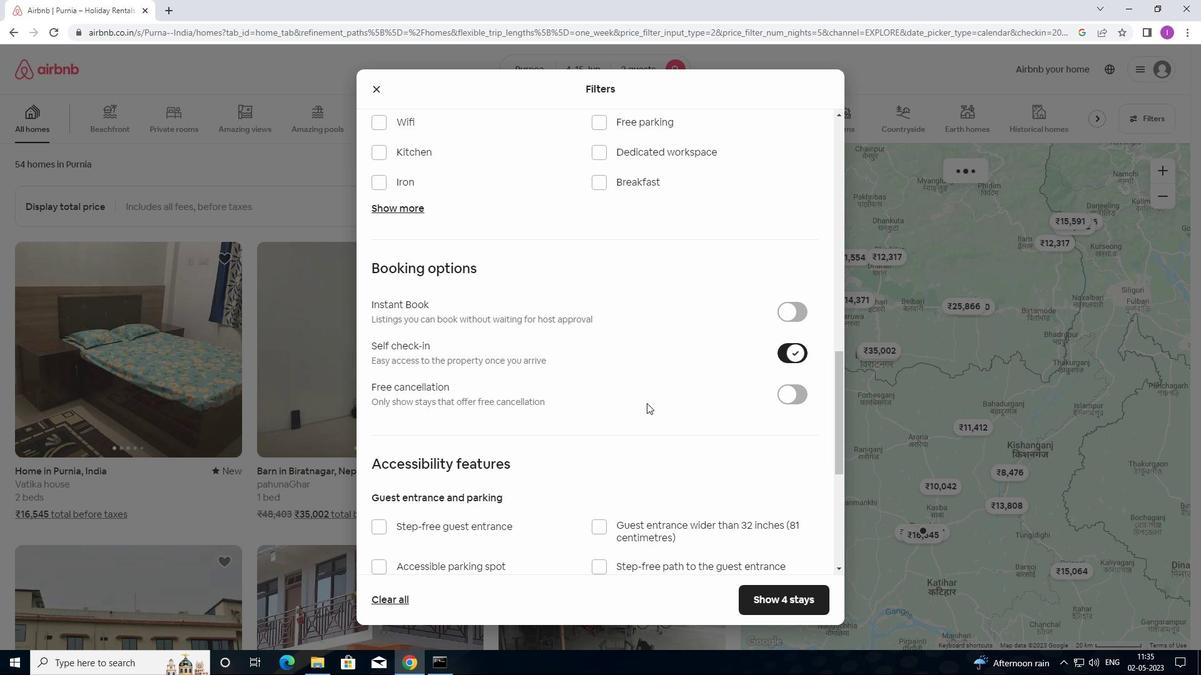 
Action: Mouse scrolled (581, 428) with delta (0, 0)
Screenshot: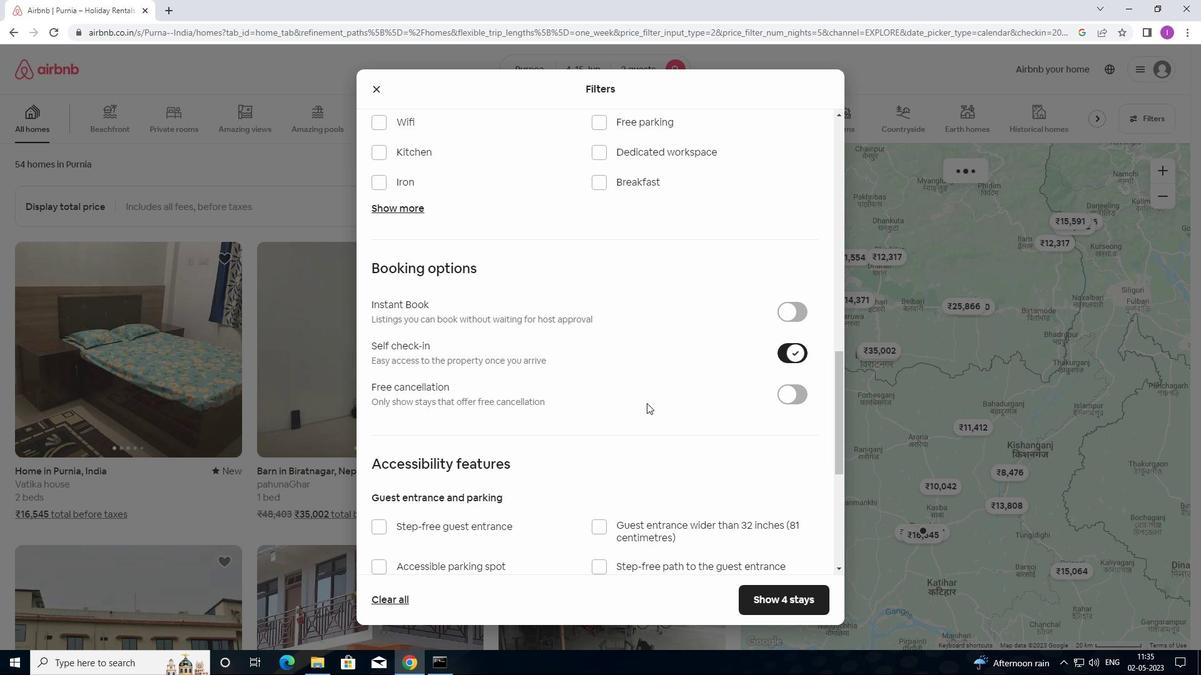 
Action: Mouse moved to (581, 429)
Screenshot: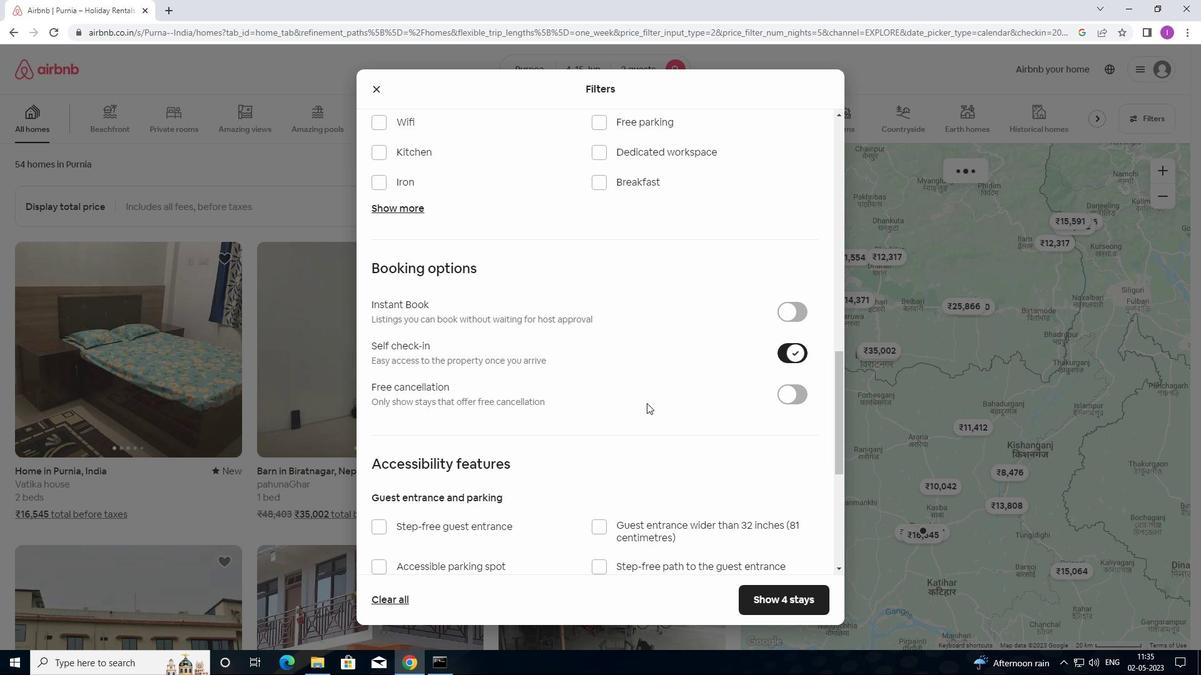 
Action: Mouse scrolled (581, 429) with delta (0, 0)
Screenshot: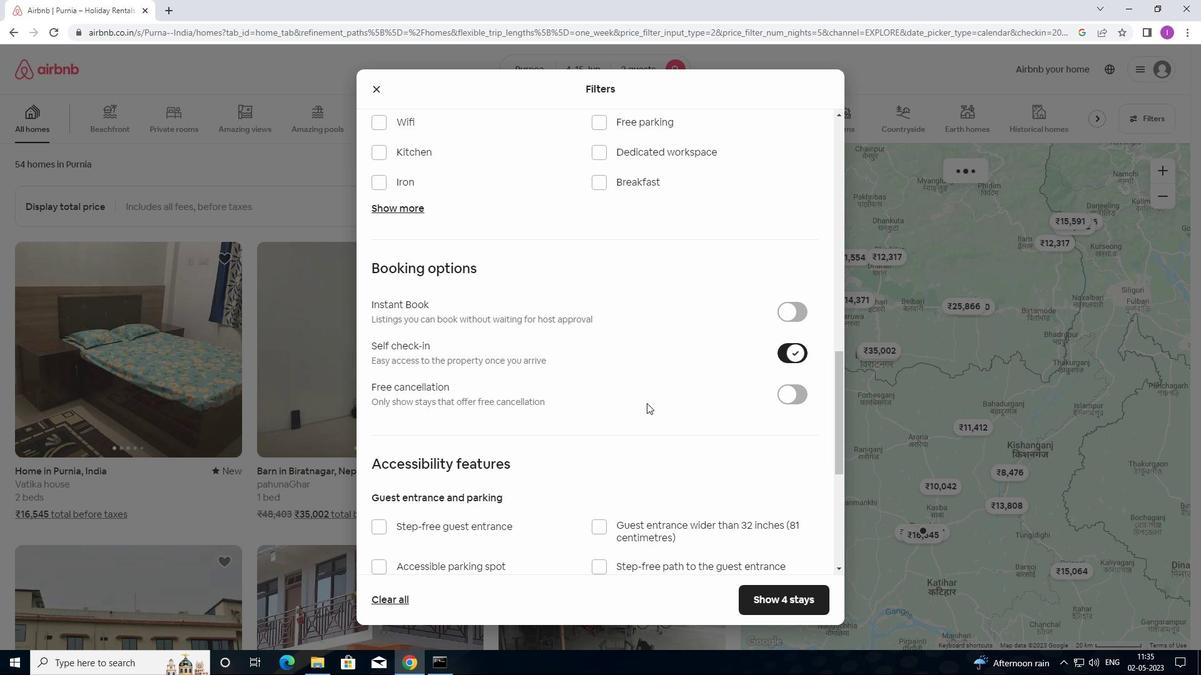 
Action: Mouse moved to (581, 431)
Screenshot: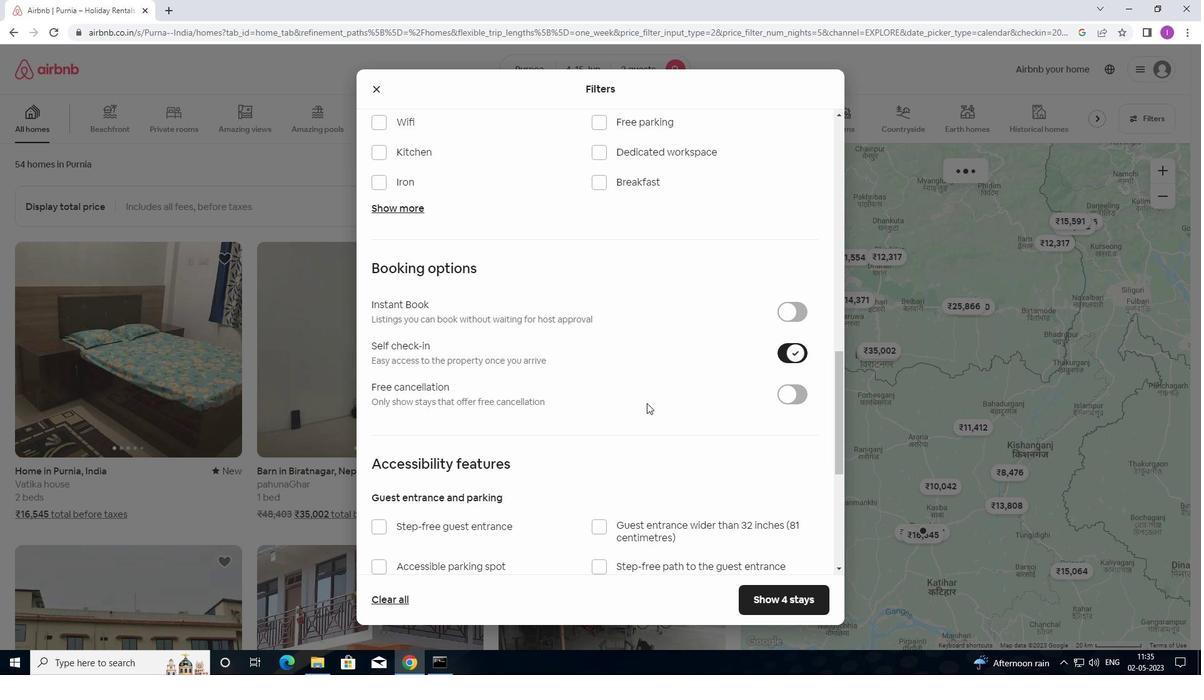 
Action: Mouse scrolled (581, 430) with delta (0, 0)
Screenshot: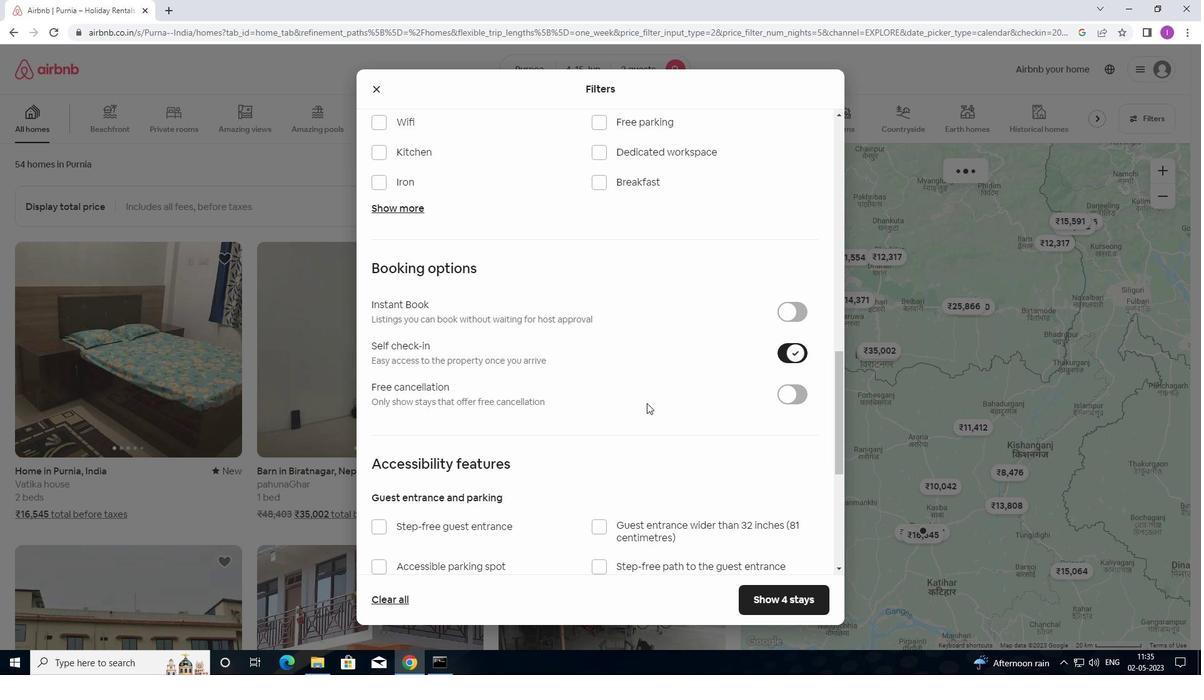 
Action: Mouse moved to (581, 431)
Screenshot: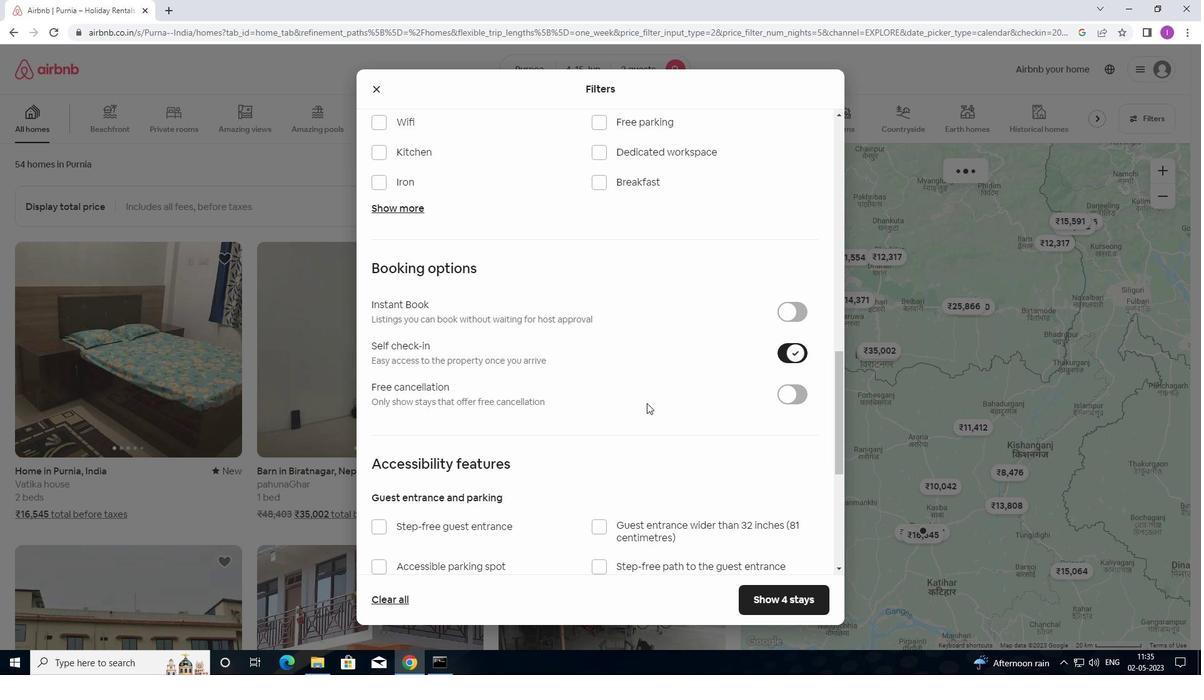 
Action: Mouse scrolled (581, 430) with delta (0, 0)
Screenshot: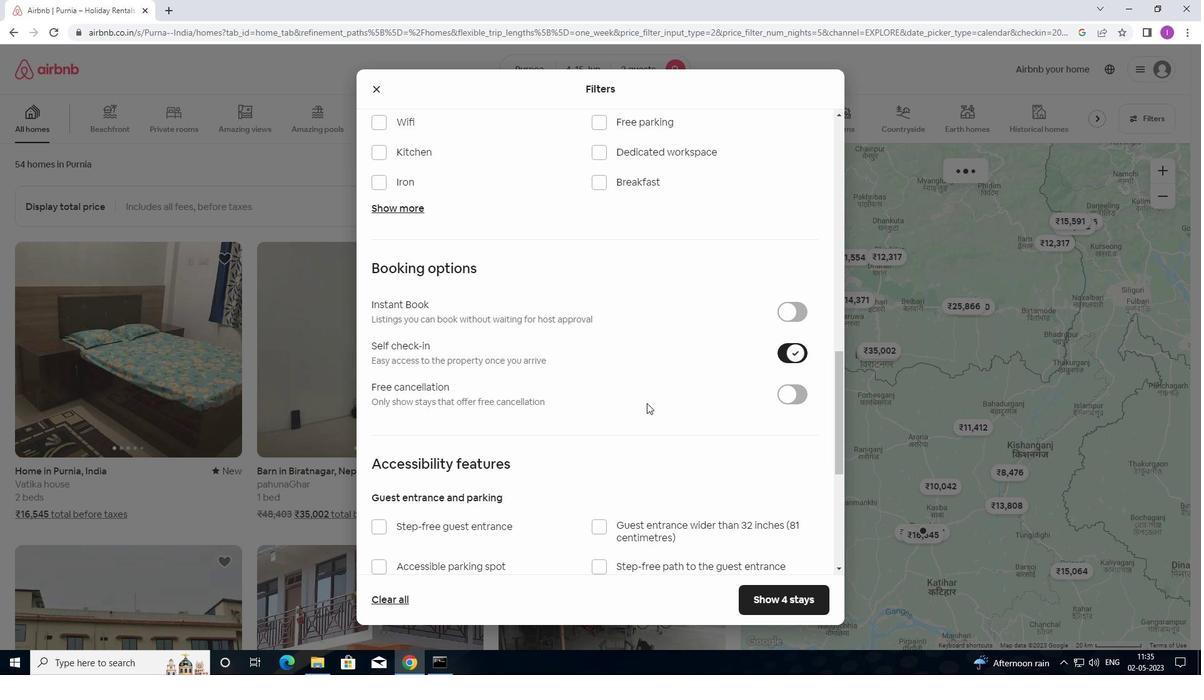 
Action: Mouse moved to (396, 488)
Screenshot: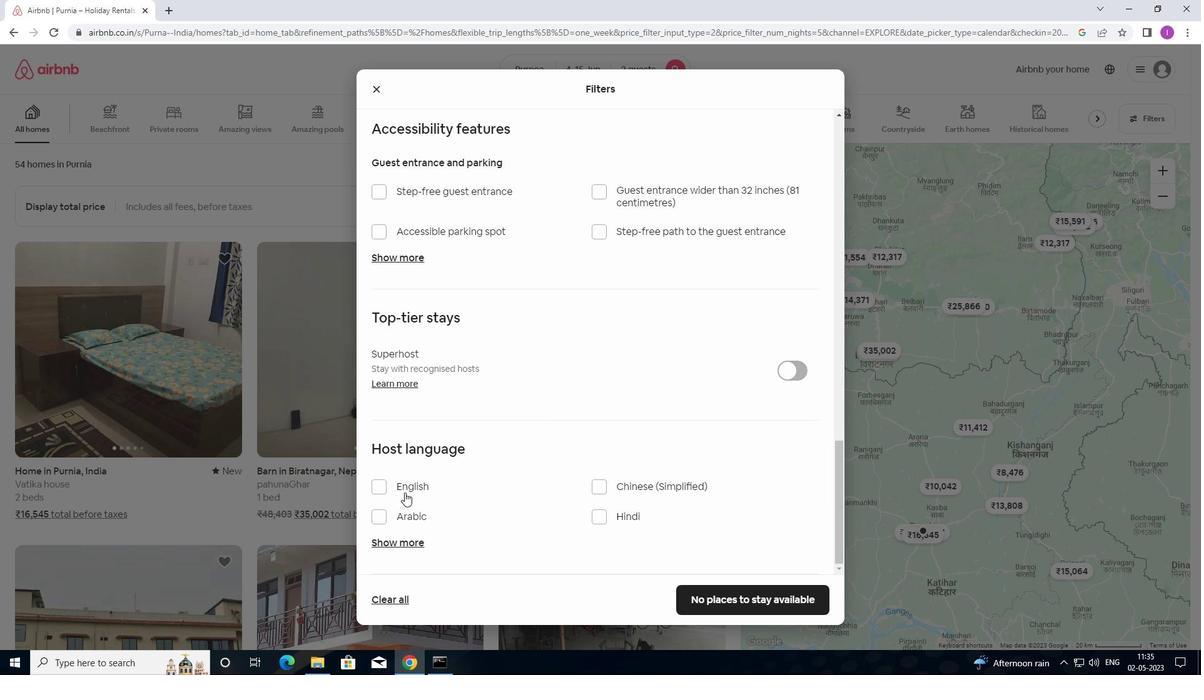 
Action: Mouse pressed left at (396, 488)
Screenshot: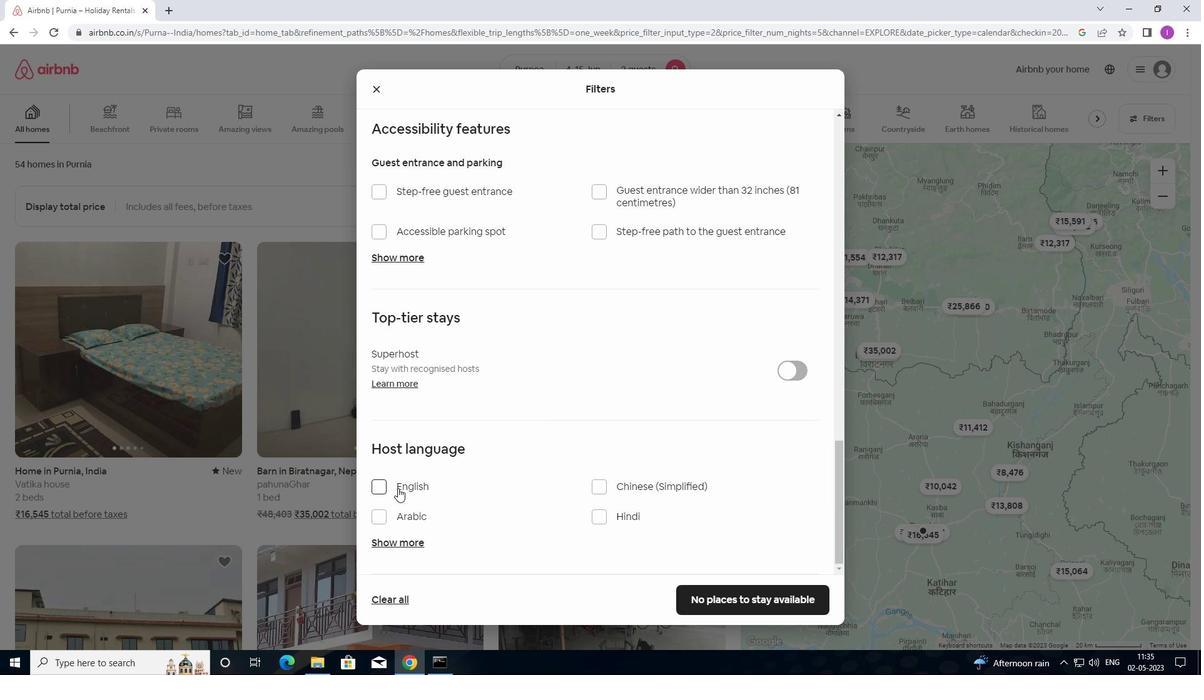 
Action: Mouse moved to (743, 591)
Screenshot: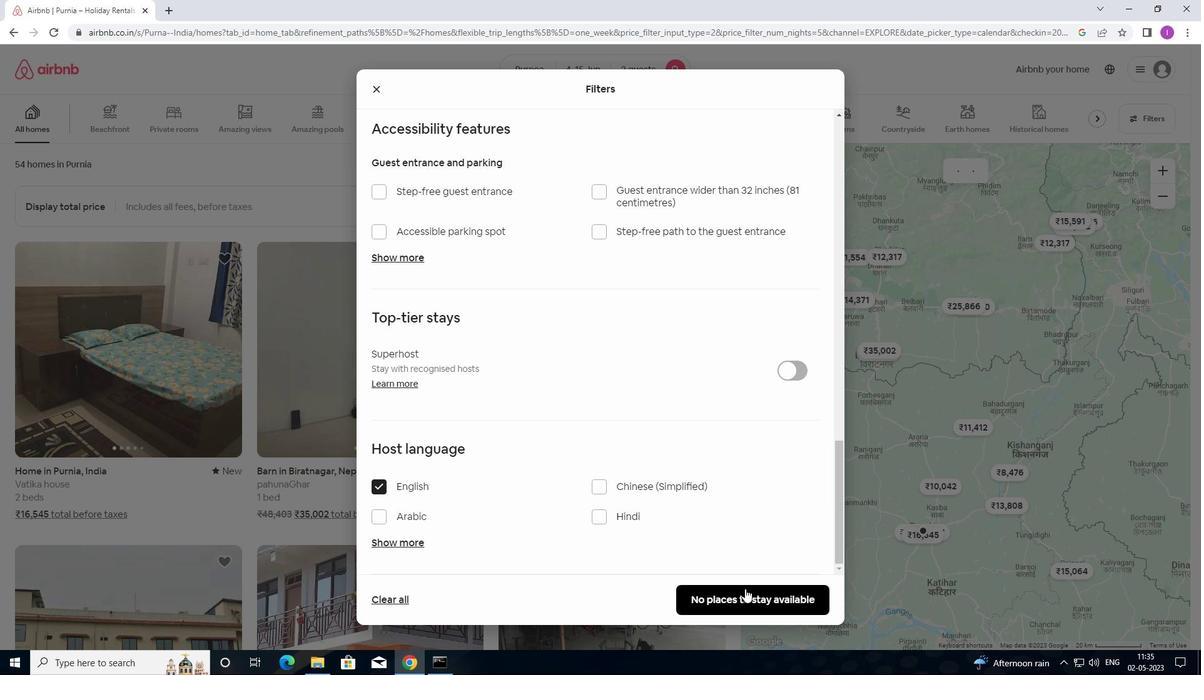 
Action: Mouse pressed left at (743, 591)
Screenshot: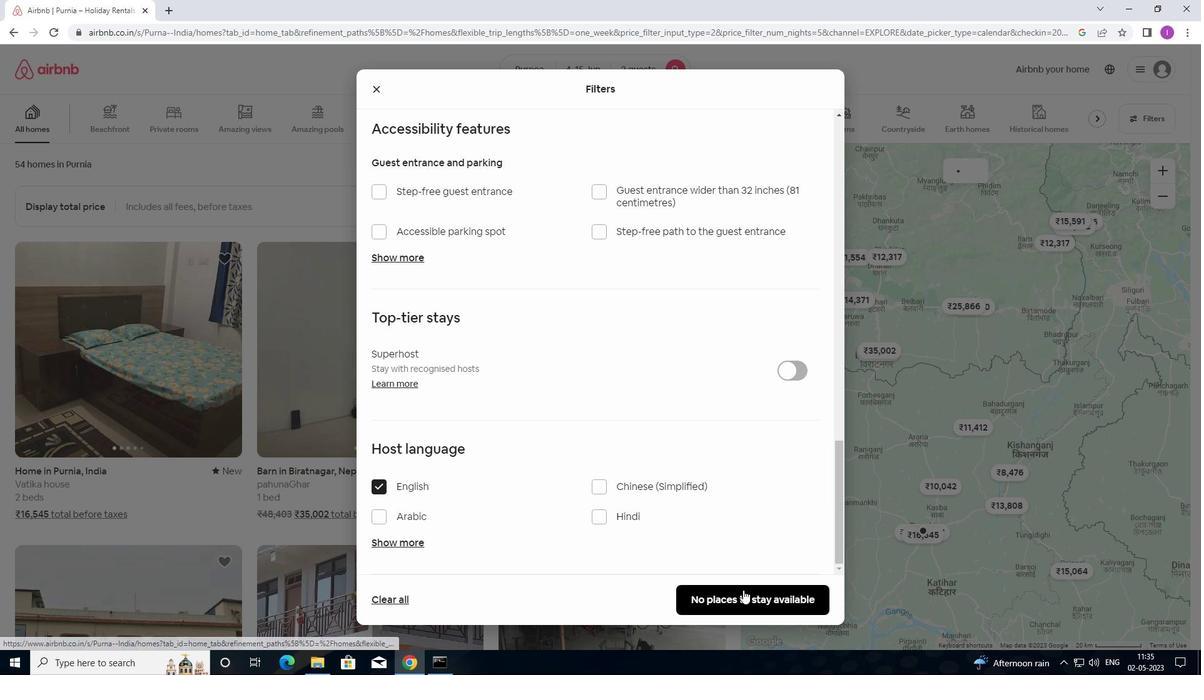 
Action: Mouse moved to (743, 591)
Screenshot: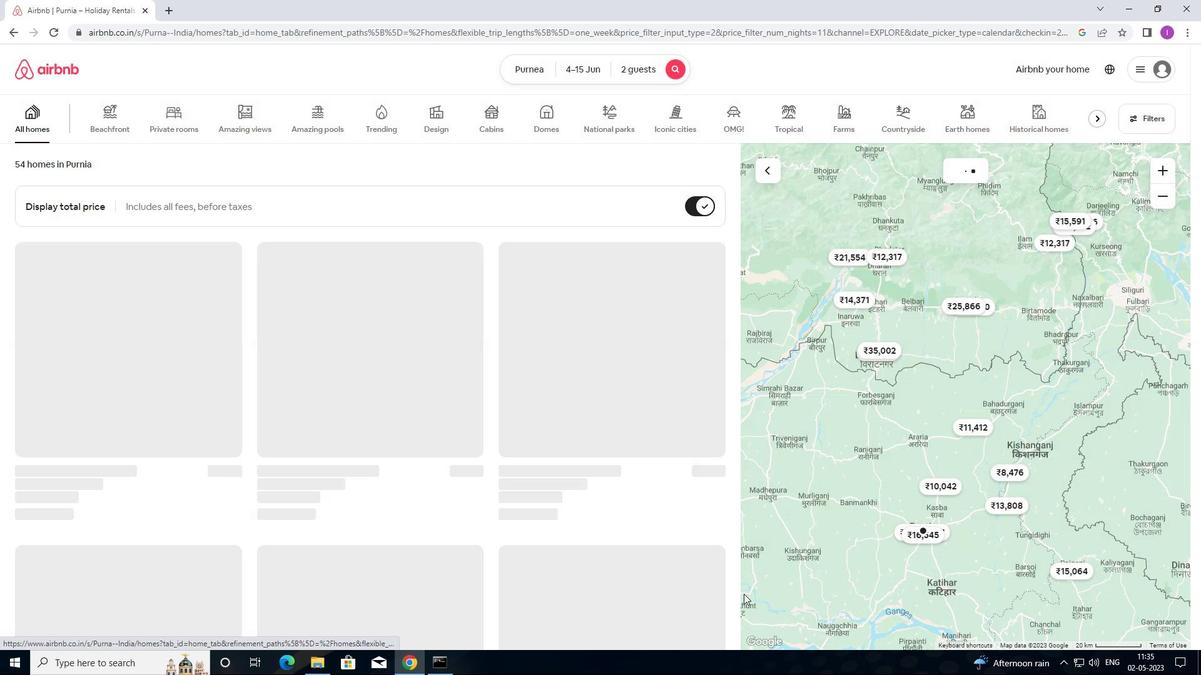 
